 Task: Look for space in Tarija, Bolivia from 2nd August, 2023 to 12th August, 2023 for 2 adults in price range Rs.5000 to Rs.10000. Place can be private room with 1  bedroom having 1 bed and 1 bathroom. Property type can be hotel. Booking option can be shelf check-in. Required host language is English.
Action: Mouse moved to (825, 145)
Screenshot: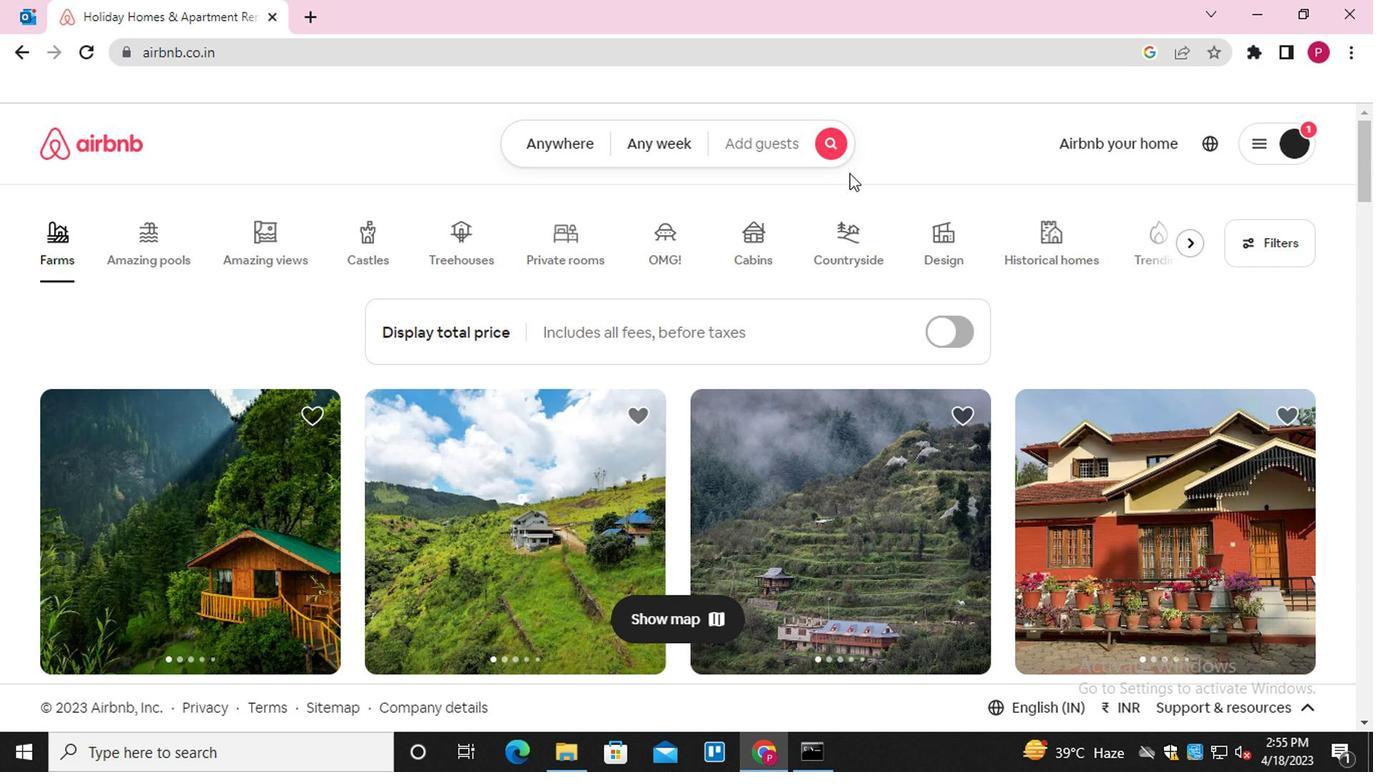 
Action: Mouse pressed left at (825, 145)
Screenshot: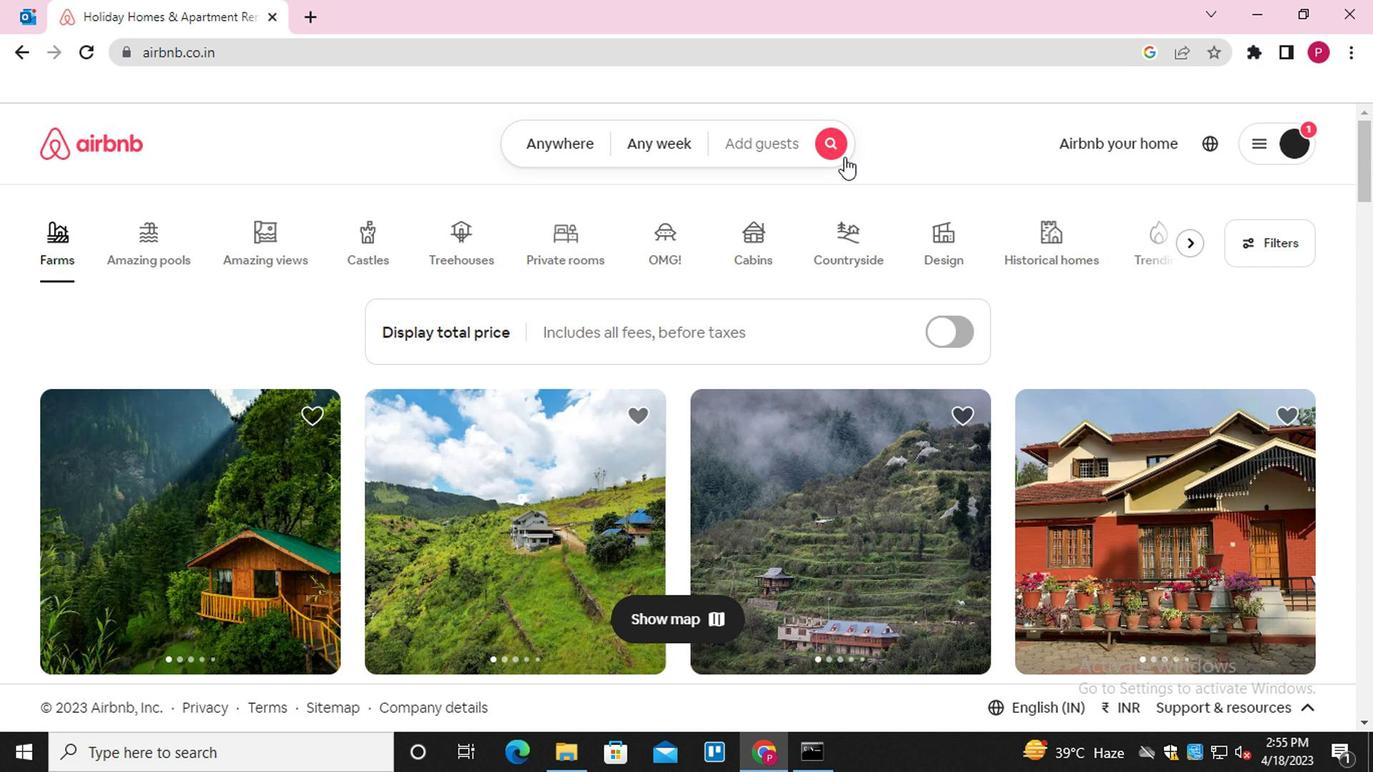 
Action: Mouse moved to (448, 231)
Screenshot: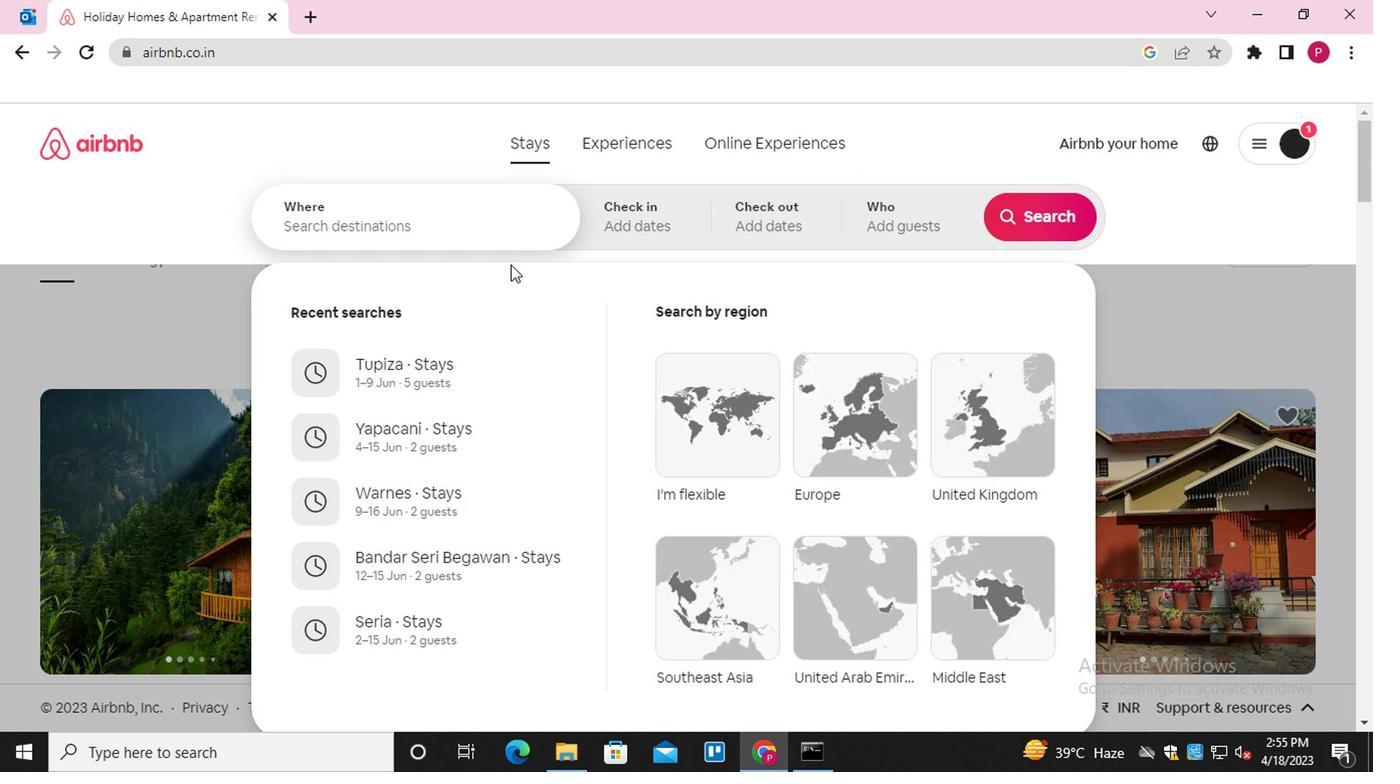 
Action: Mouse pressed left at (448, 231)
Screenshot: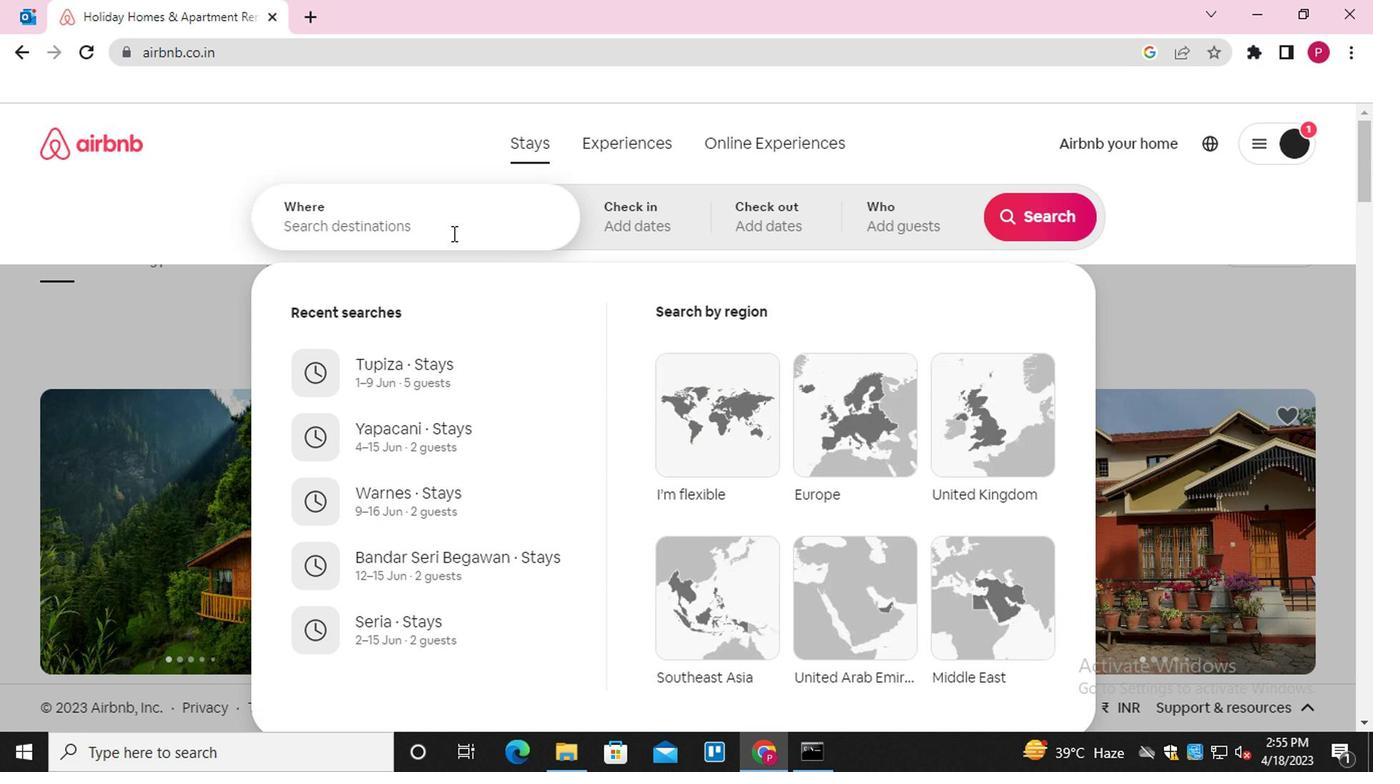 
Action: Key pressed <Key.shift>TARIJA
Screenshot: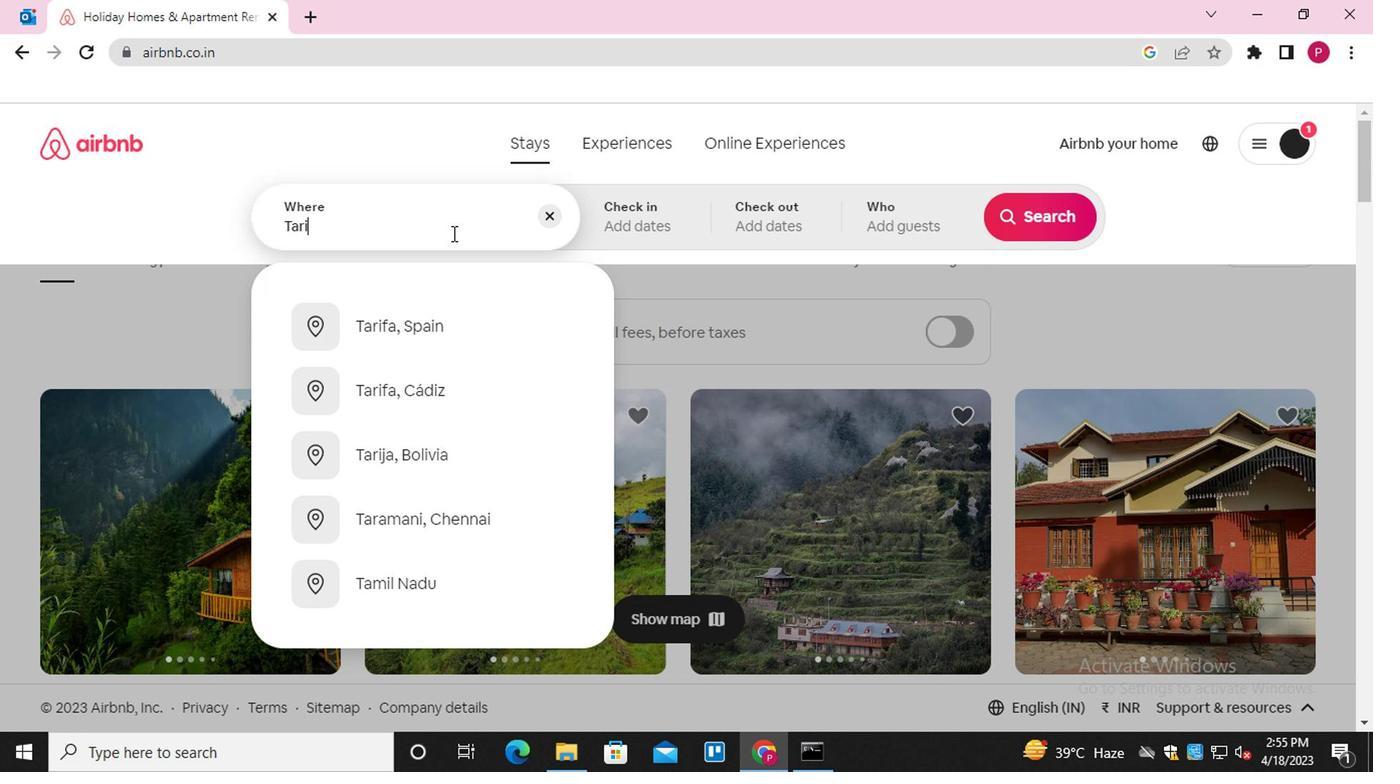 
Action: Mouse moved to (400, 328)
Screenshot: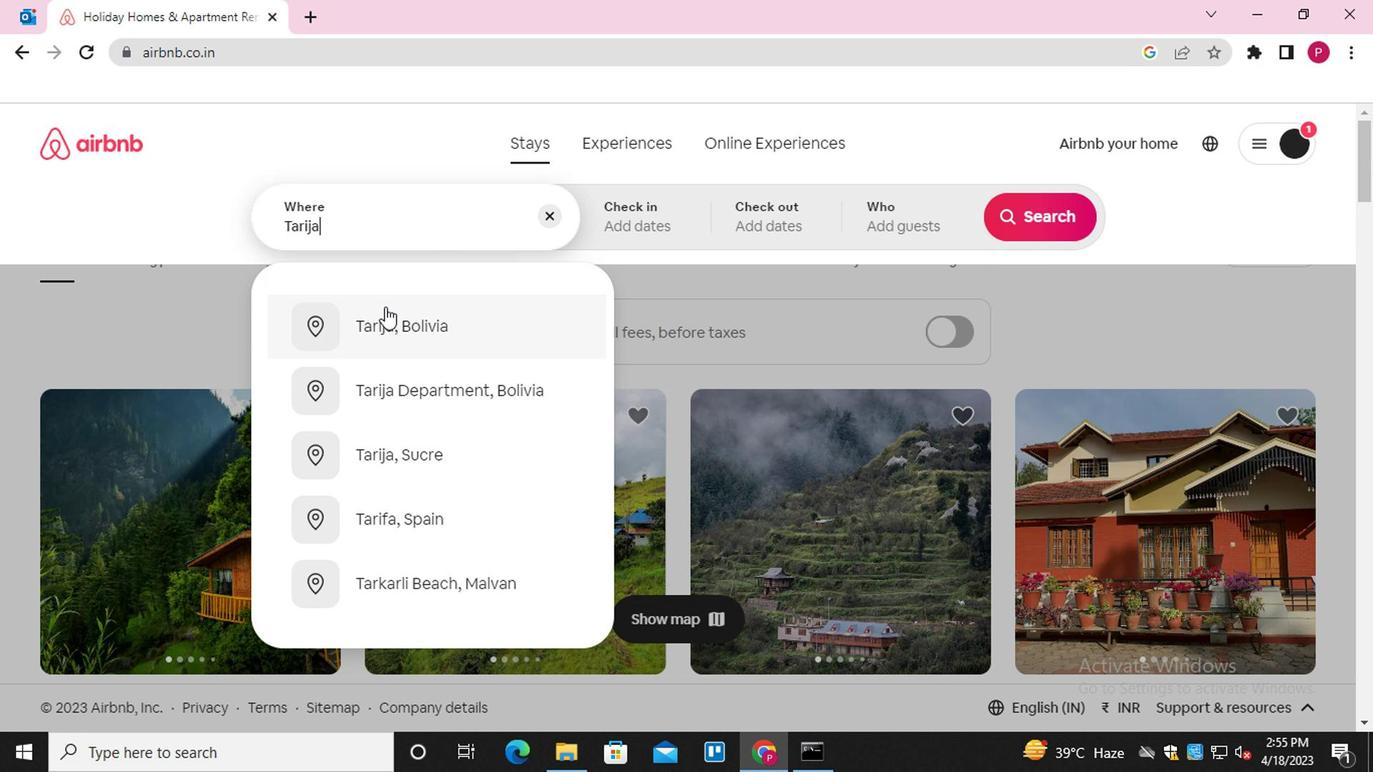 
Action: Mouse pressed left at (400, 328)
Screenshot: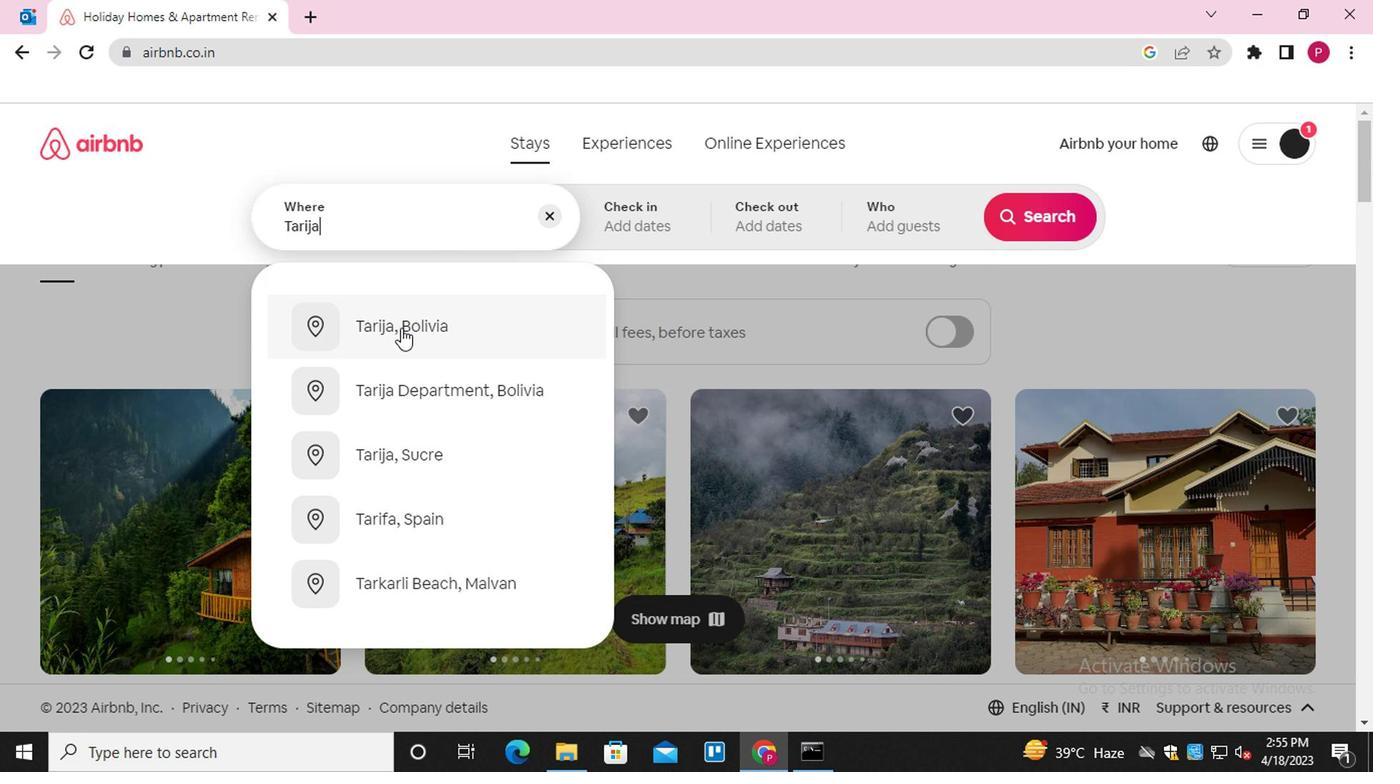 
Action: Mouse moved to (1023, 378)
Screenshot: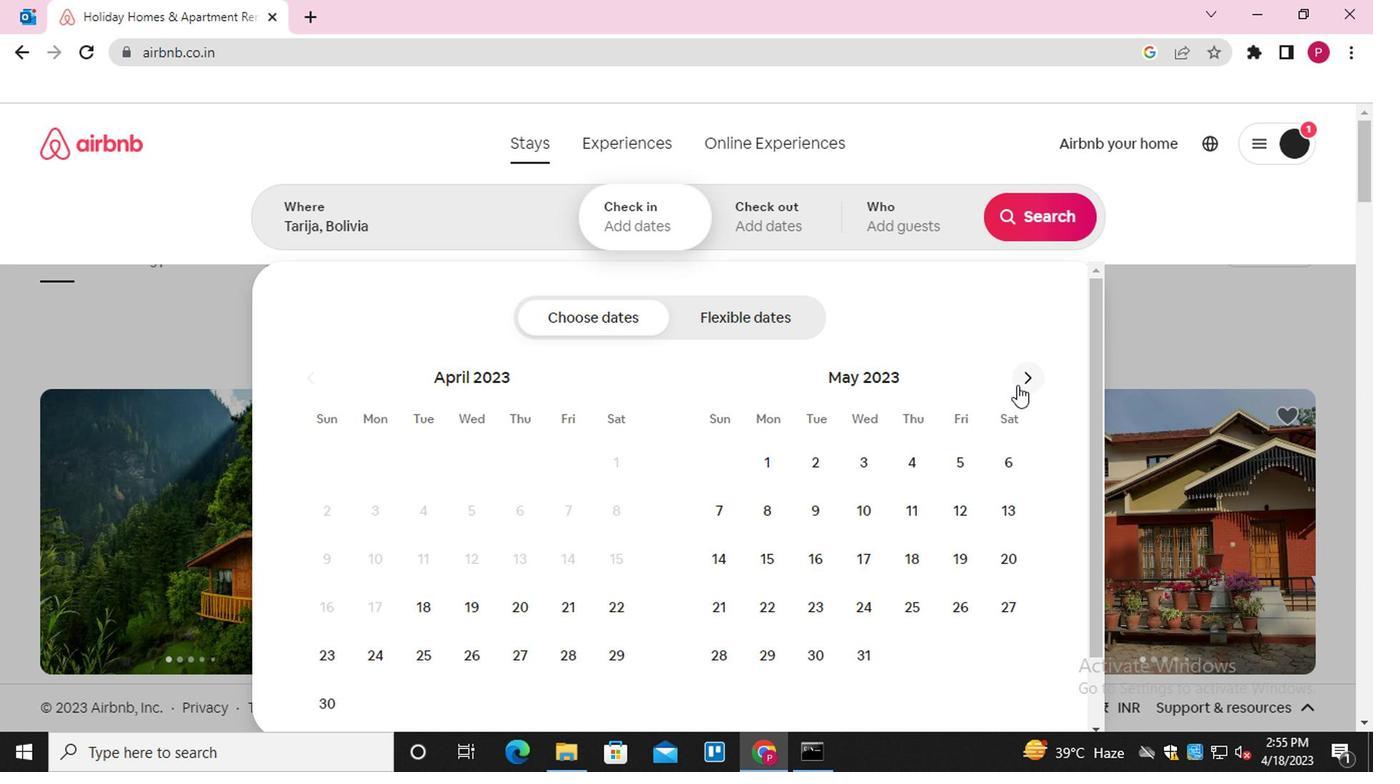 
Action: Mouse pressed left at (1023, 378)
Screenshot: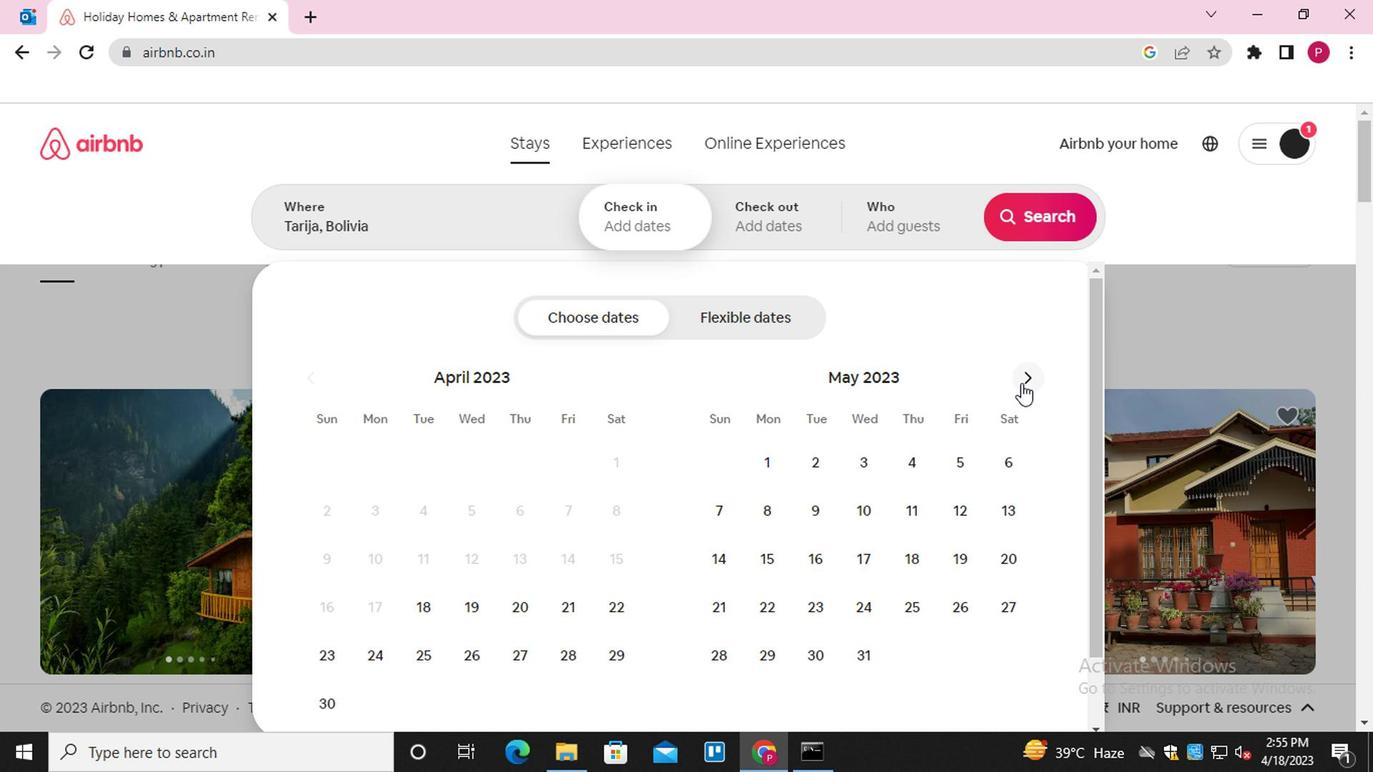 
Action: Mouse pressed left at (1023, 378)
Screenshot: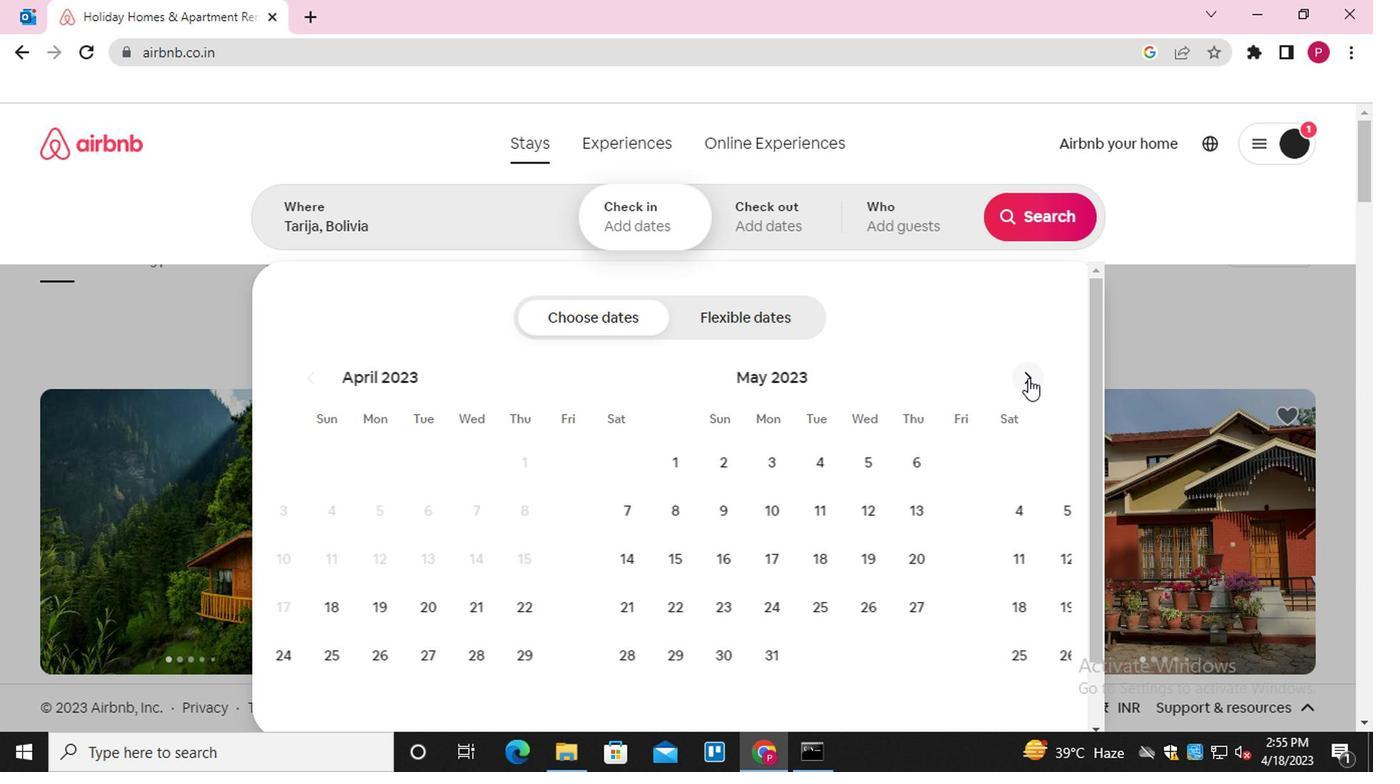 
Action: Mouse pressed left at (1023, 378)
Screenshot: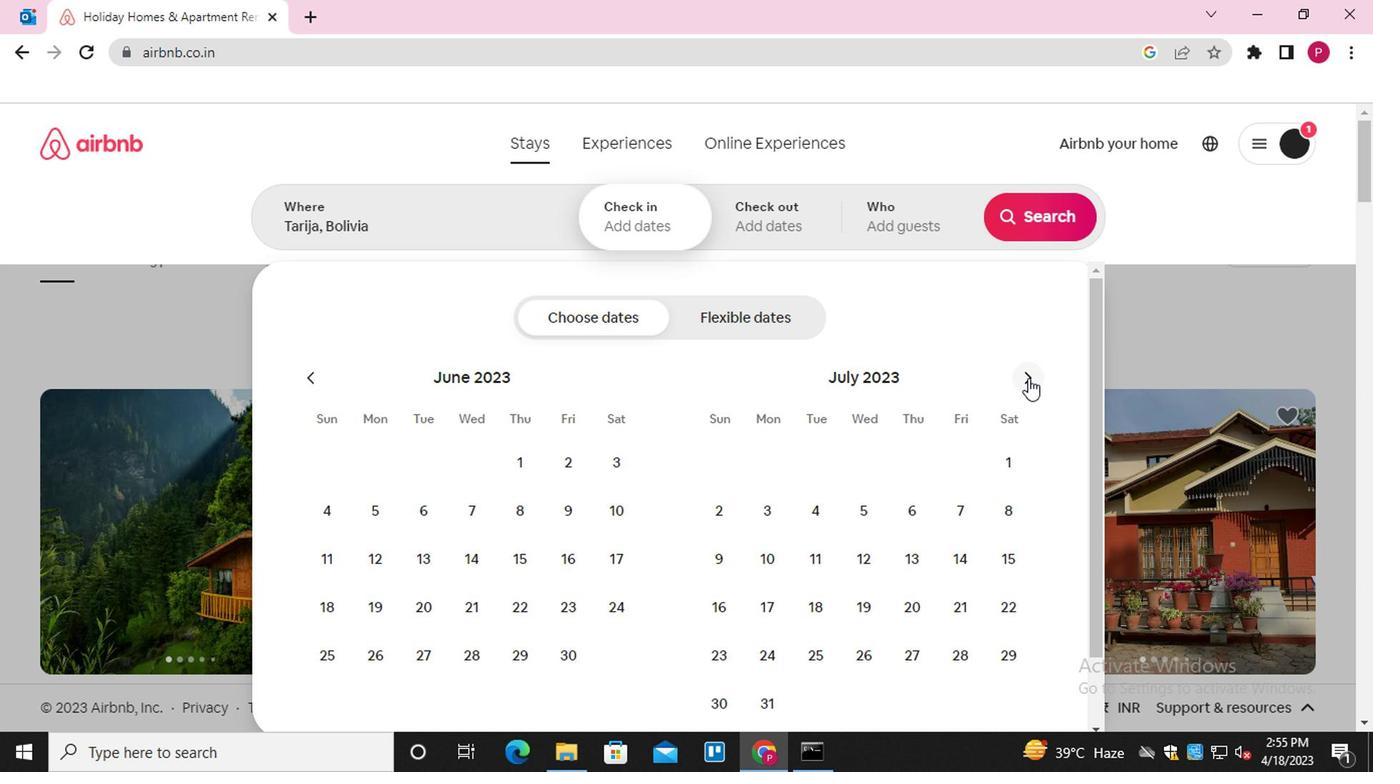 
Action: Mouse moved to (850, 471)
Screenshot: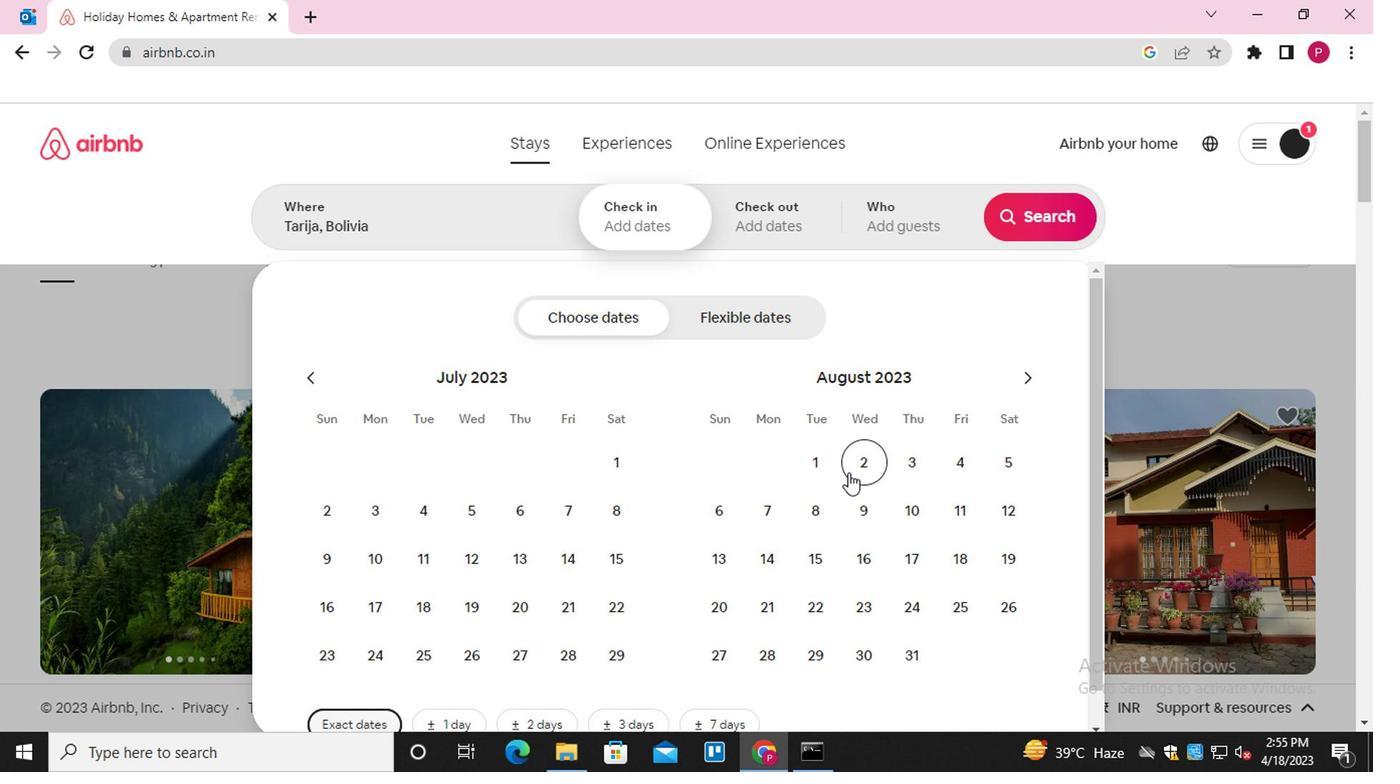 
Action: Mouse pressed left at (850, 471)
Screenshot: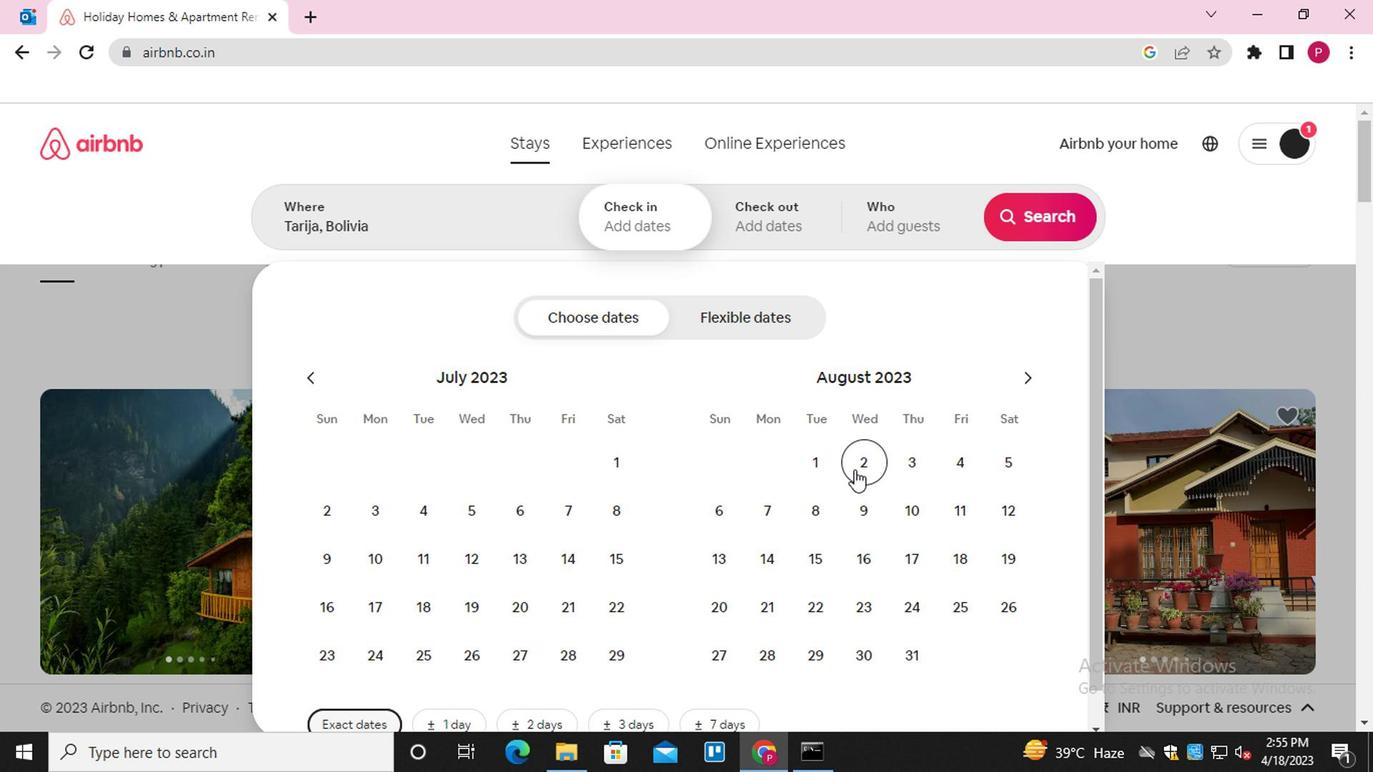 
Action: Mouse moved to (994, 513)
Screenshot: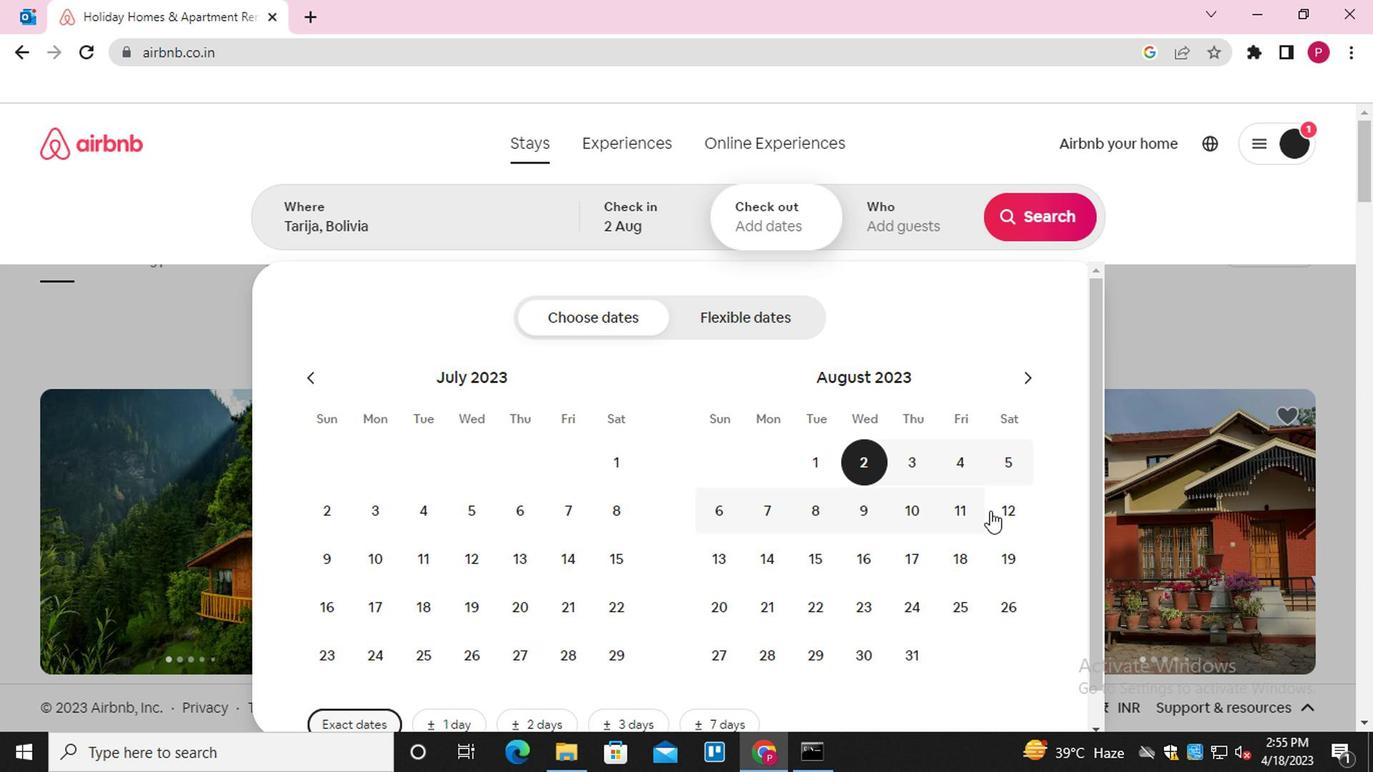 
Action: Mouse pressed left at (994, 513)
Screenshot: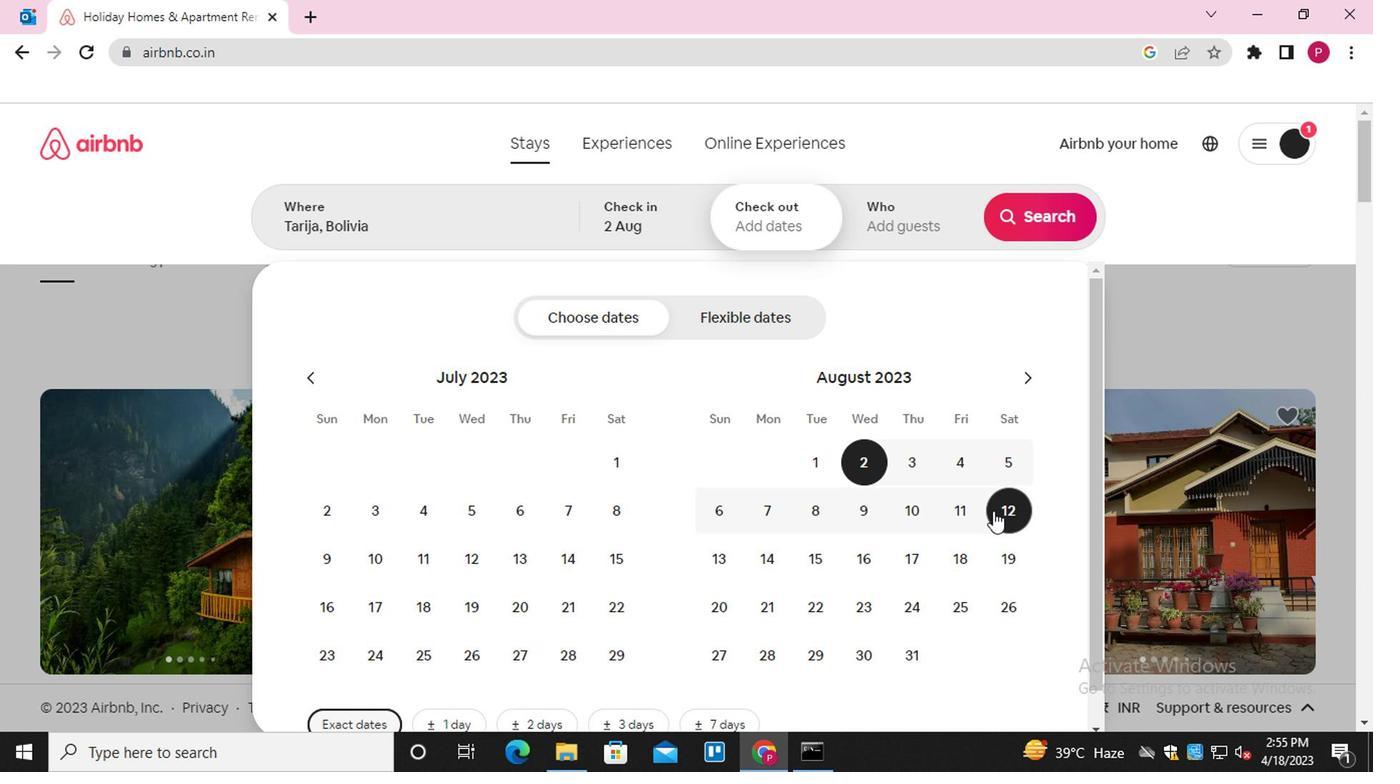 
Action: Mouse moved to (910, 206)
Screenshot: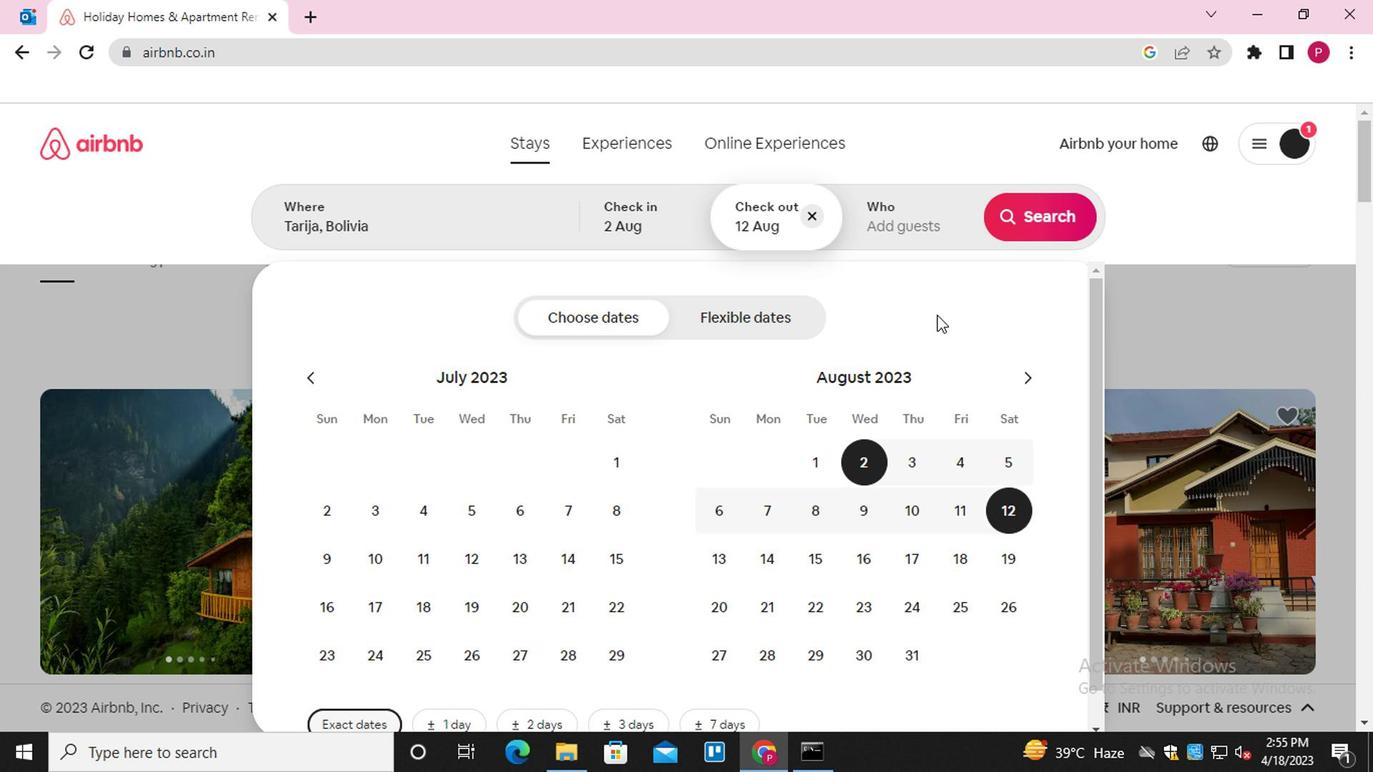 
Action: Mouse pressed left at (910, 206)
Screenshot: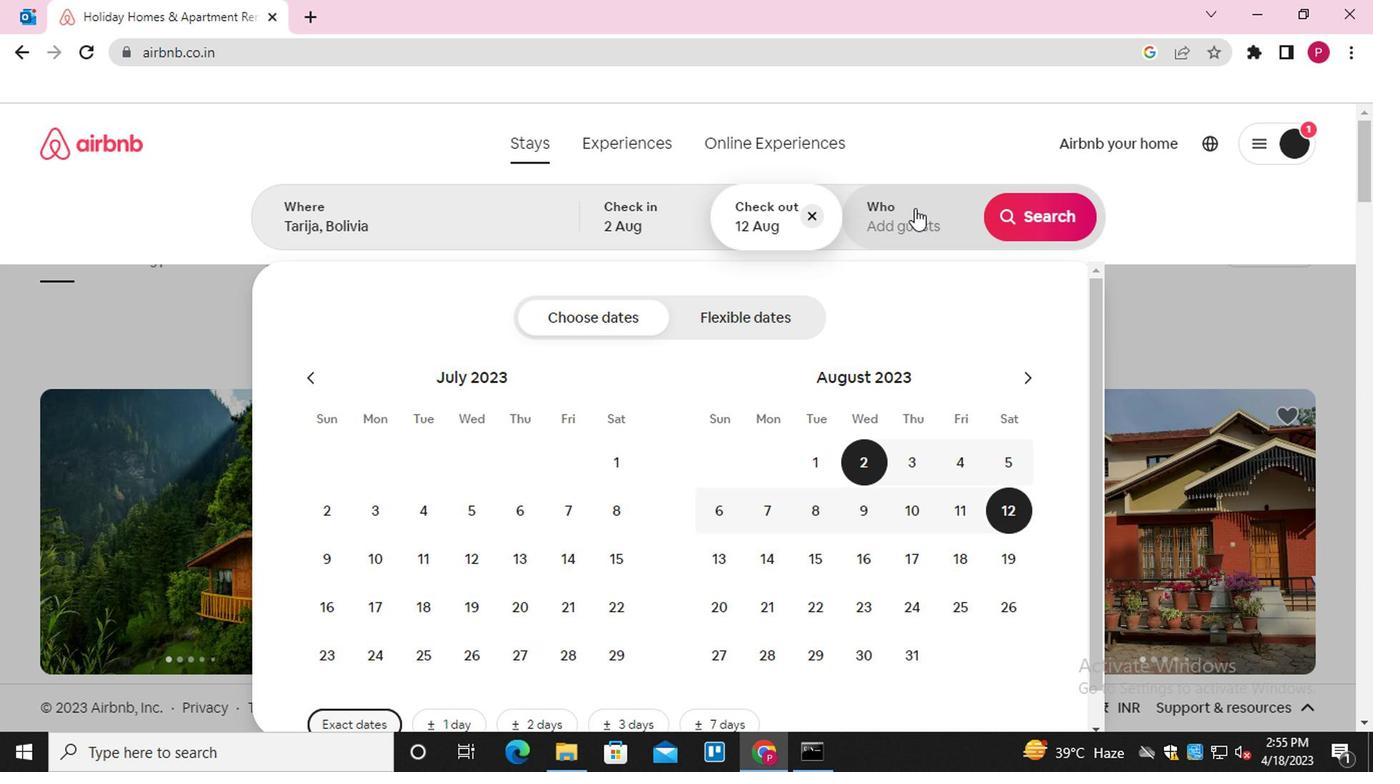 
Action: Mouse moved to (1044, 335)
Screenshot: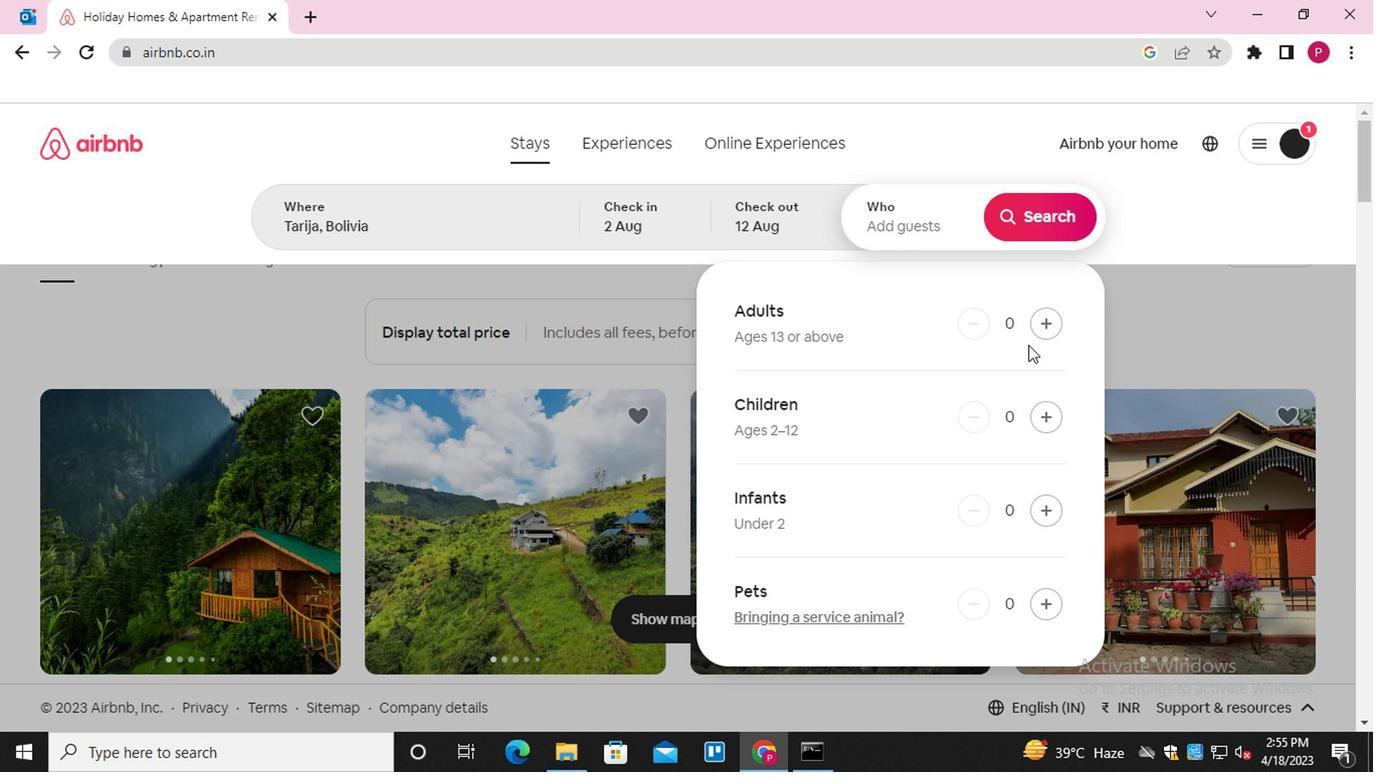 
Action: Mouse pressed left at (1044, 335)
Screenshot: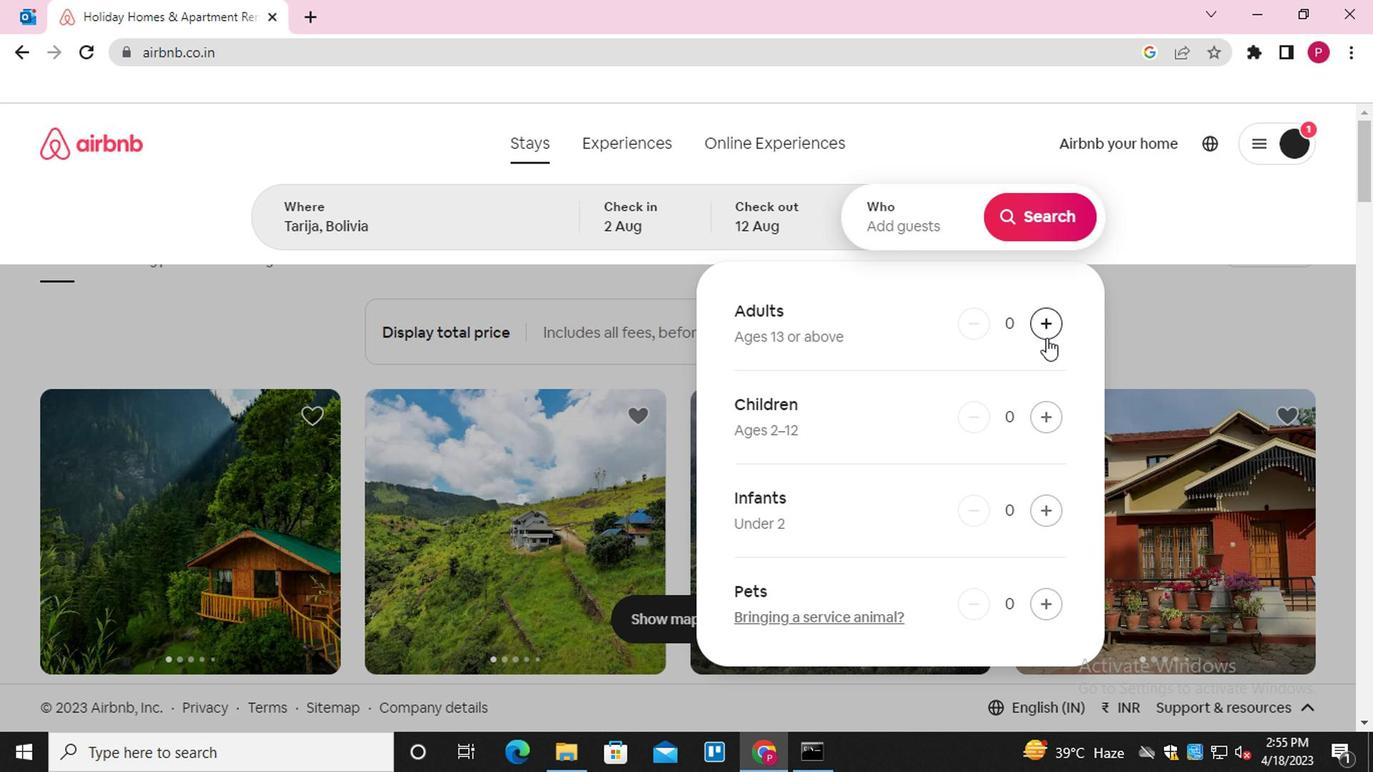 
Action: Mouse pressed left at (1044, 335)
Screenshot: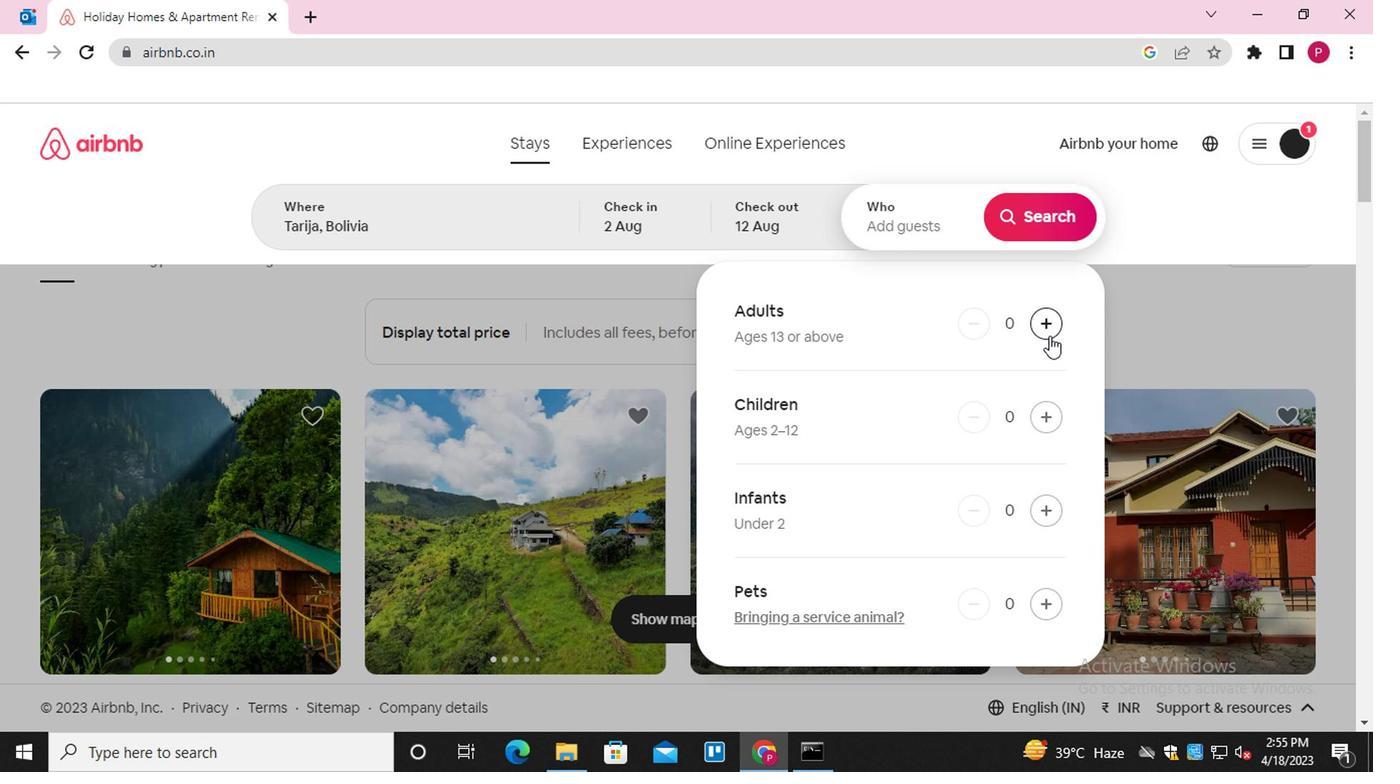 
Action: Mouse moved to (1049, 208)
Screenshot: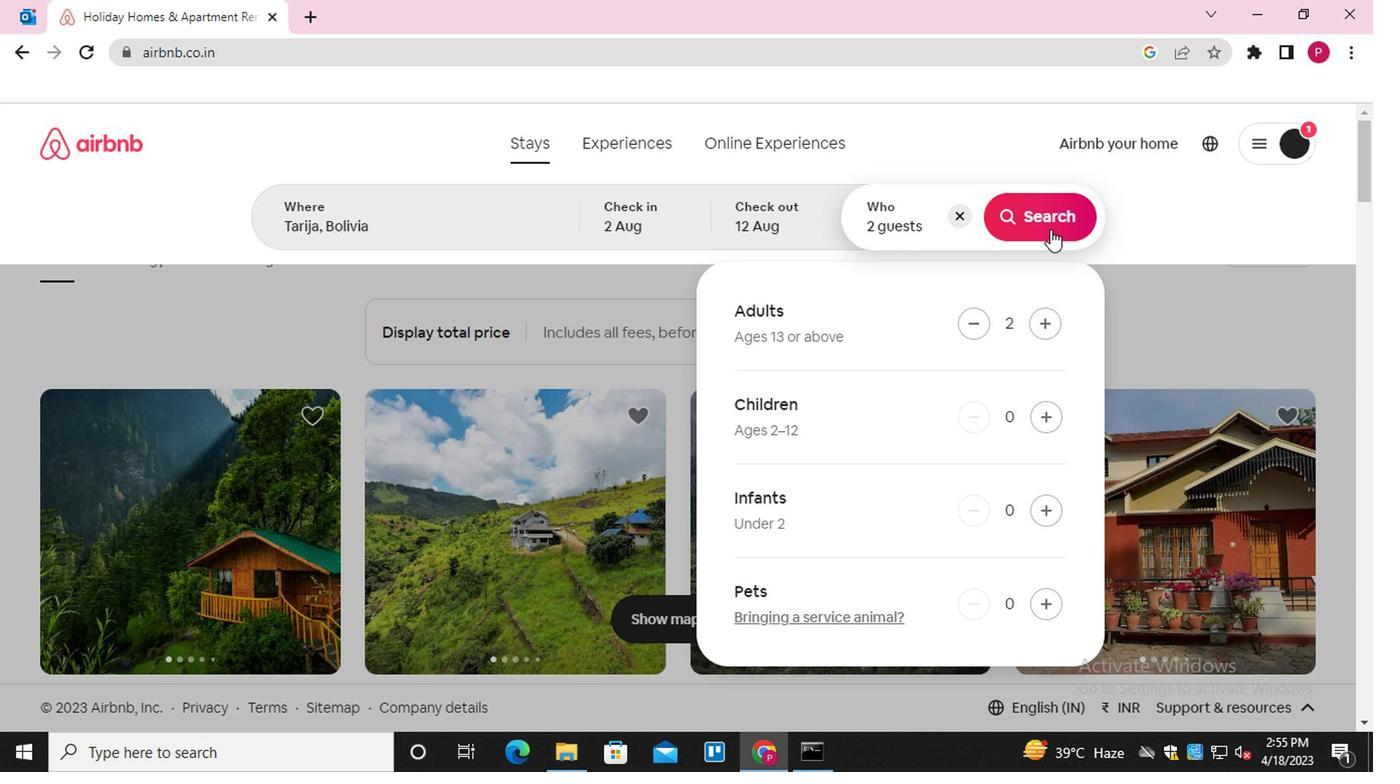 
Action: Mouse pressed left at (1049, 208)
Screenshot: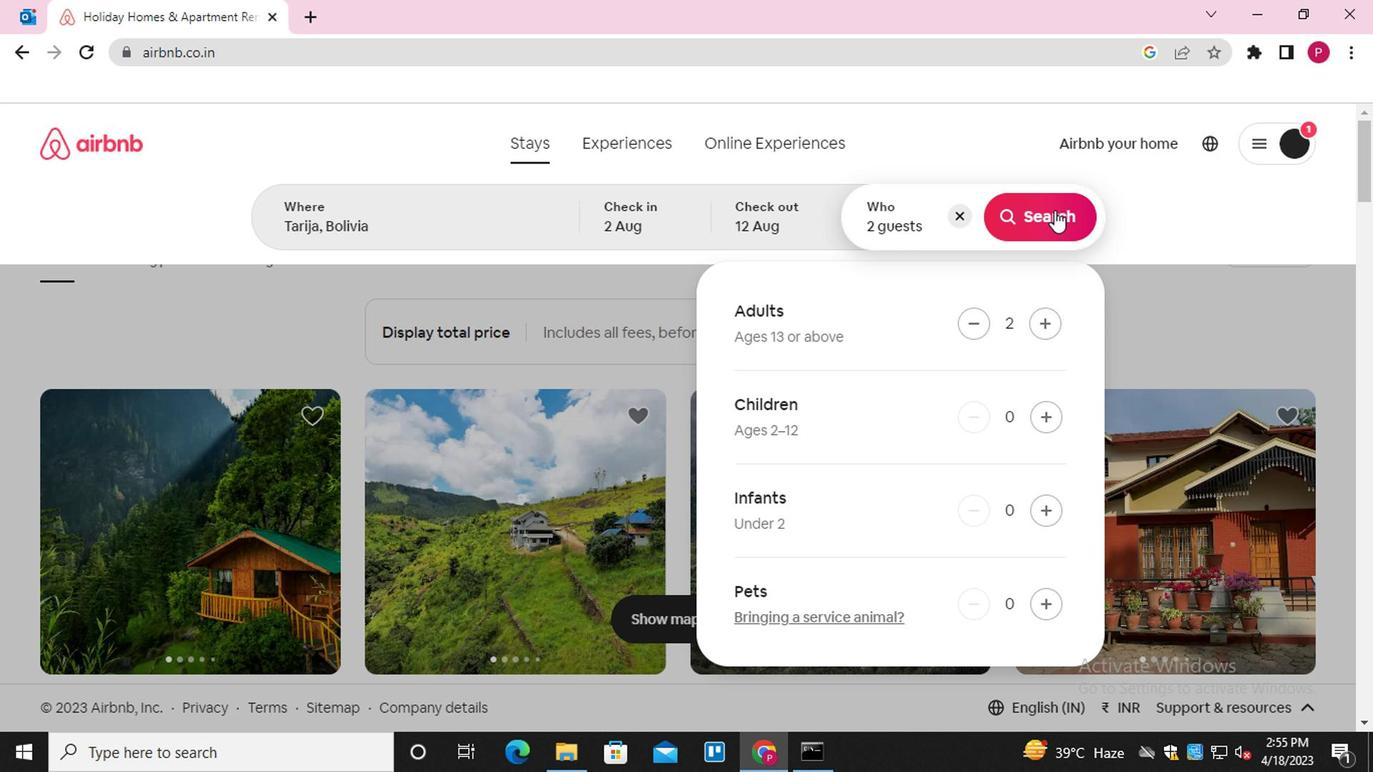 
Action: Mouse moved to (1263, 218)
Screenshot: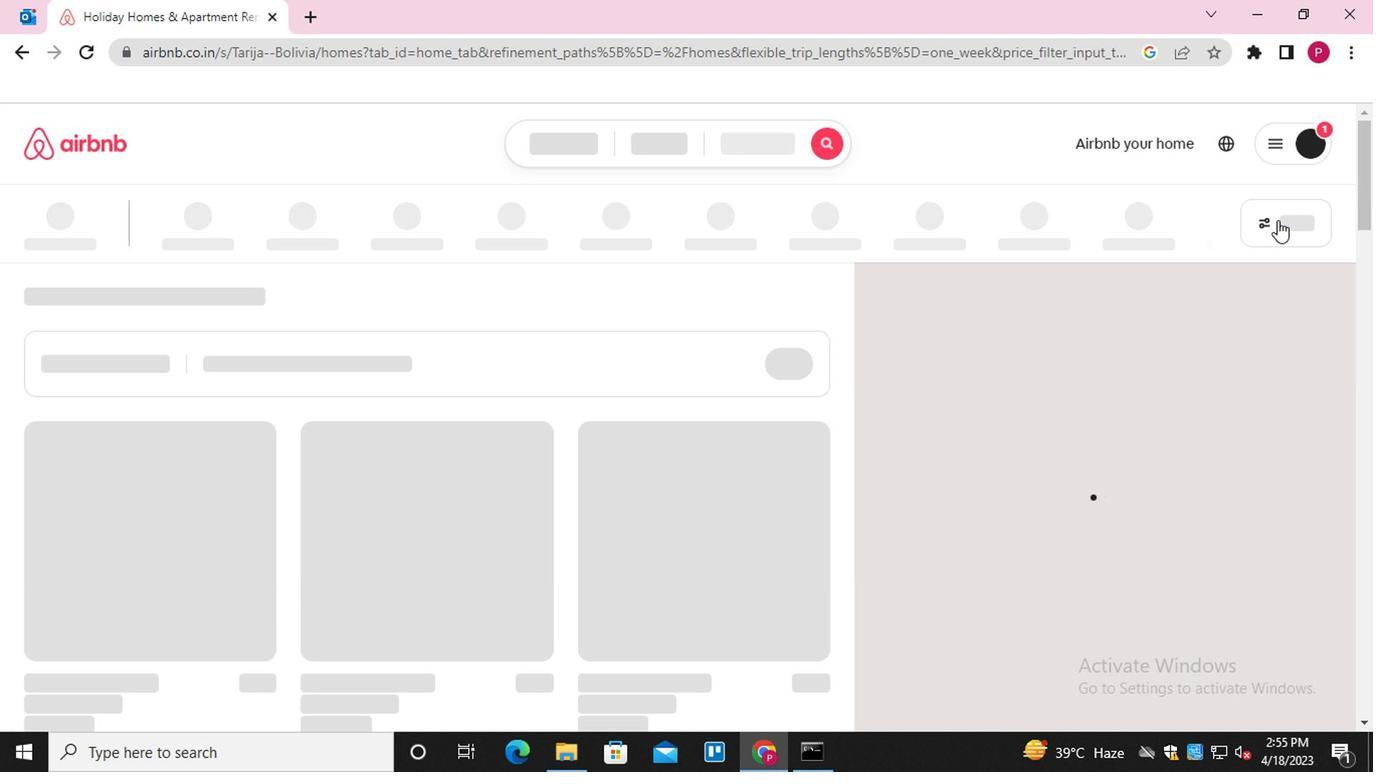 
Action: Mouse pressed left at (1263, 218)
Screenshot: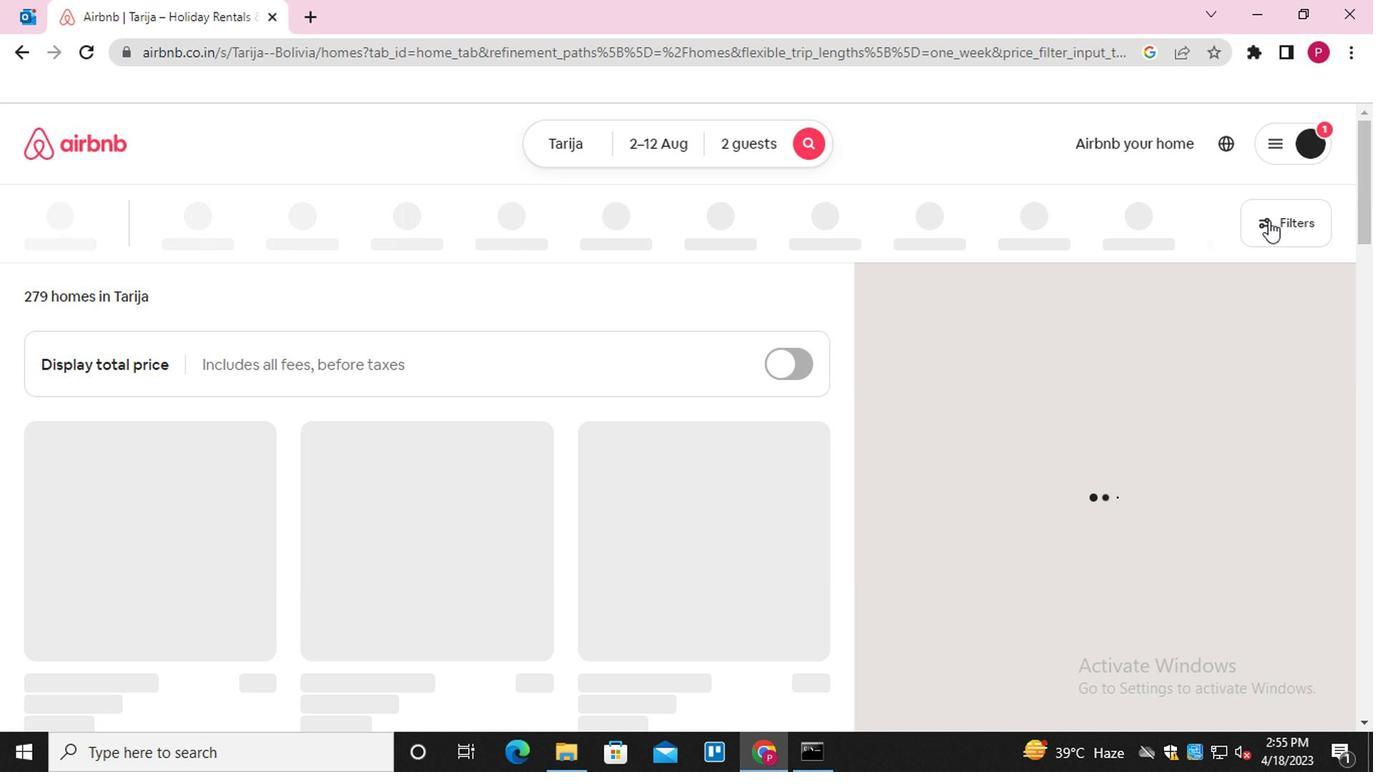 
Action: Mouse moved to (424, 478)
Screenshot: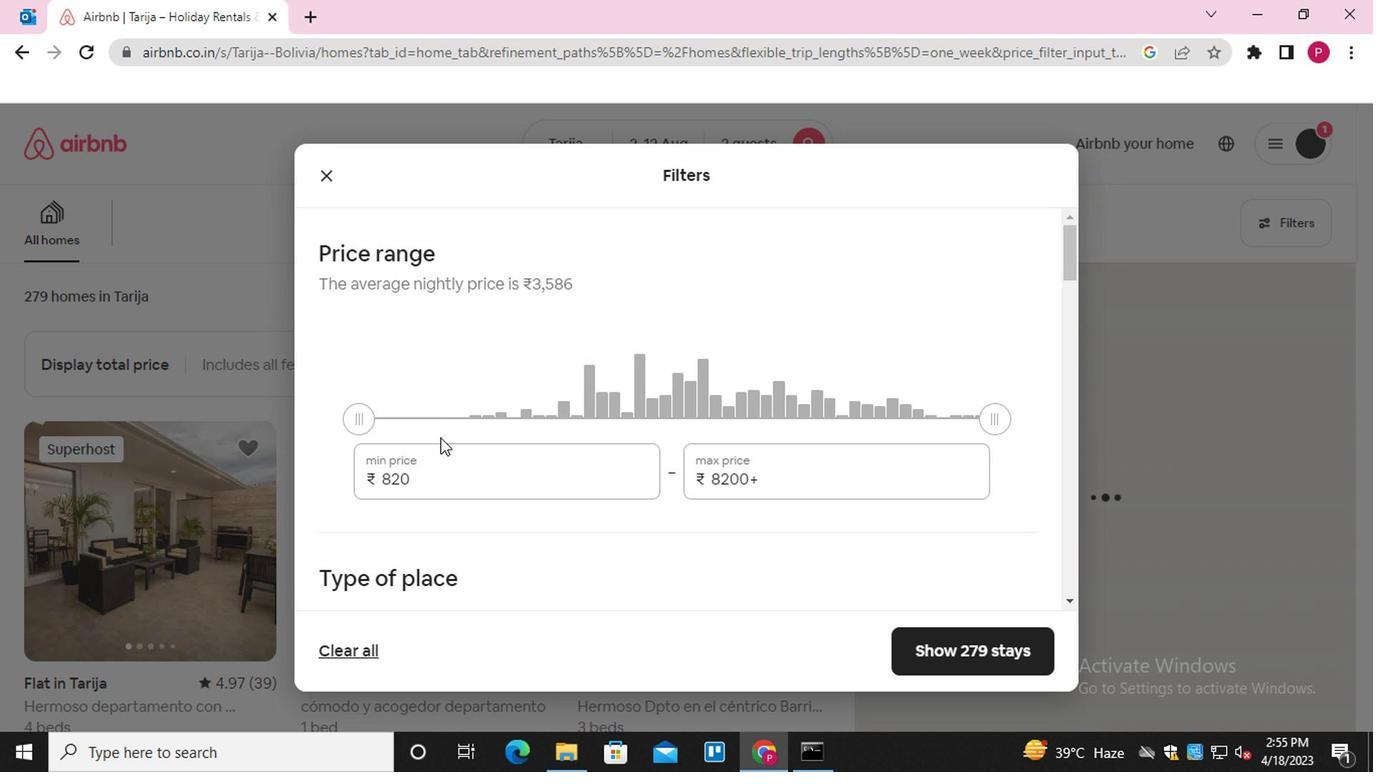 
Action: Mouse pressed left at (424, 478)
Screenshot: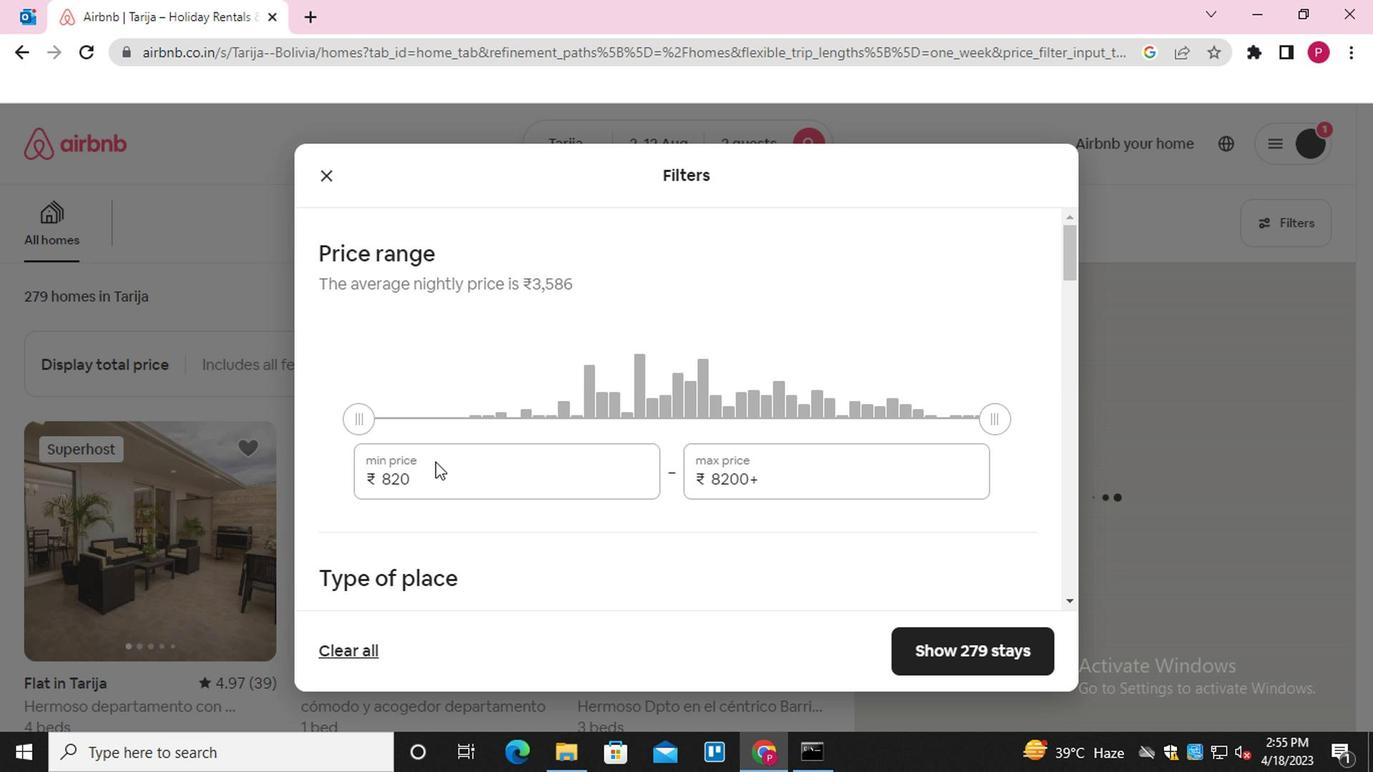 
Action: Mouse pressed left at (424, 478)
Screenshot: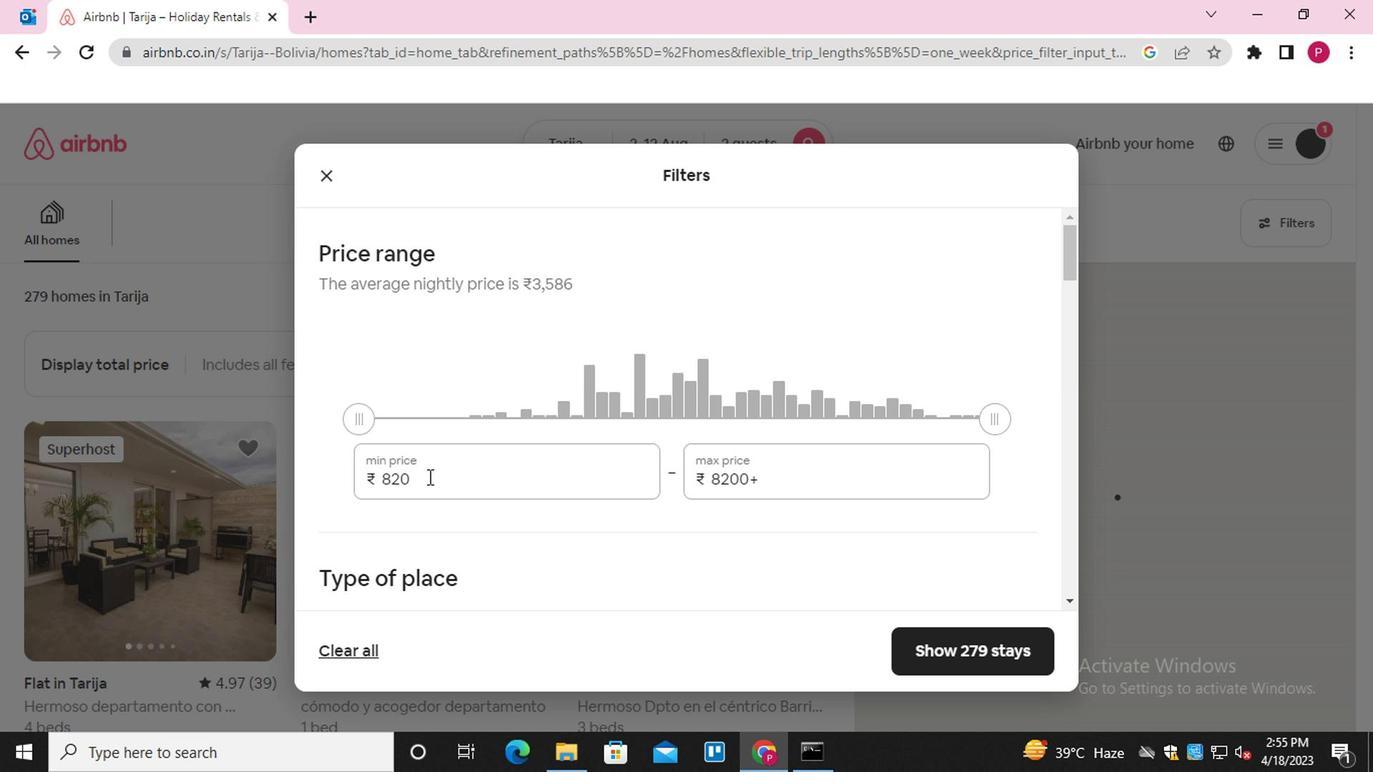 
Action: Mouse moved to (424, 479)
Screenshot: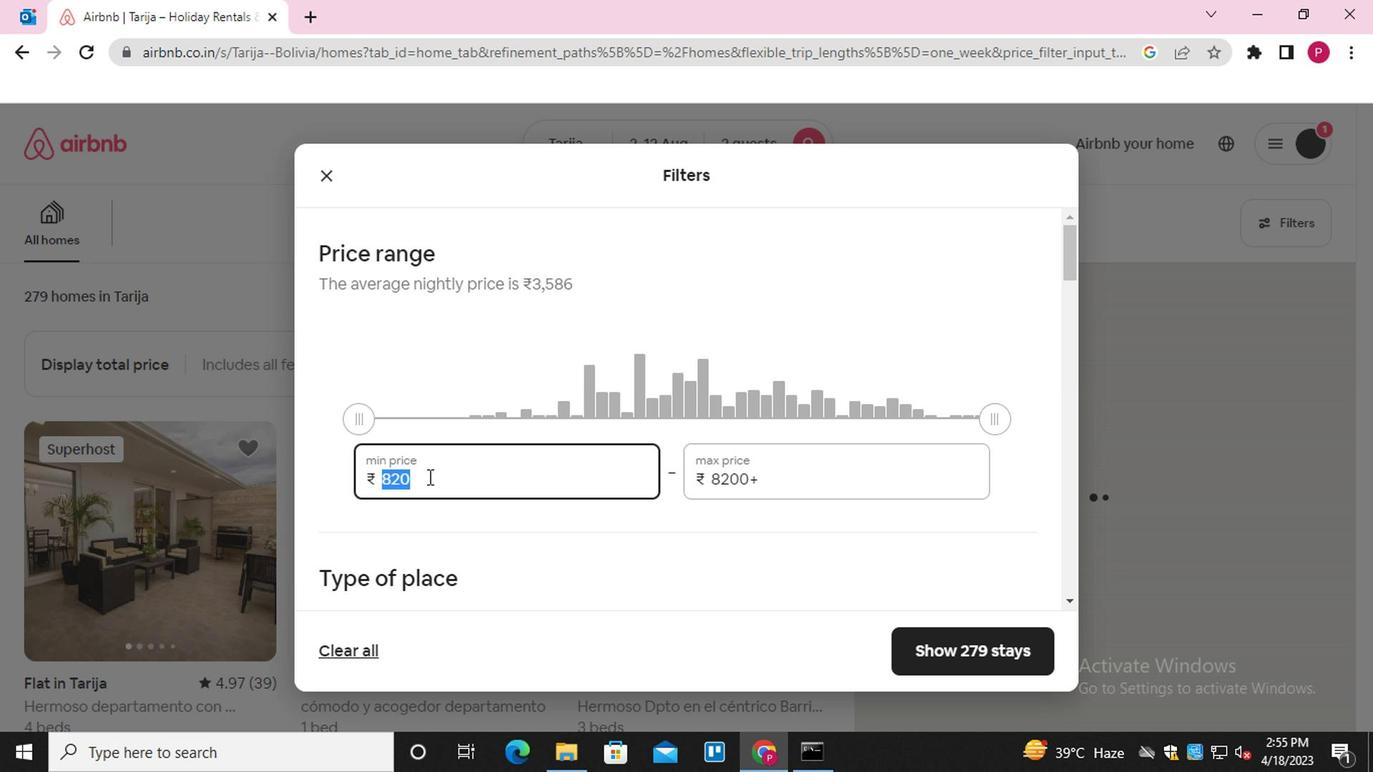 
Action: Key pressed 5000<Key.tab>10000
Screenshot: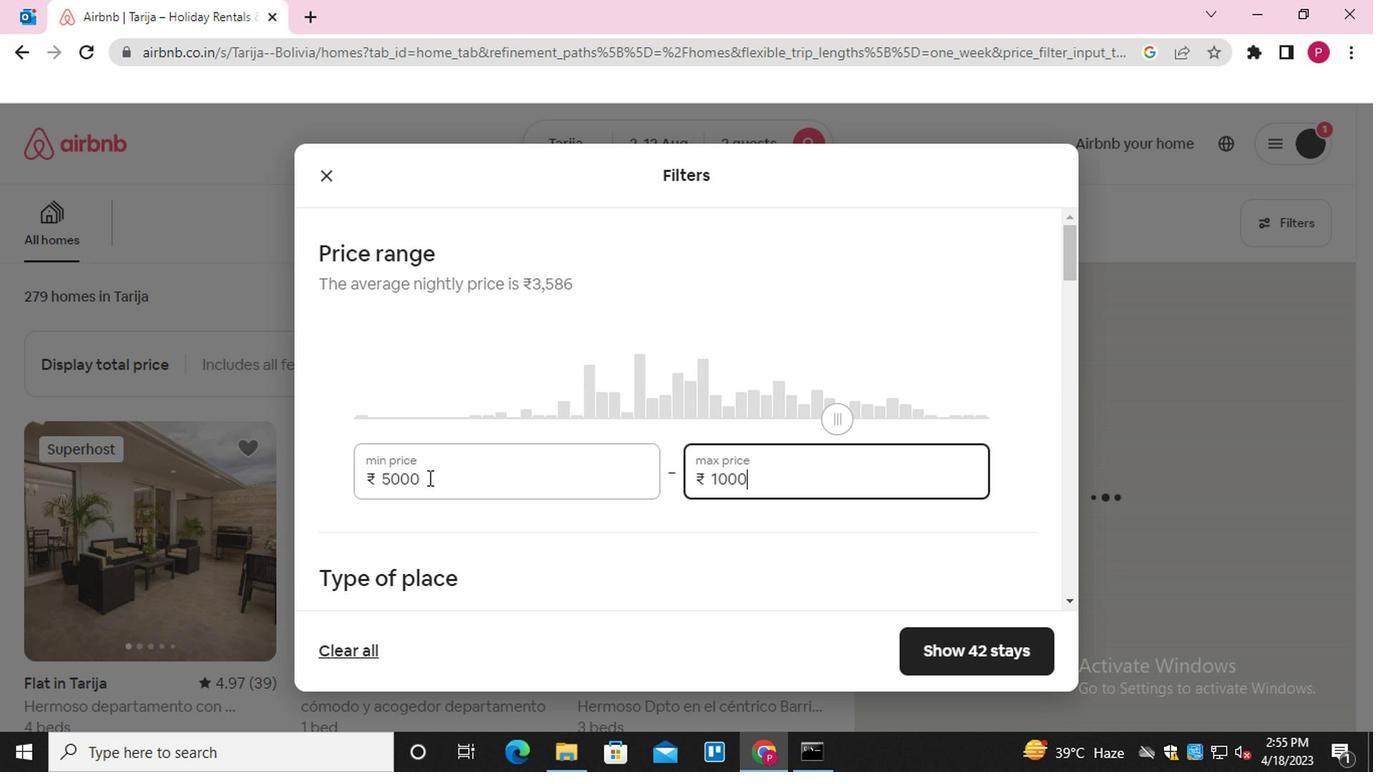 
Action: Mouse moved to (407, 489)
Screenshot: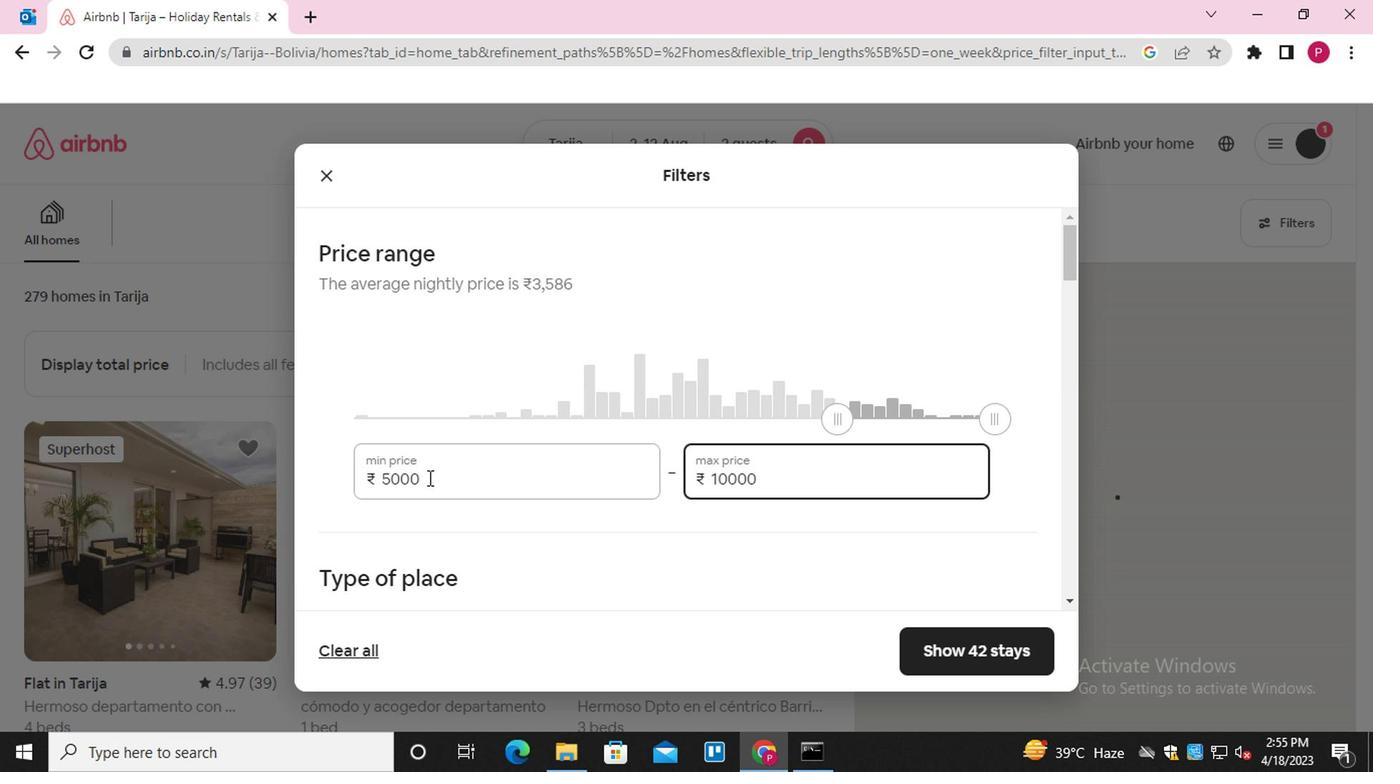 
Action: Mouse scrolled (407, 488) with delta (0, 0)
Screenshot: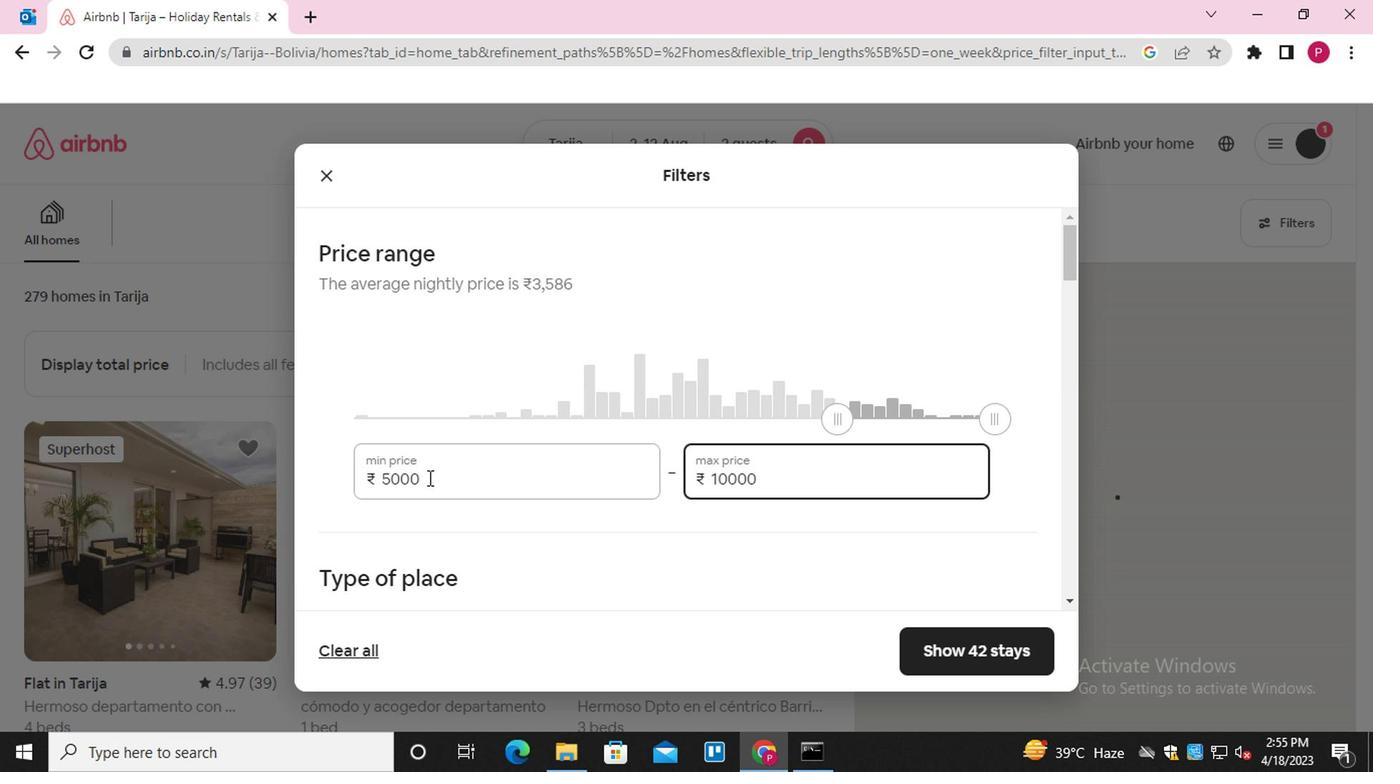
Action: Mouse moved to (406, 490)
Screenshot: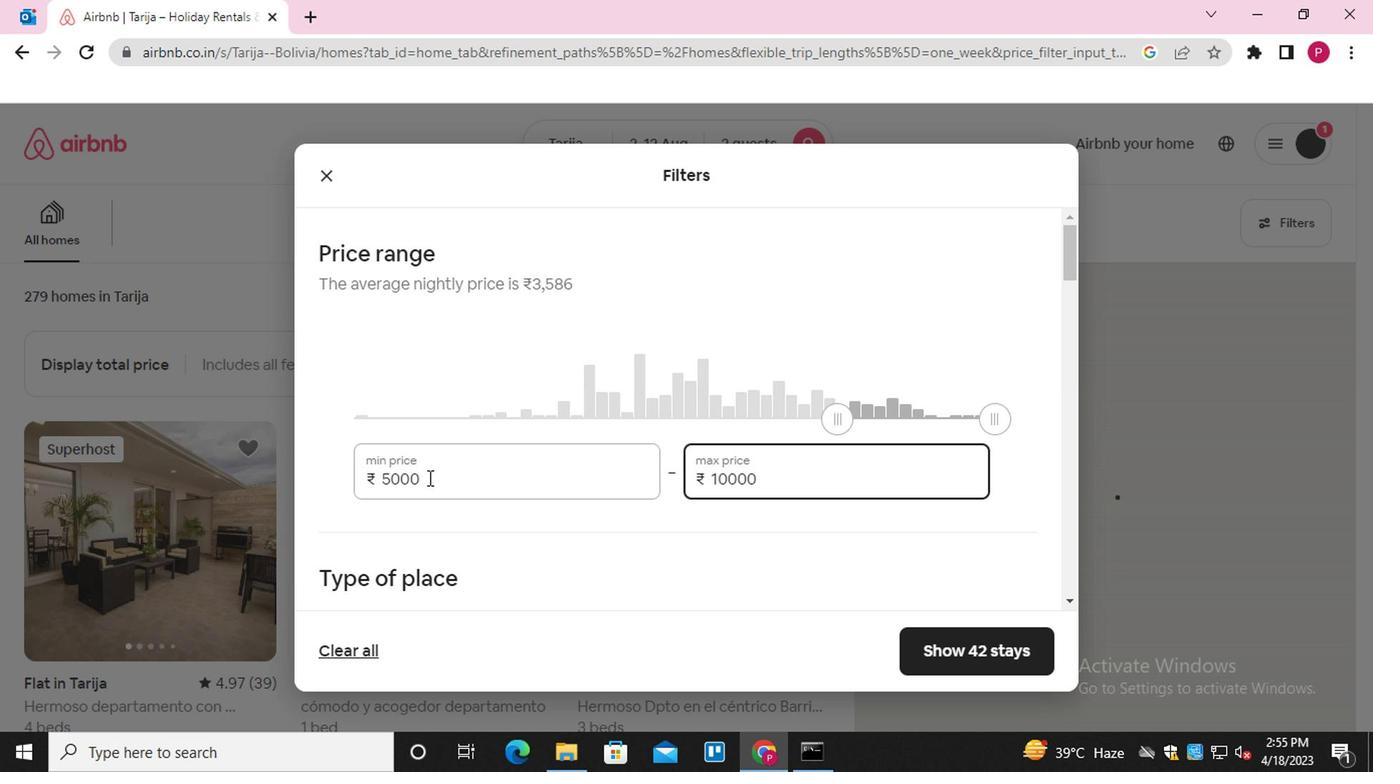 
Action: Mouse scrolled (406, 489) with delta (0, -1)
Screenshot: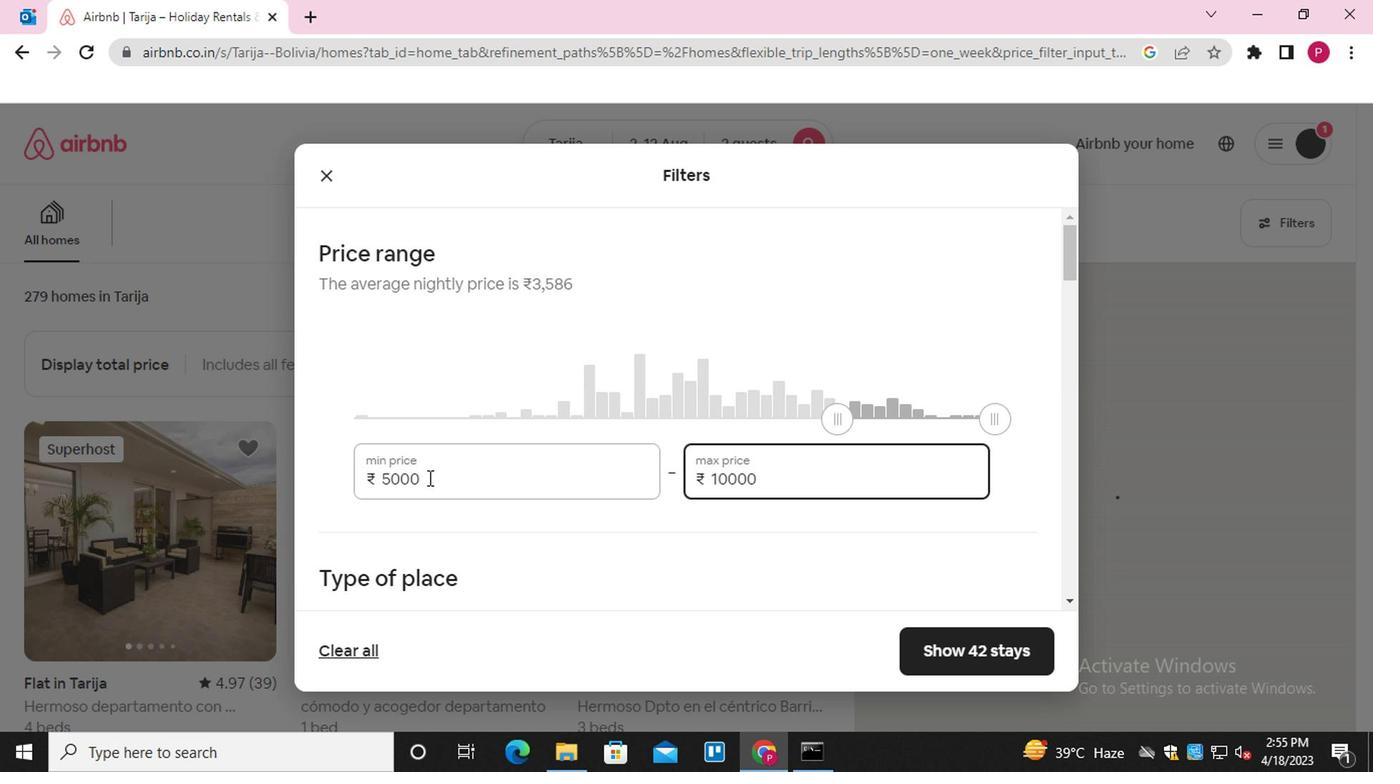 
Action: Mouse scrolled (406, 489) with delta (0, -1)
Screenshot: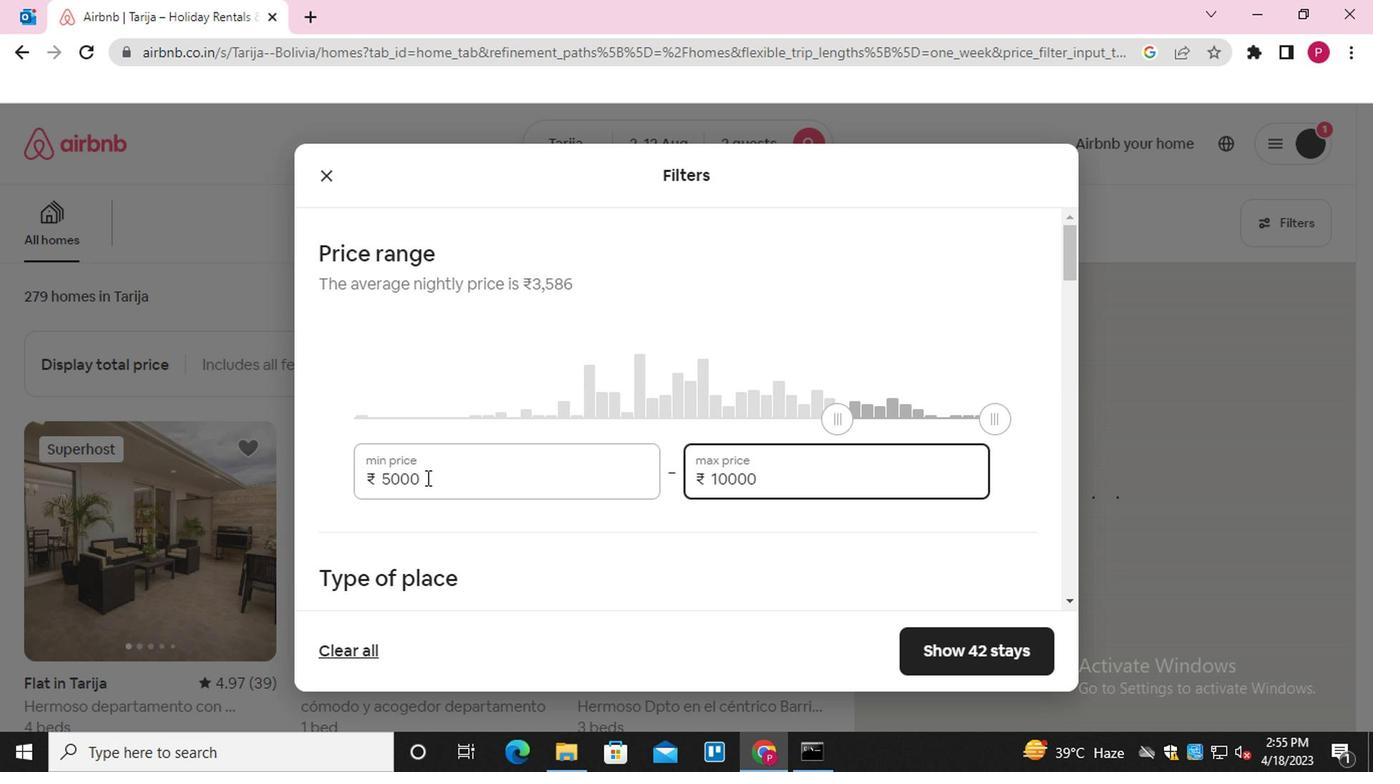 
Action: Mouse moved to (679, 334)
Screenshot: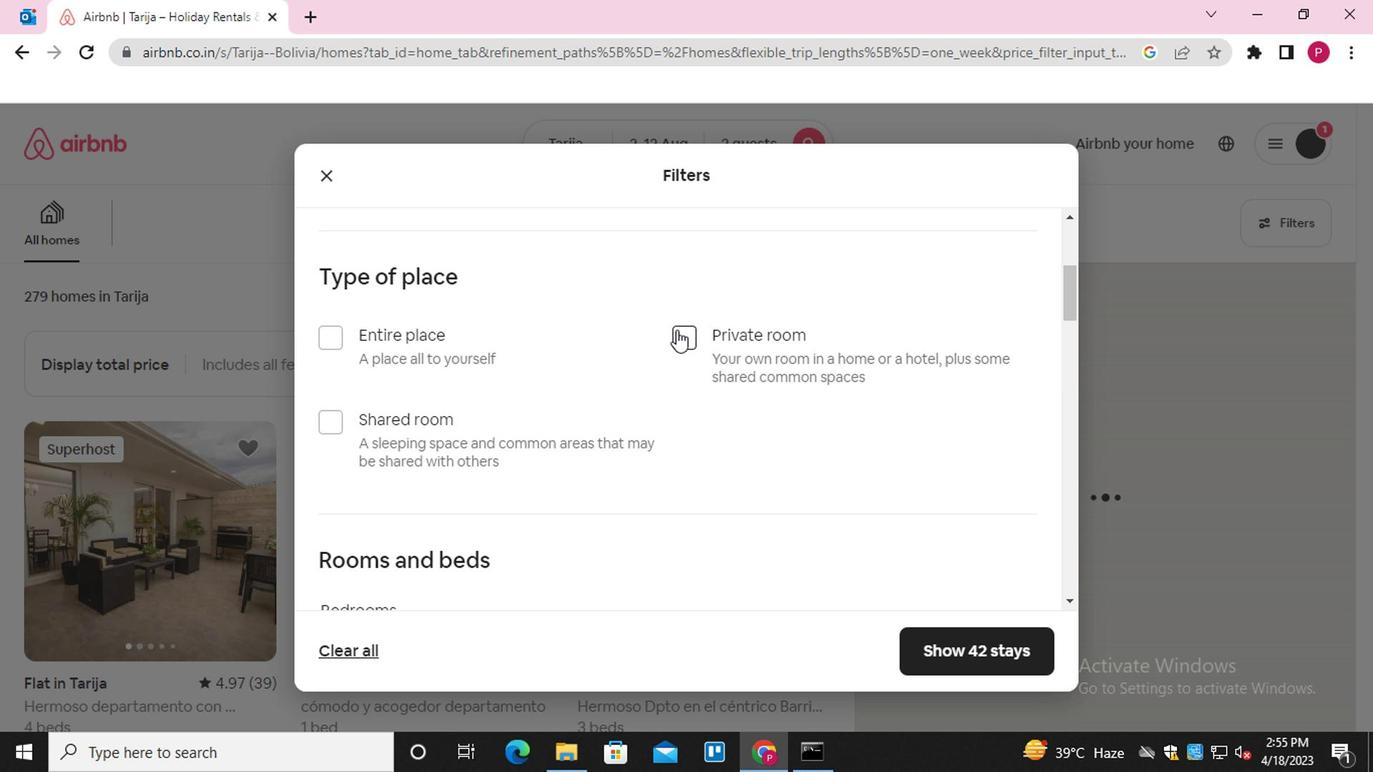 
Action: Mouse pressed left at (679, 334)
Screenshot: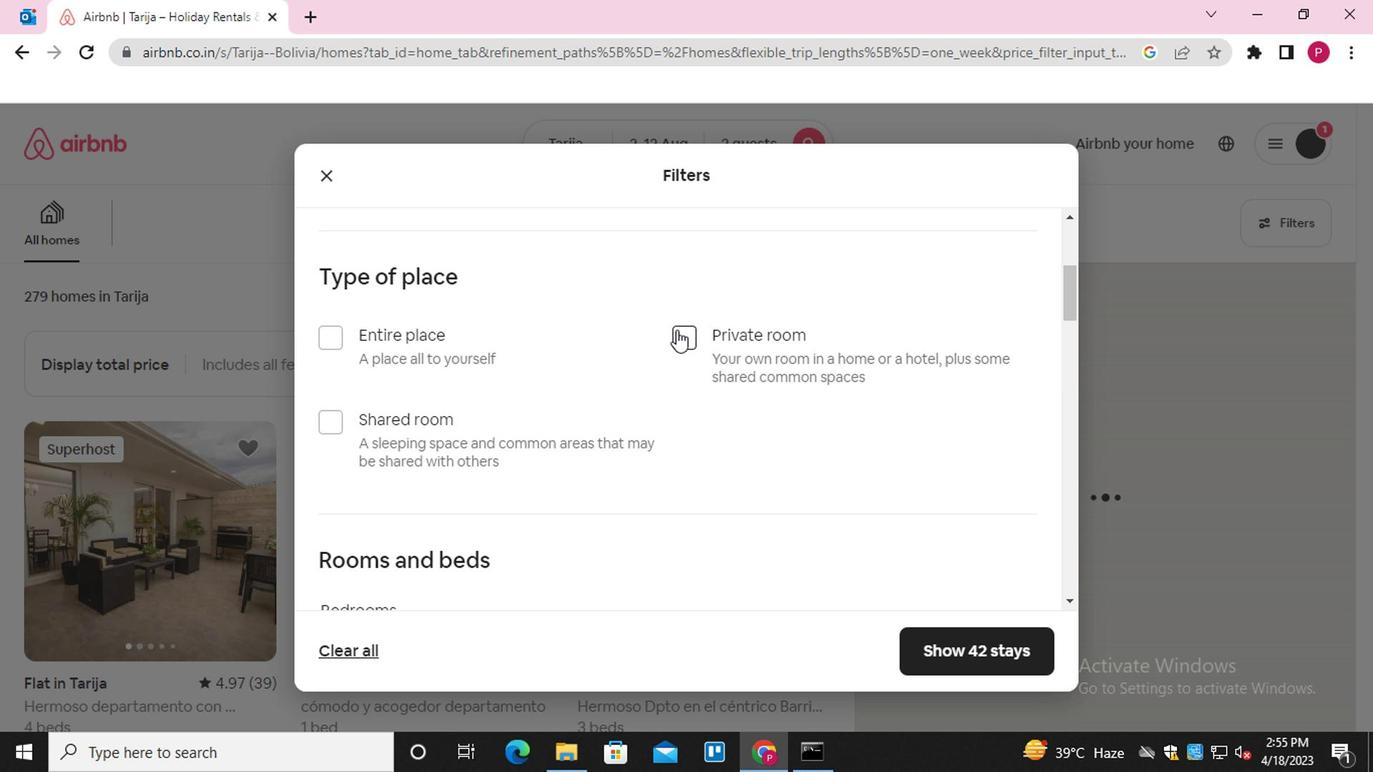 
Action: Mouse moved to (608, 490)
Screenshot: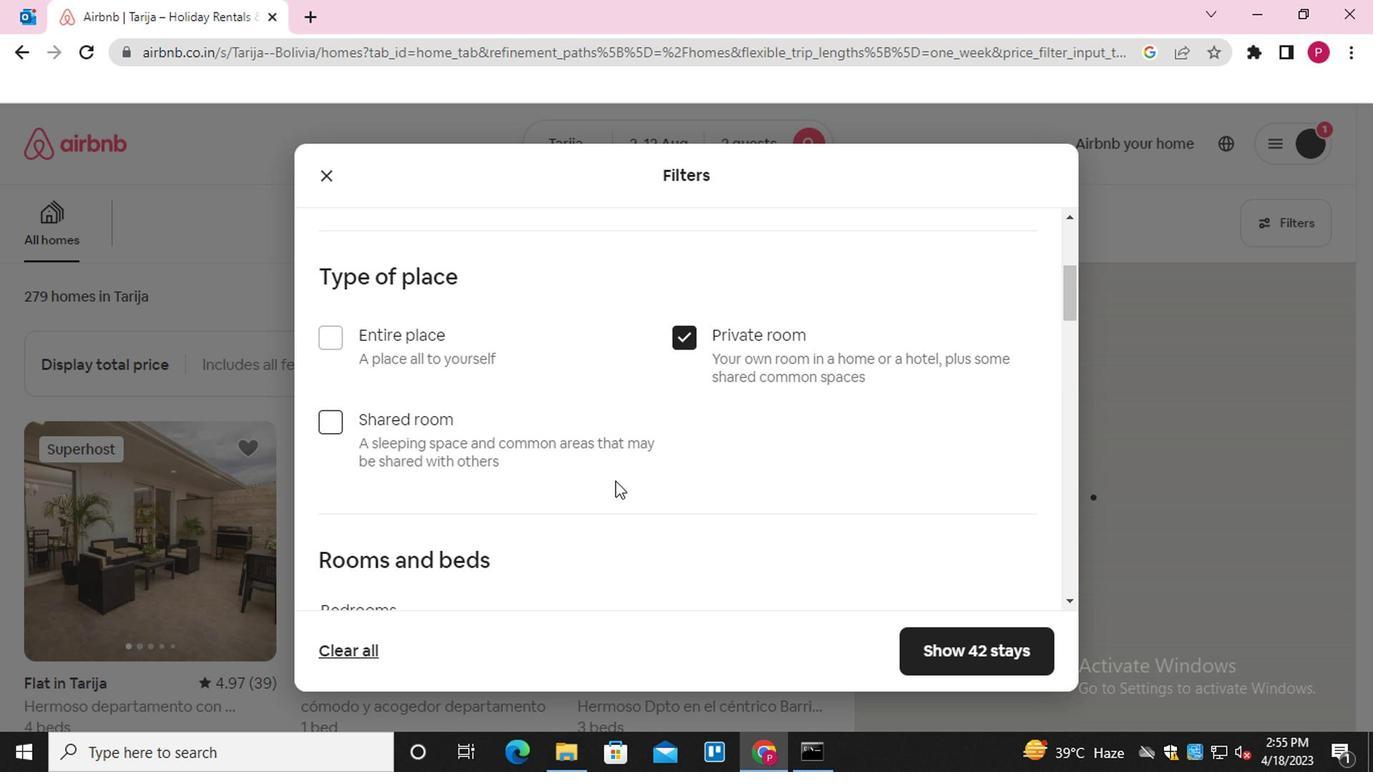 
Action: Mouse scrolled (608, 489) with delta (0, -1)
Screenshot: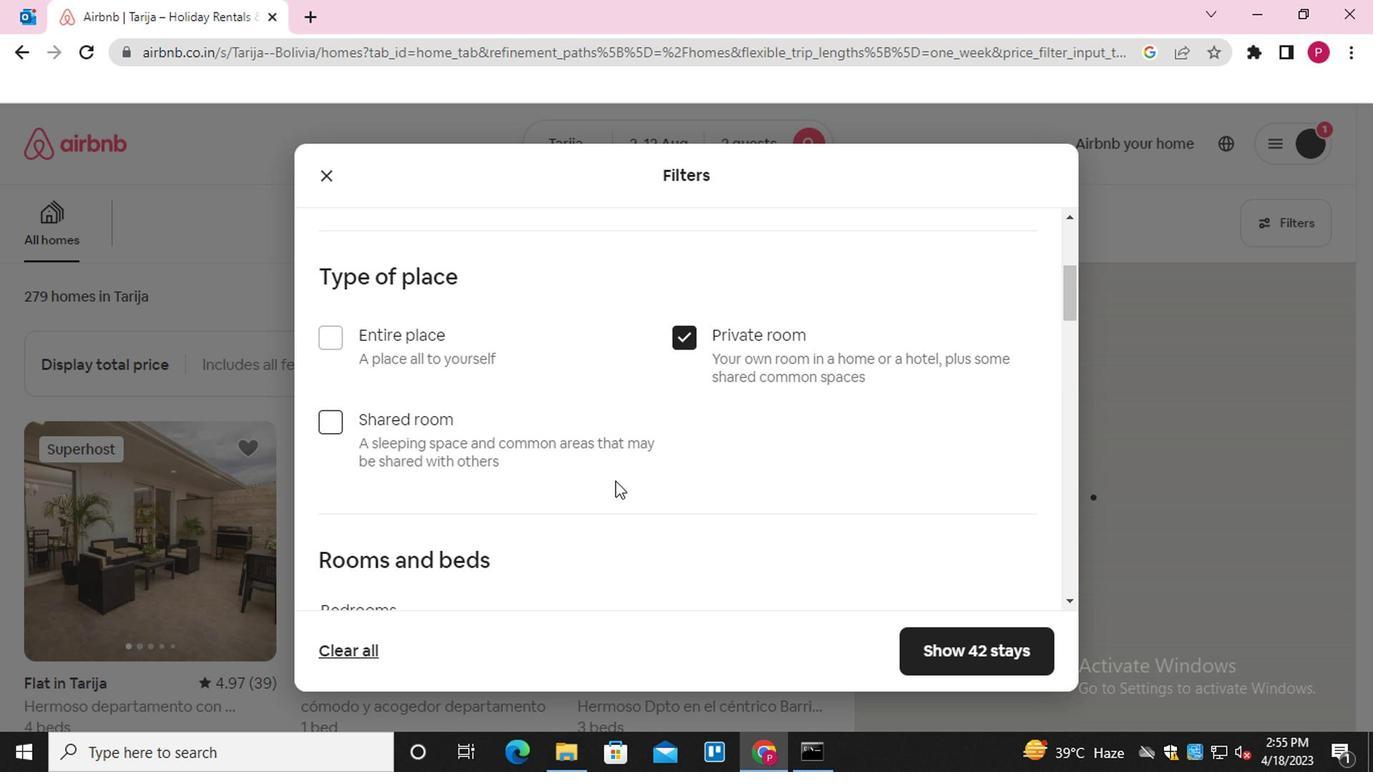
Action: Mouse moved to (607, 491)
Screenshot: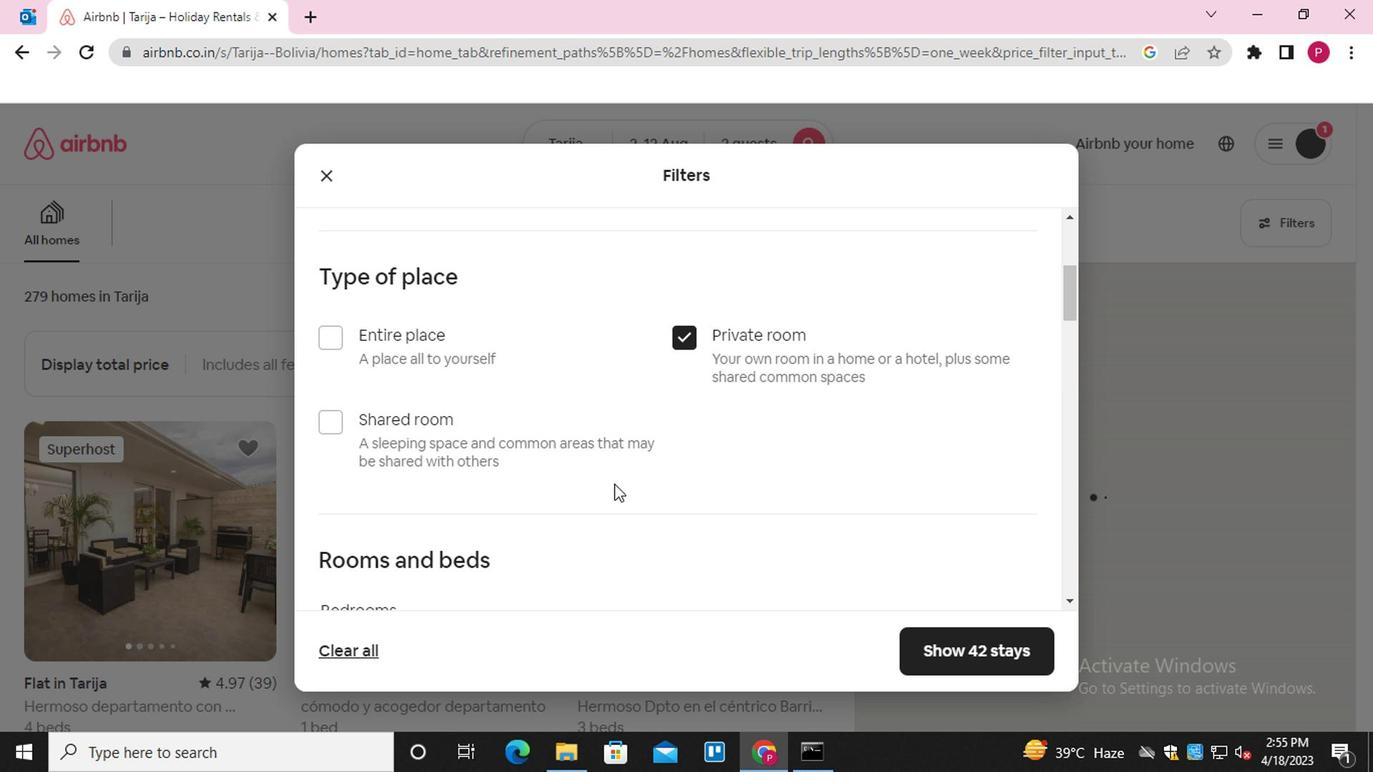 
Action: Mouse scrolled (607, 490) with delta (0, 0)
Screenshot: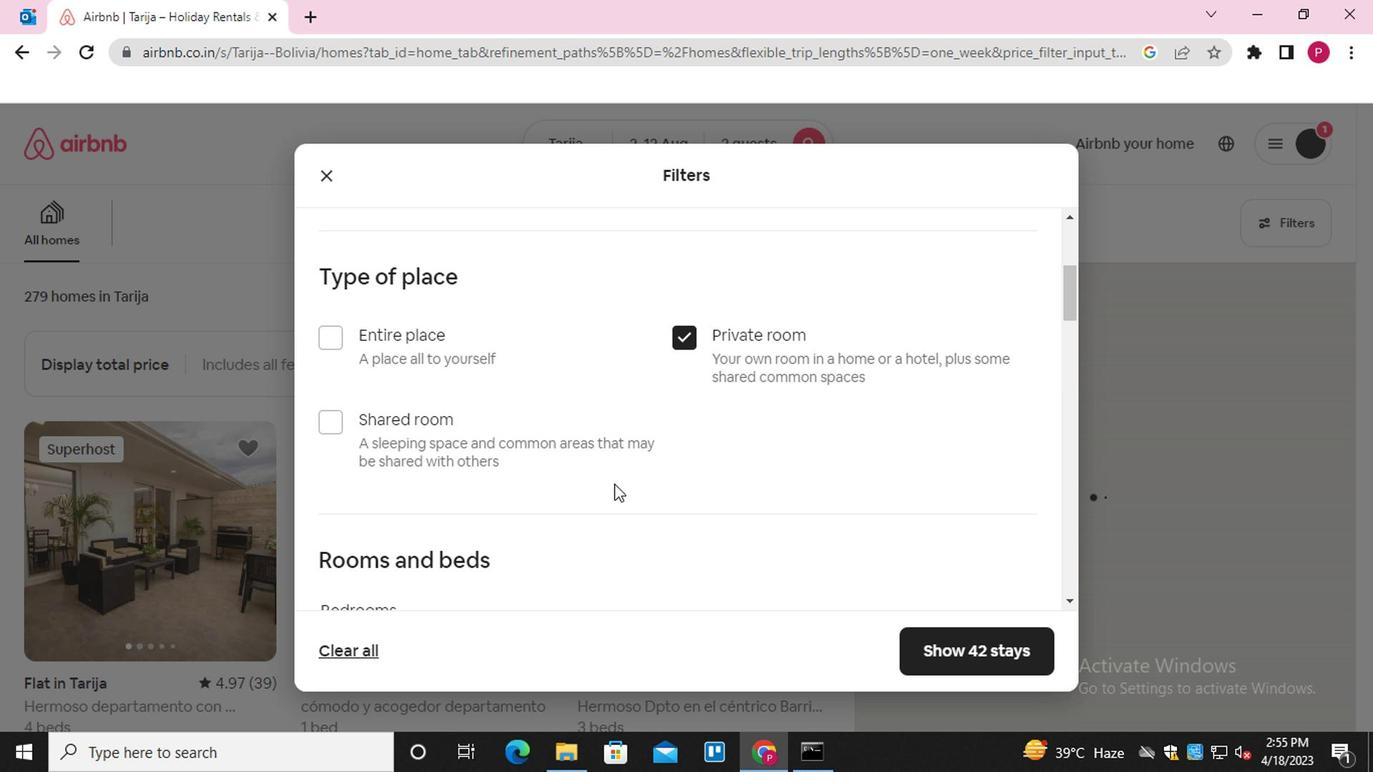 
Action: Mouse scrolled (607, 490) with delta (0, 0)
Screenshot: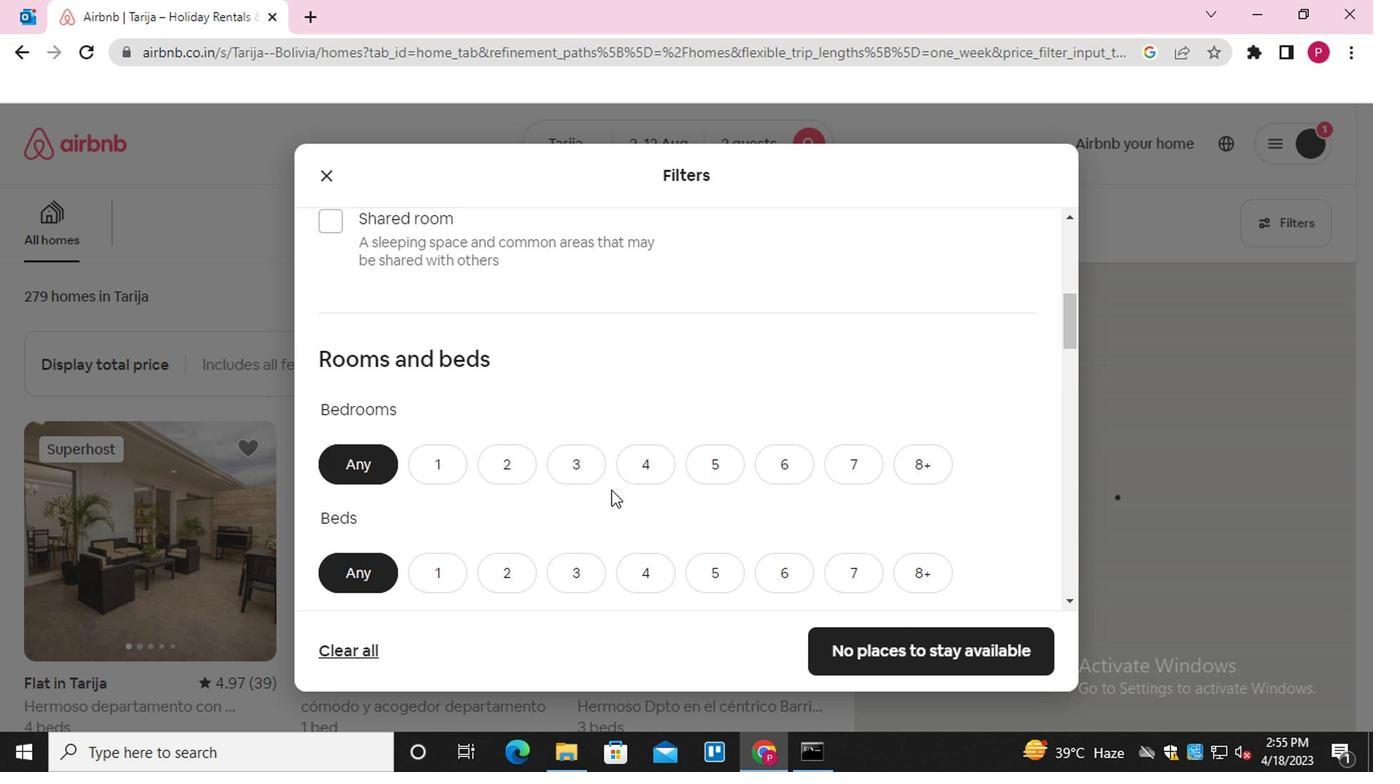 
Action: Mouse scrolled (607, 490) with delta (0, 0)
Screenshot: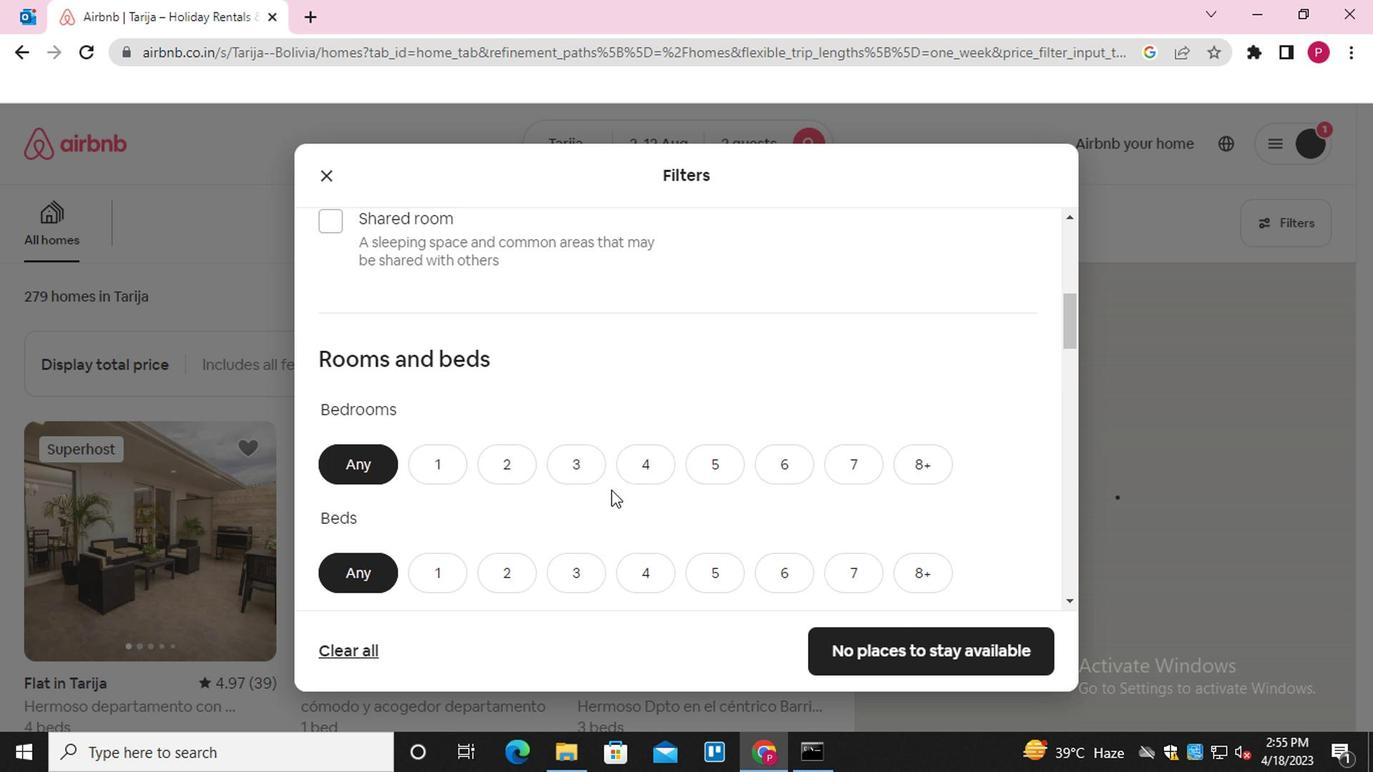 
Action: Mouse moved to (458, 268)
Screenshot: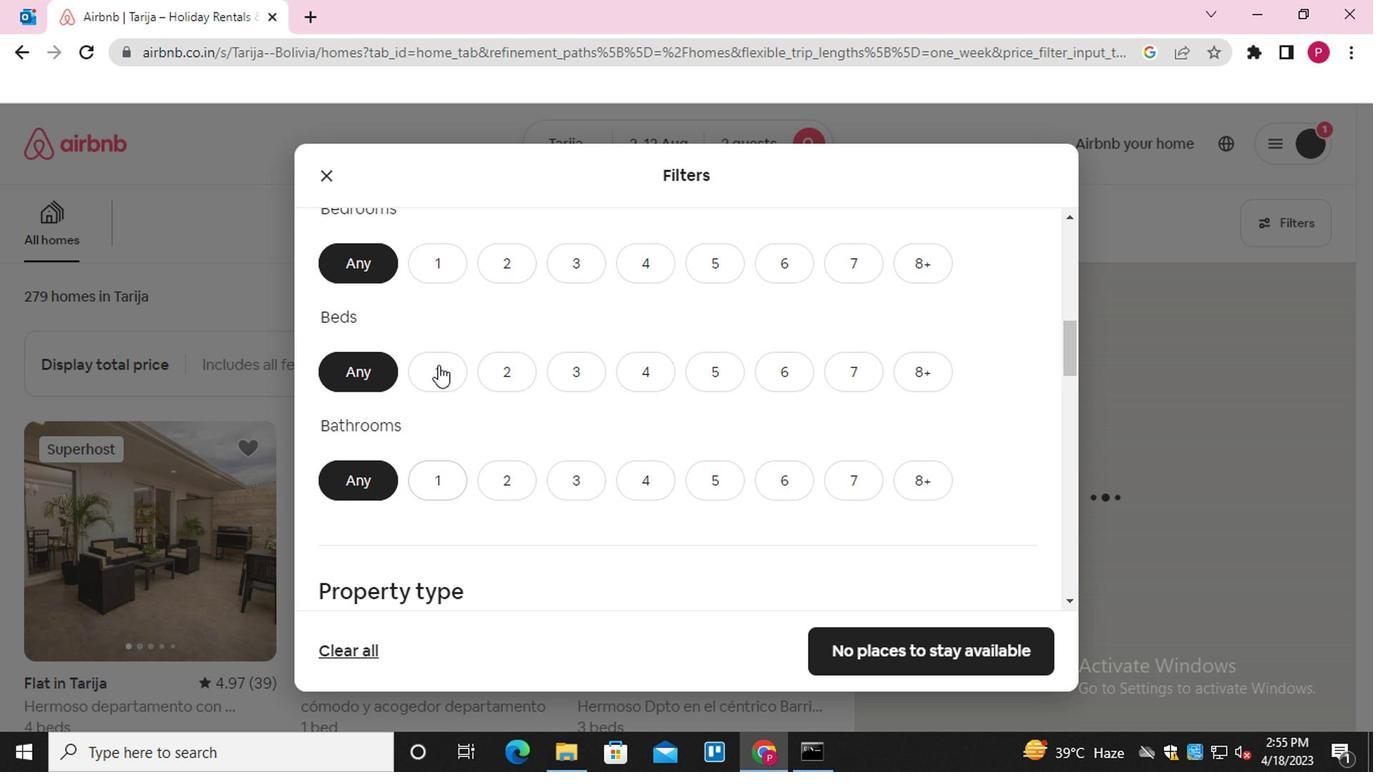 
Action: Mouse pressed left at (458, 268)
Screenshot: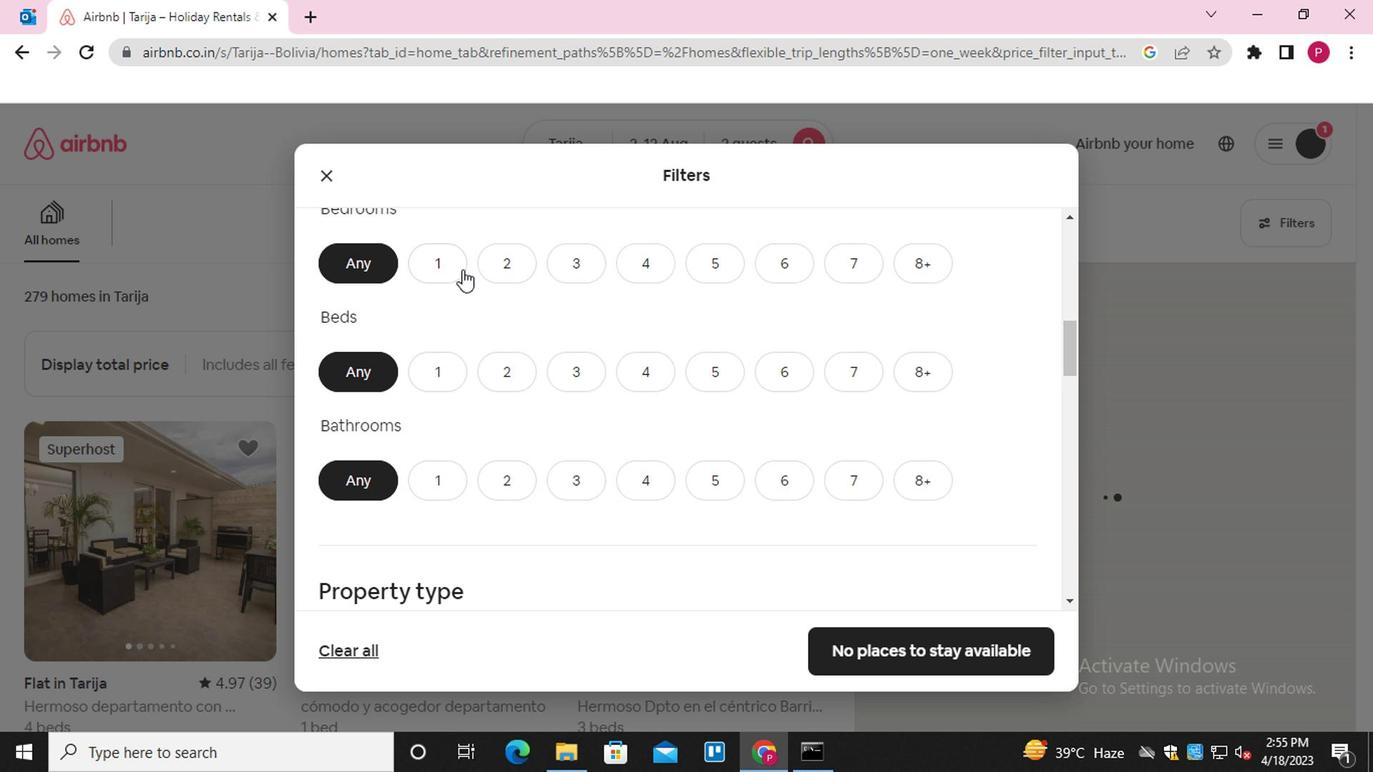 
Action: Mouse moved to (445, 366)
Screenshot: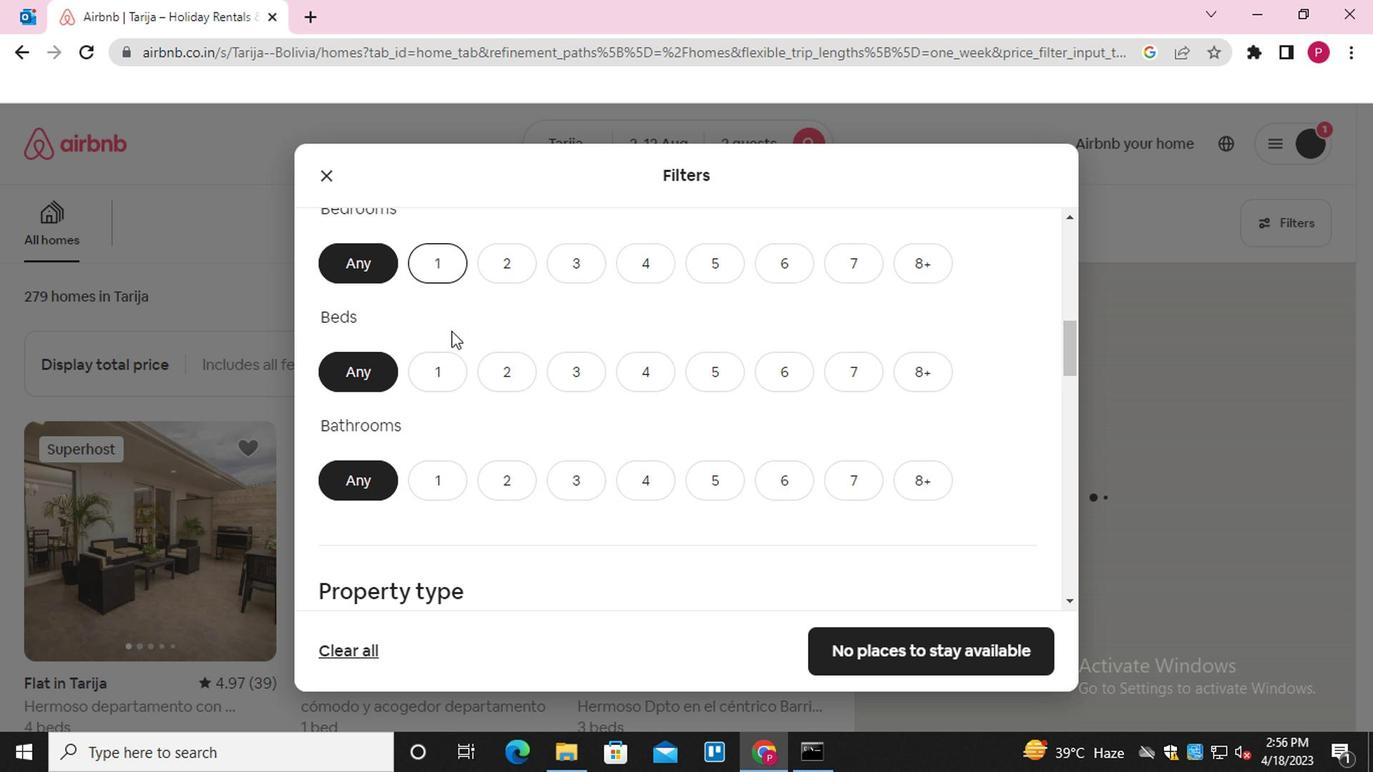 
Action: Mouse pressed left at (445, 366)
Screenshot: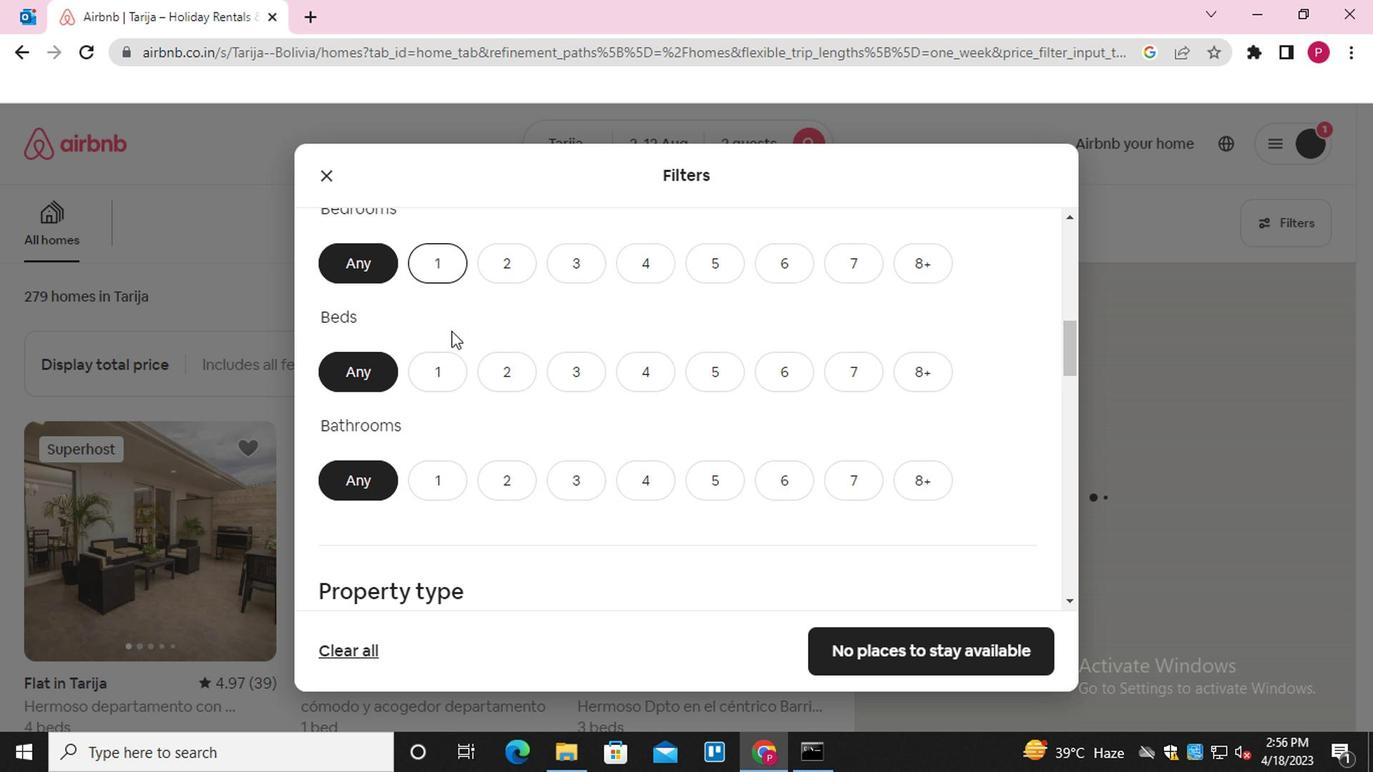 
Action: Mouse moved to (435, 488)
Screenshot: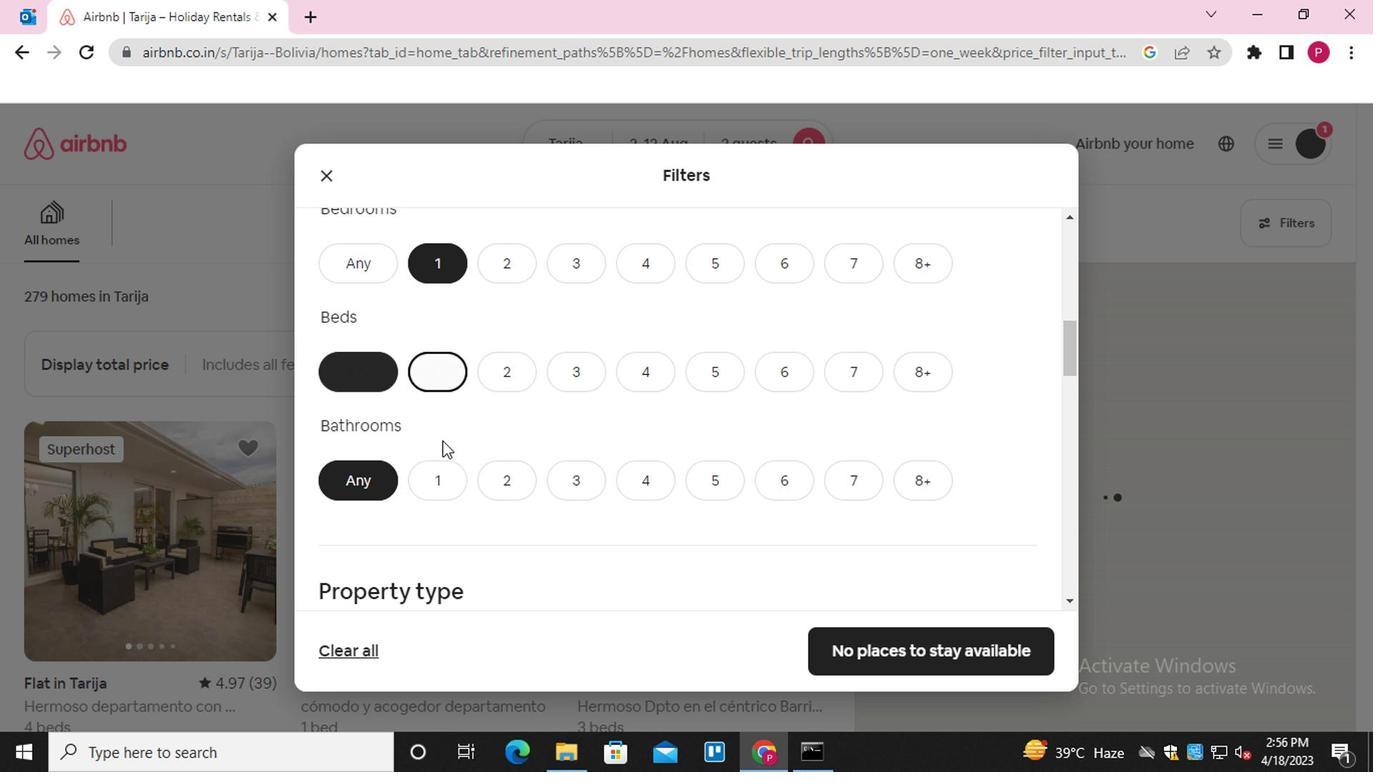 
Action: Mouse pressed left at (435, 488)
Screenshot: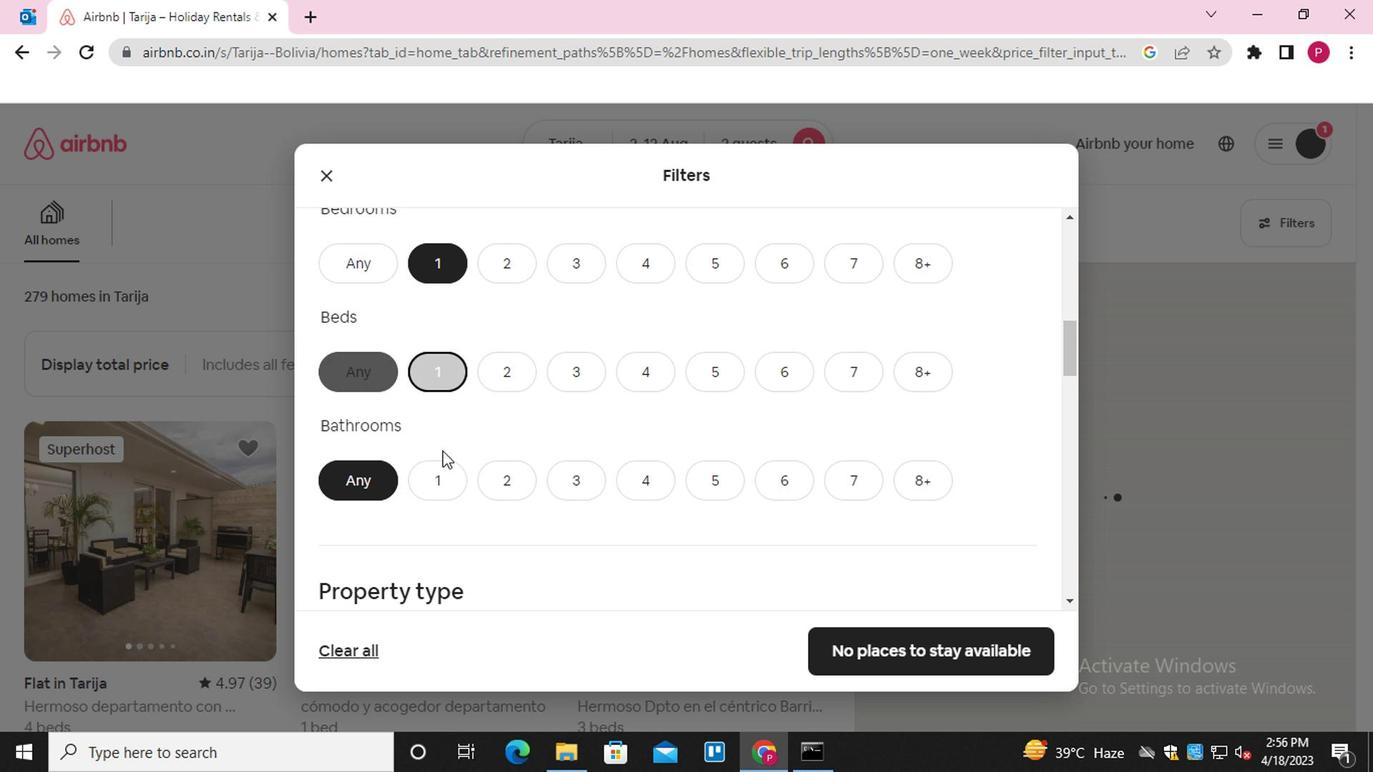 
Action: Mouse moved to (628, 546)
Screenshot: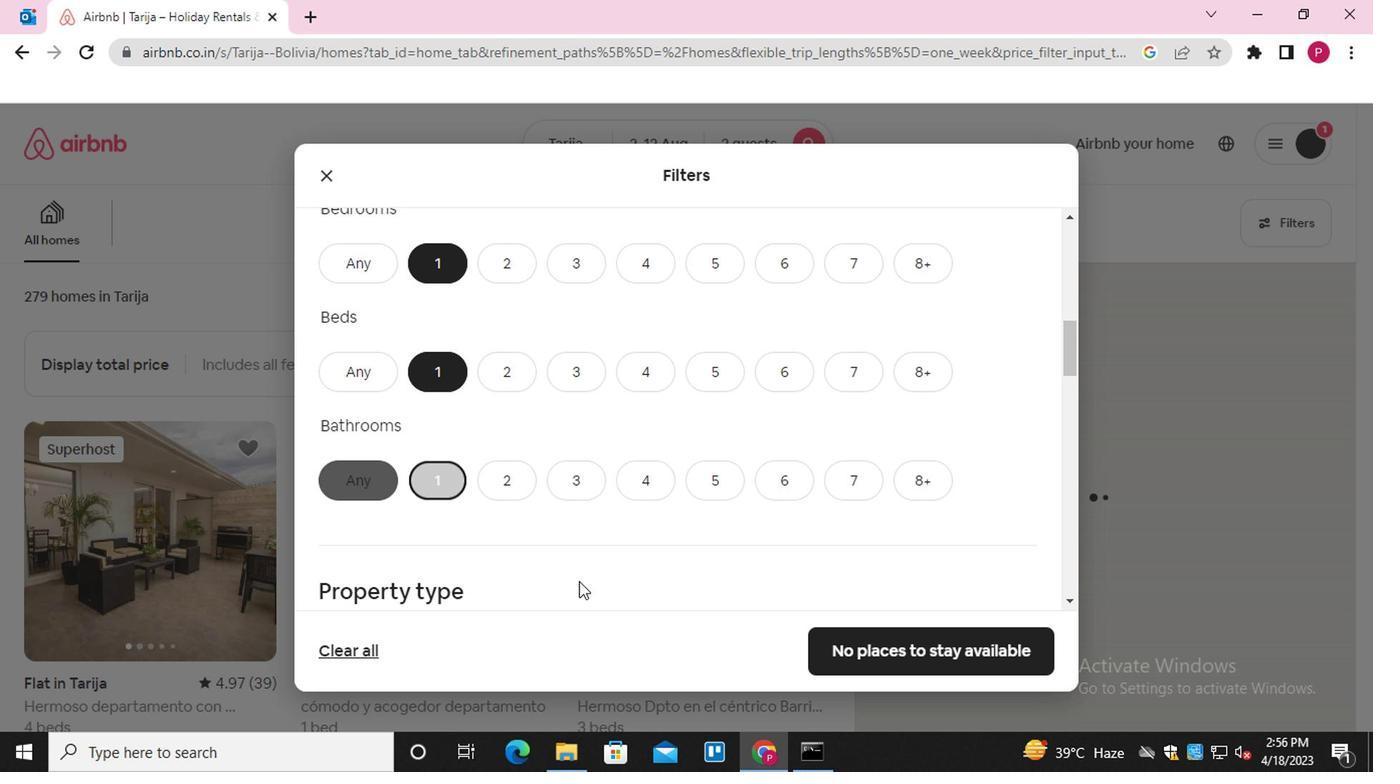 
Action: Mouse scrolled (628, 545) with delta (0, 0)
Screenshot: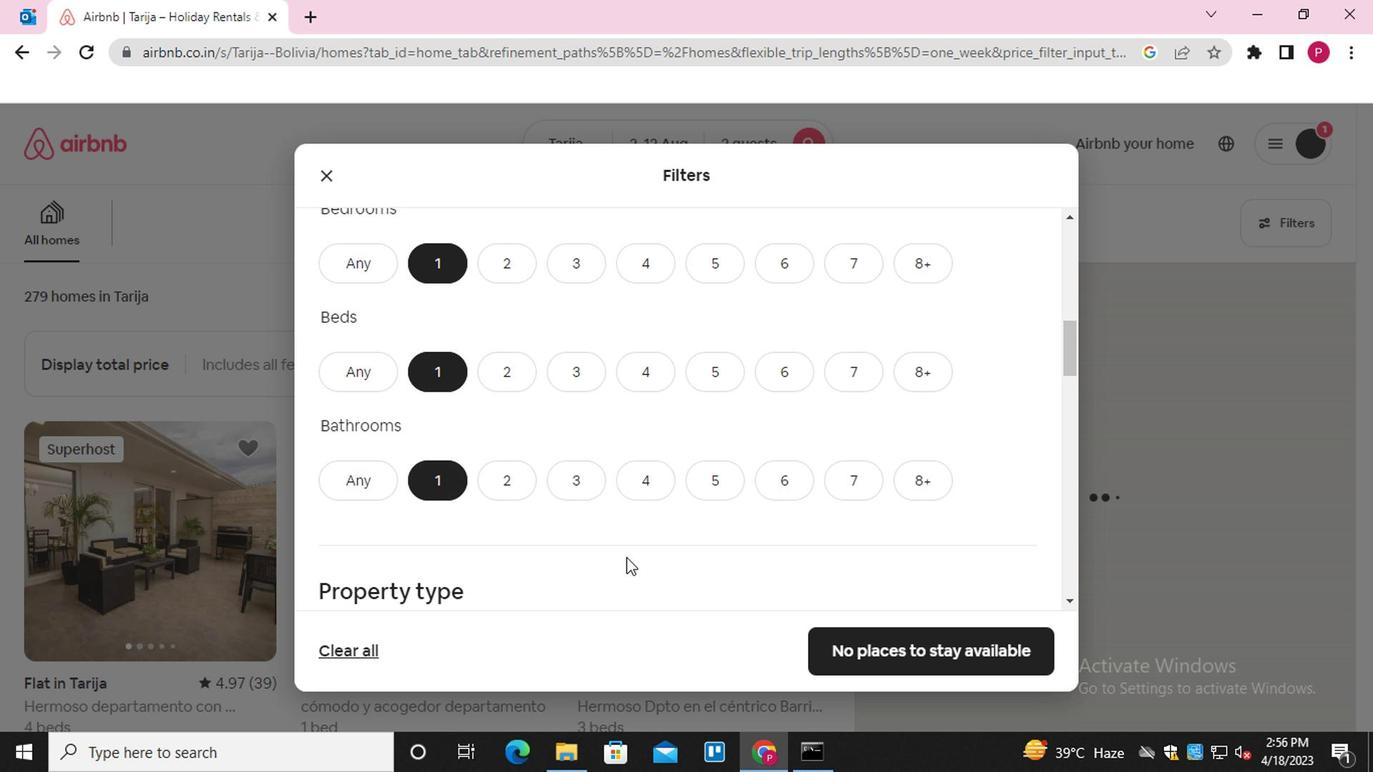 
Action: Mouse scrolled (628, 545) with delta (0, 0)
Screenshot: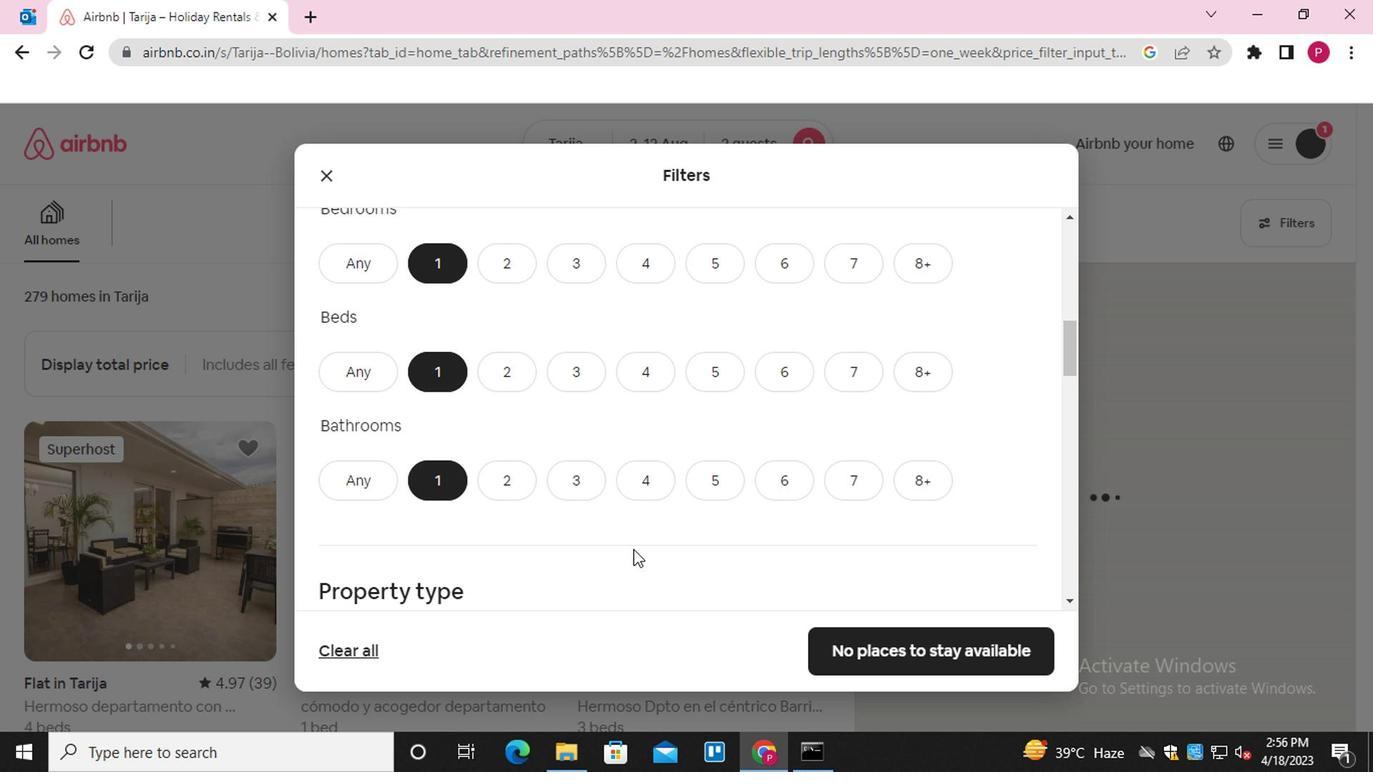 
Action: Mouse scrolled (628, 545) with delta (0, 0)
Screenshot: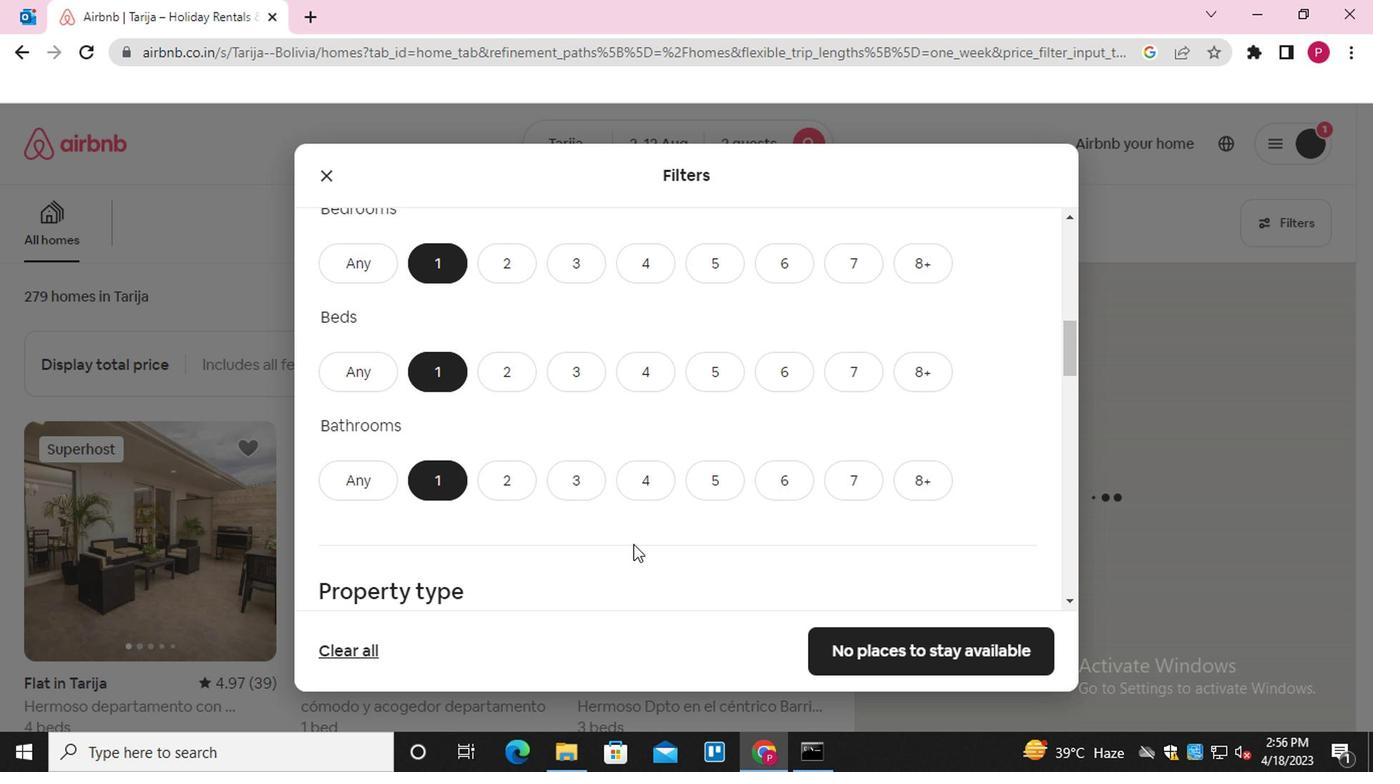 
Action: Mouse scrolled (628, 545) with delta (0, 0)
Screenshot: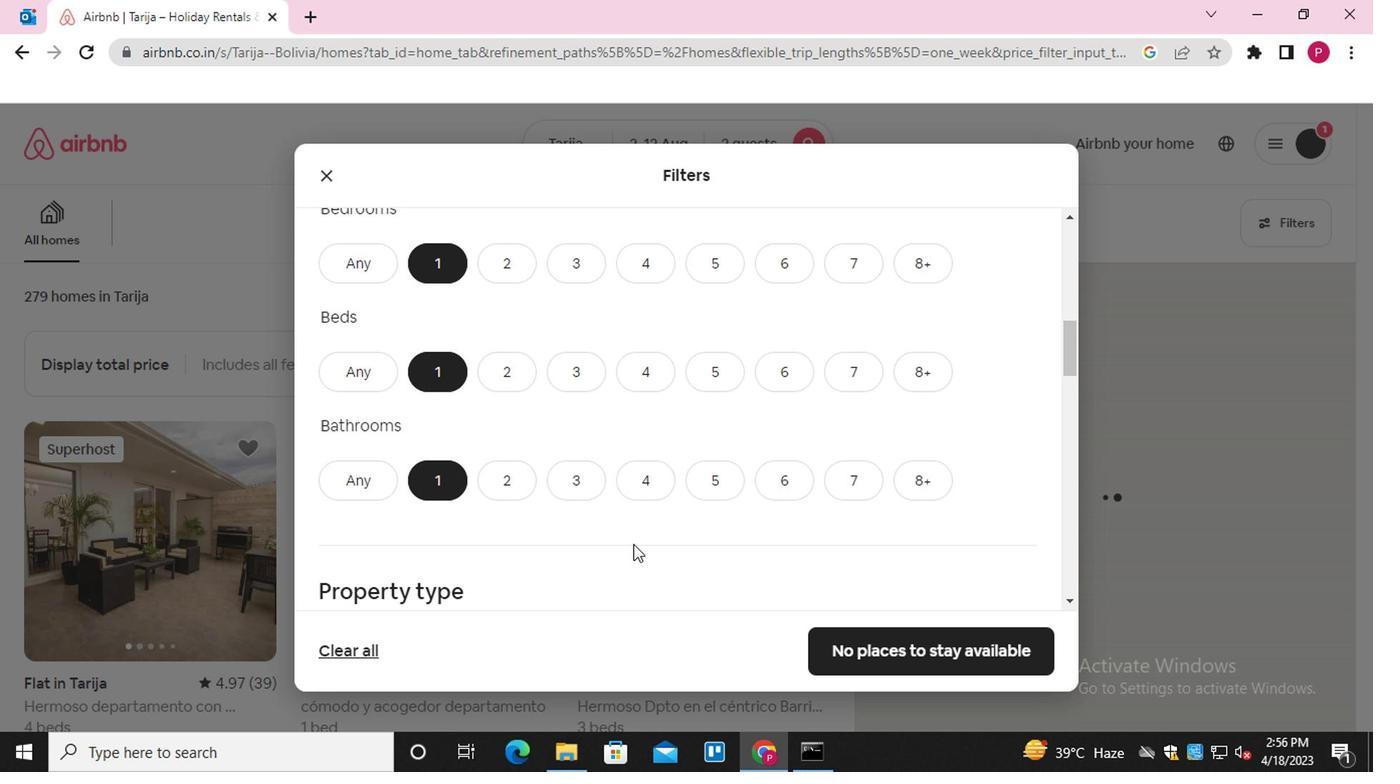 
Action: Mouse moved to (915, 296)
Screenshot: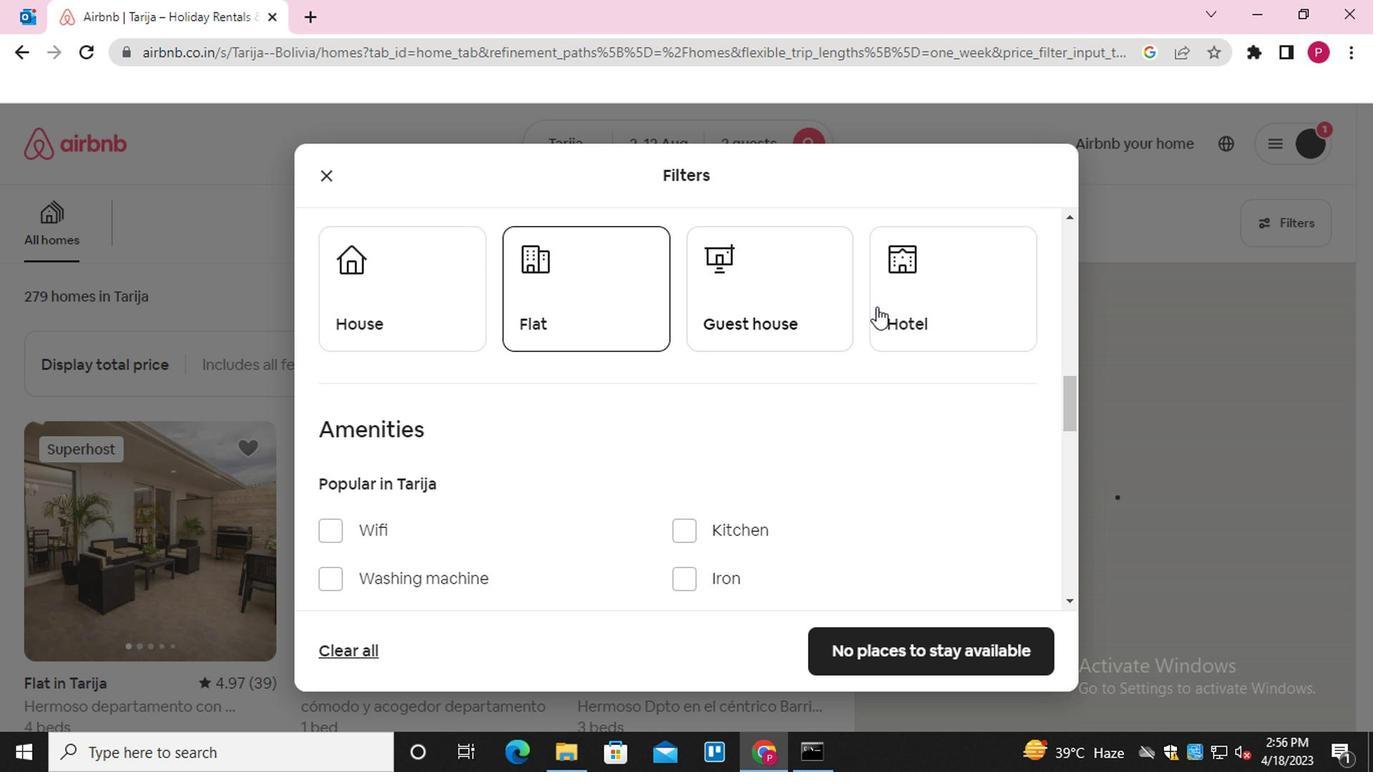 
Action: Mouse pressed left at (915, 296)
Screenshot: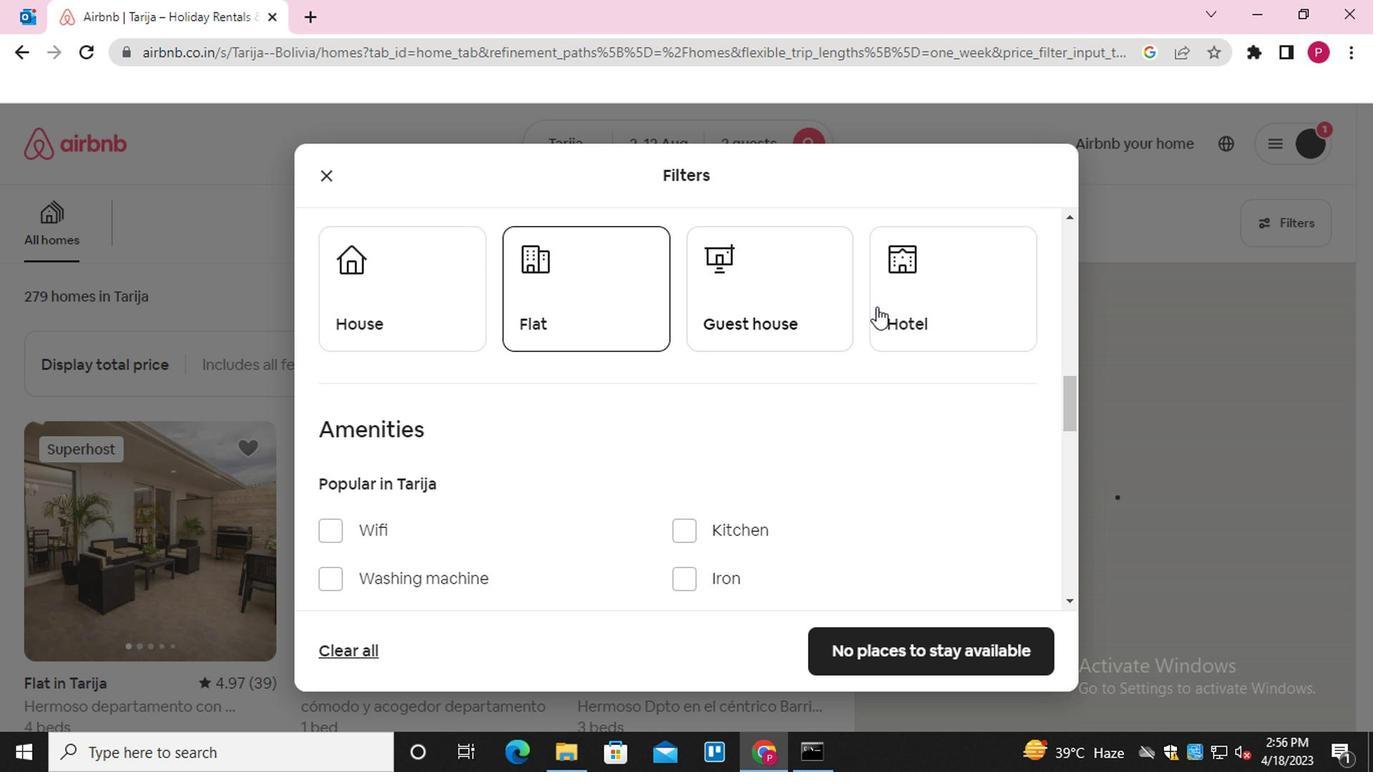 
Action: Mouse moved to (571, 515)
Screenshot: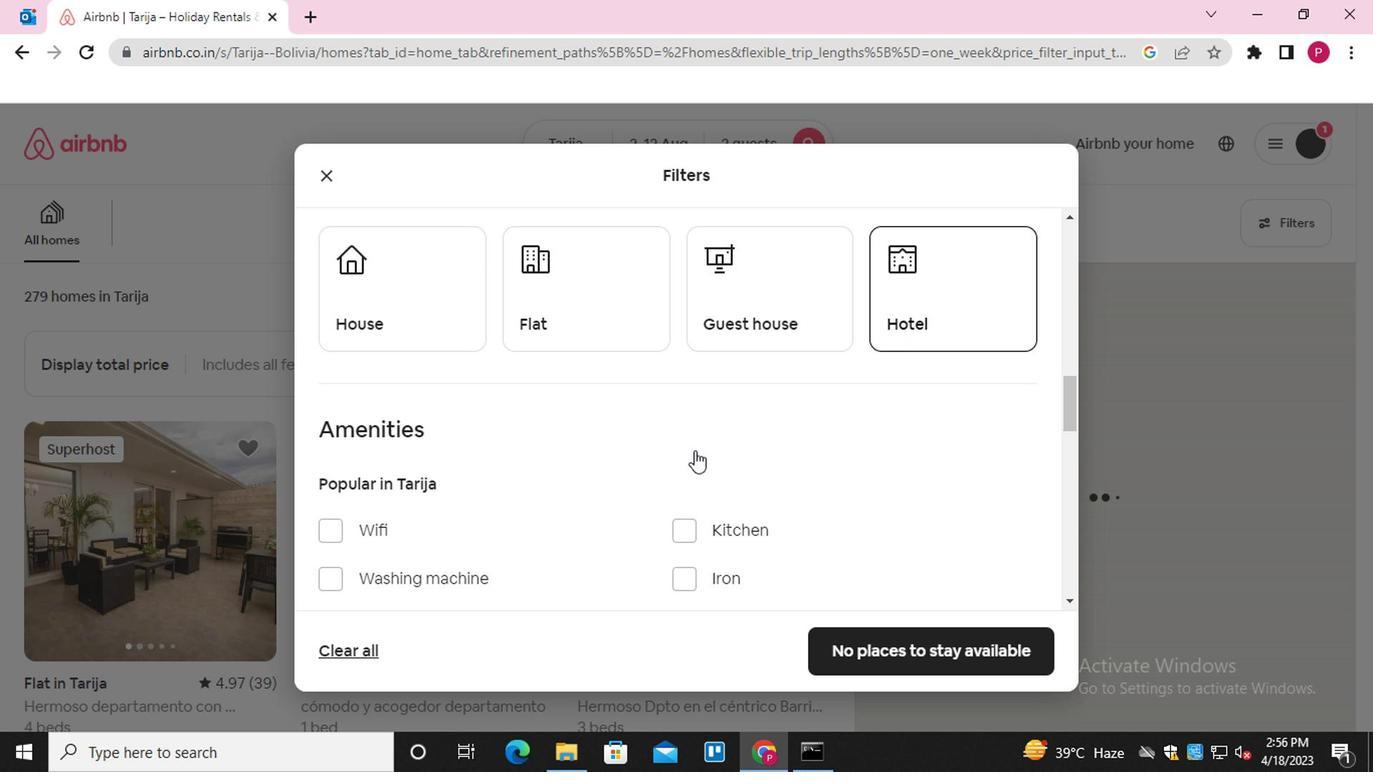 
Action: Mouse scrolled (571, 515) with delta (0, 0)
Screenshot: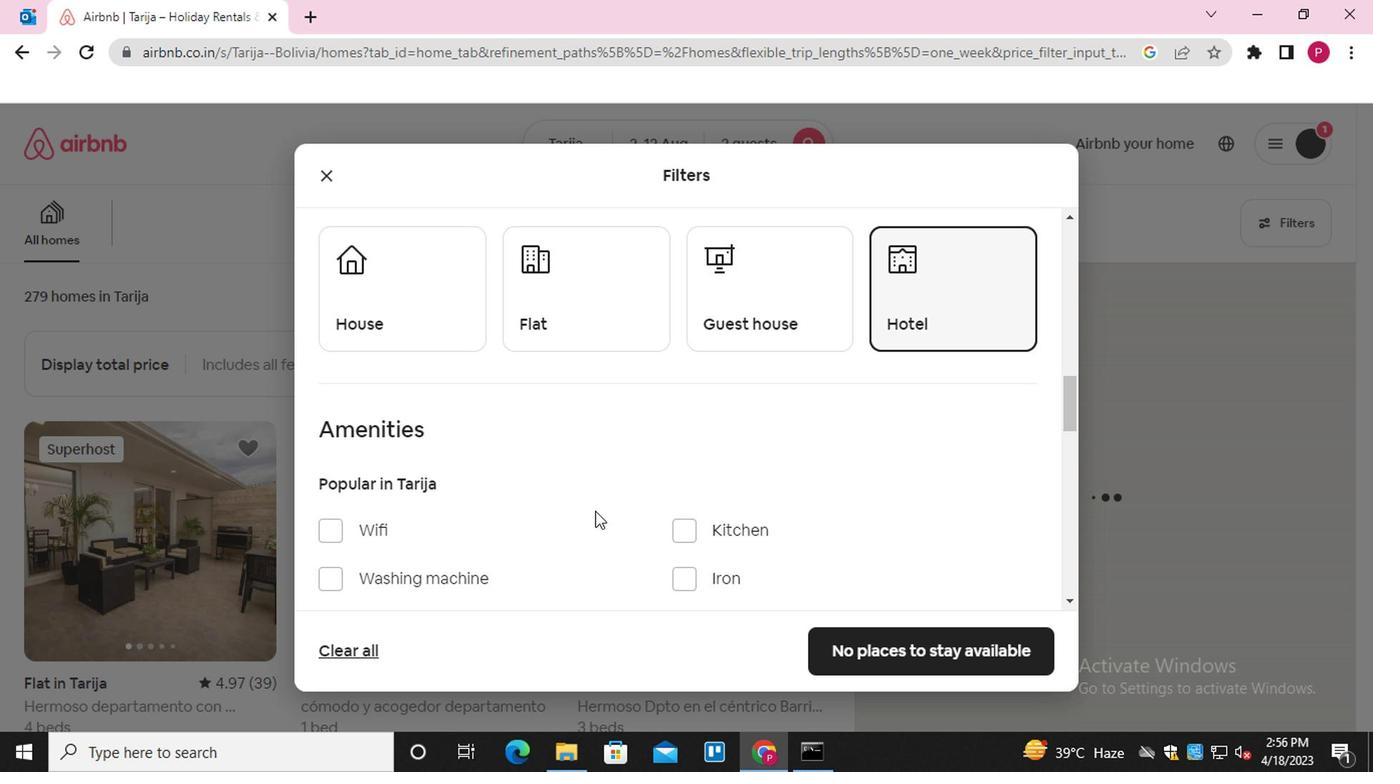 
Action: Mouse scrolled (571, 515) with delta (0, 0)
Screenshot: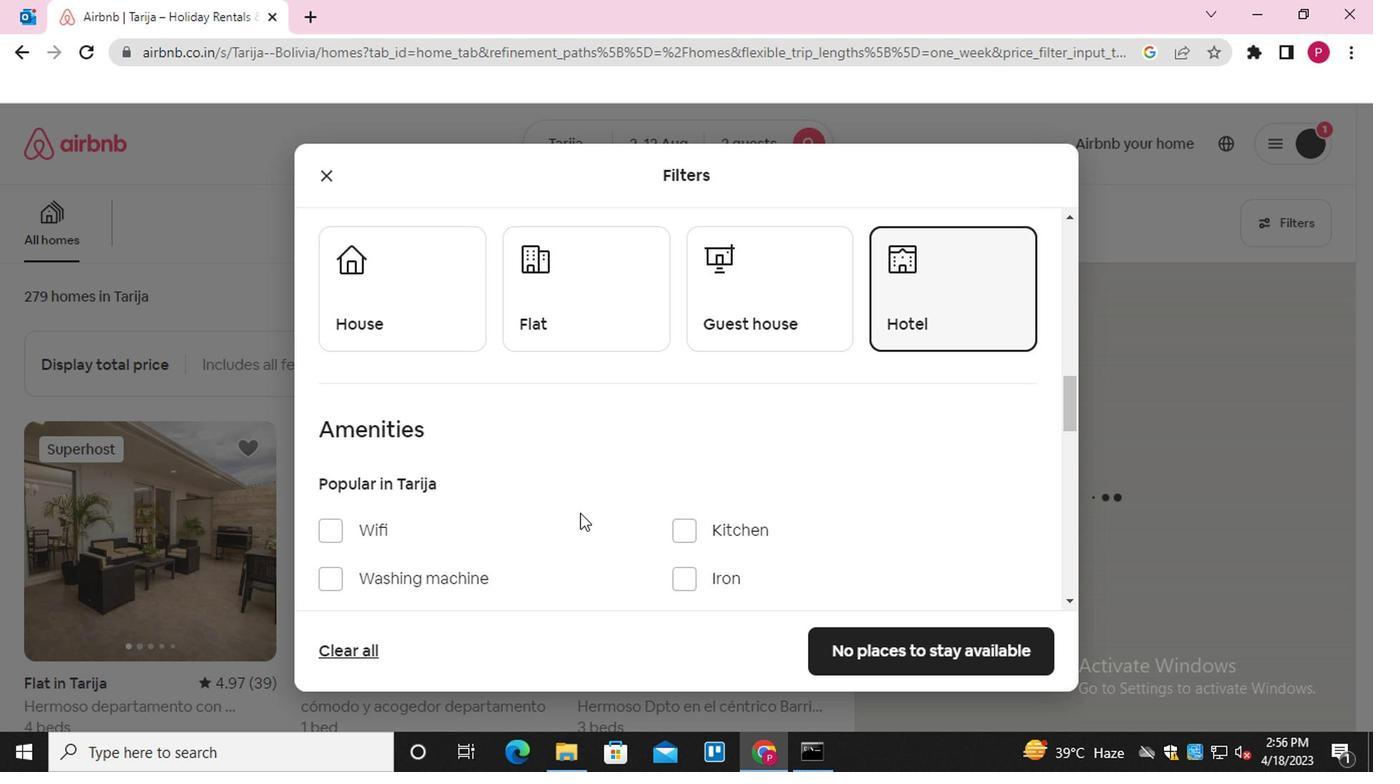 
Action: Mouse scrolled (571, 515) with delta (0, 0)
Screenshot: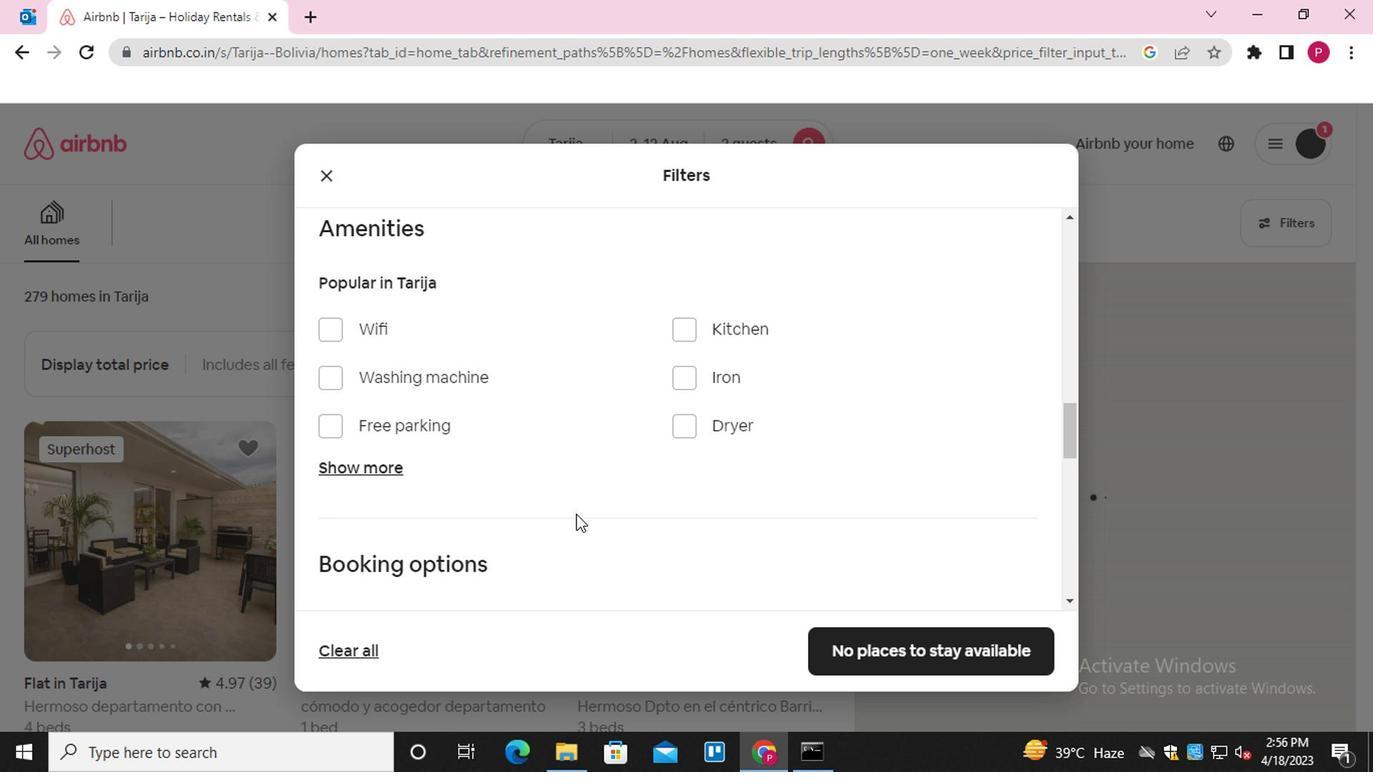 
Action: Mouse scrolled (571, 515) with delta (0, 0)
Screenshot: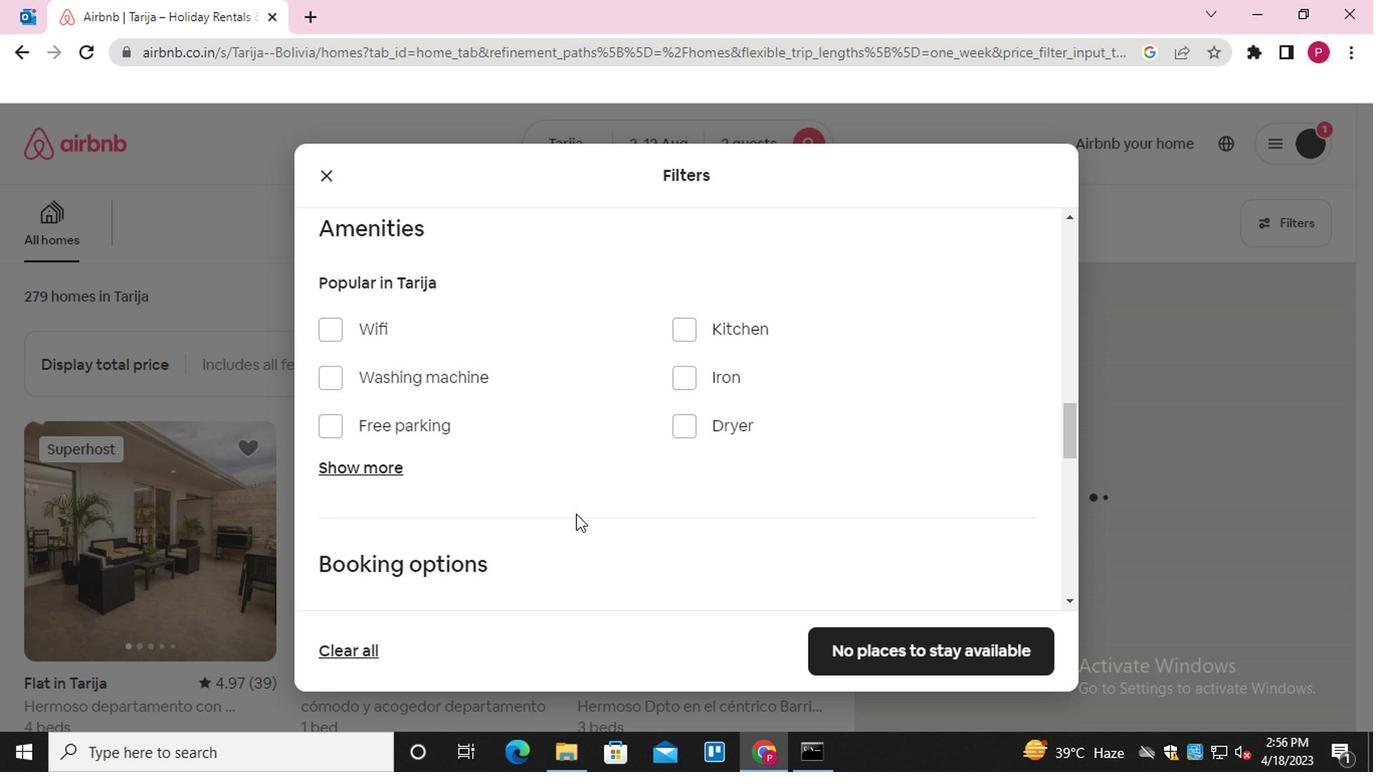 
Action: Mouse scrolled (571, 515) with delta (0, 0)
Screenshot: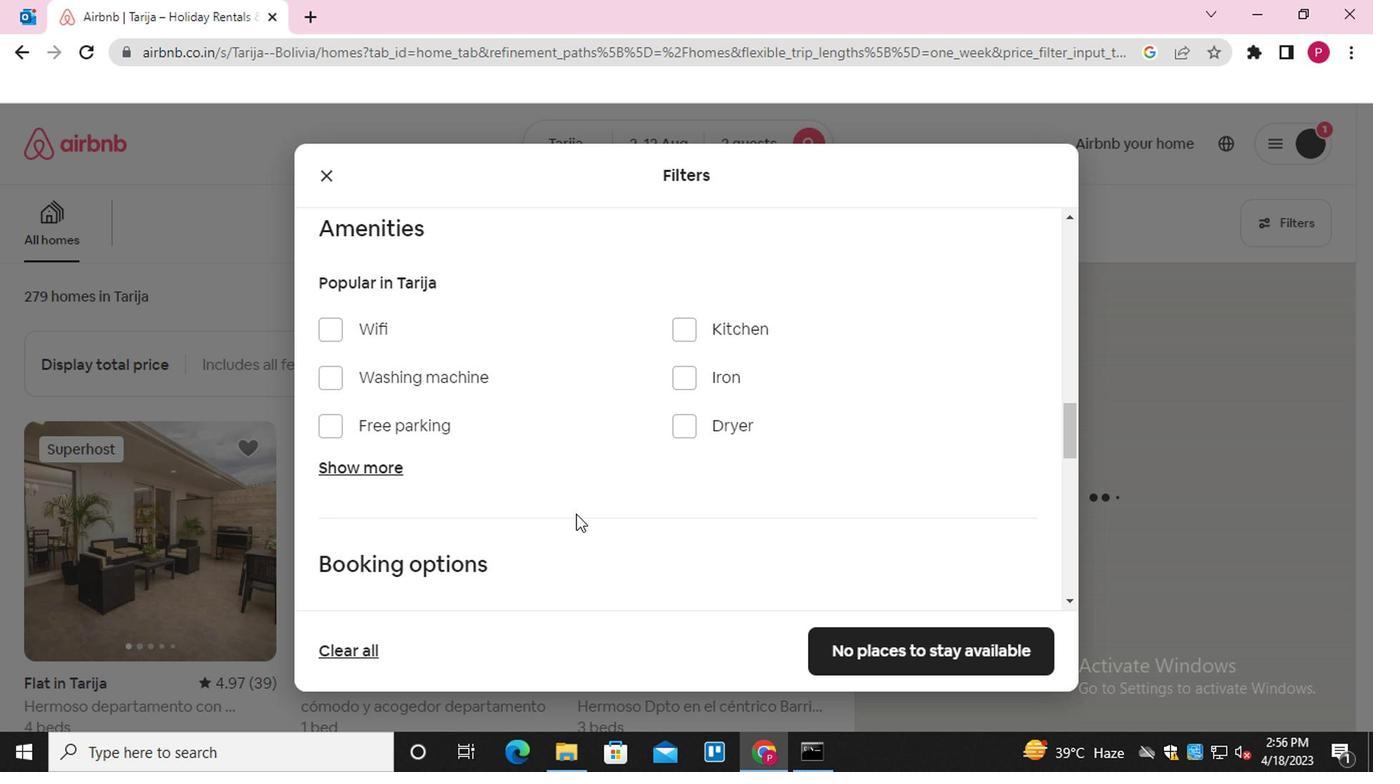 
Action: Mouse moved to (603, 512)
Screenshot: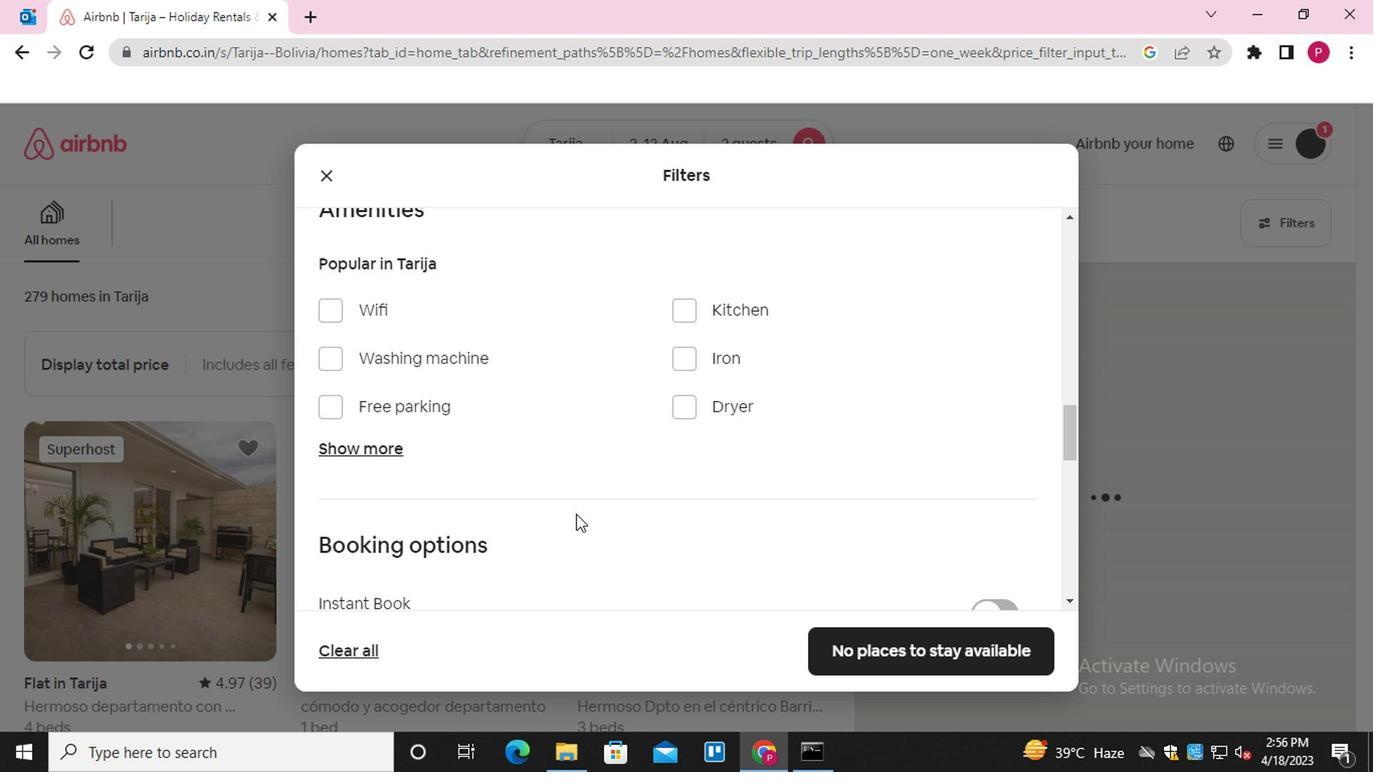 
Action: Mouse scrolled (603, 510) with delta (0, -1)
Screenshot: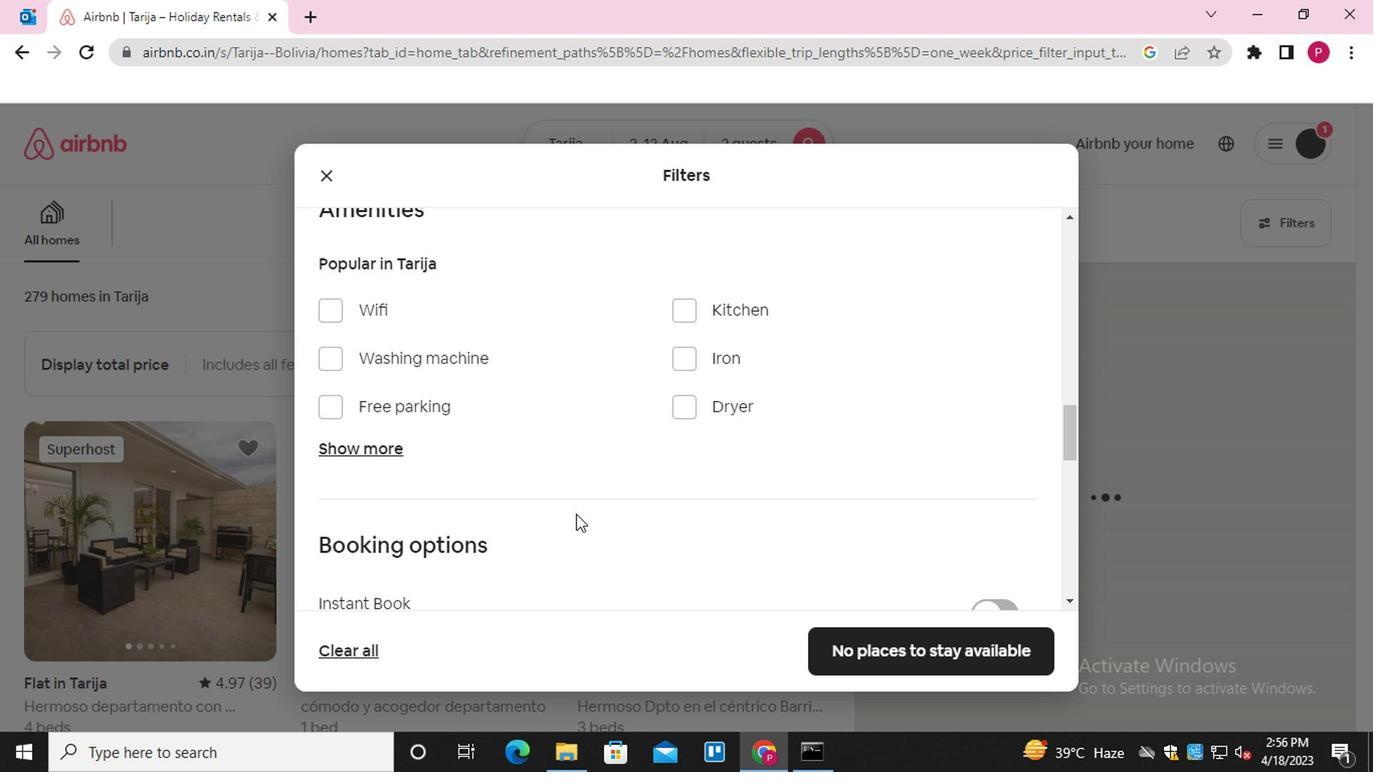 
Action: Mouse moved to (979, 305)
Screenshot: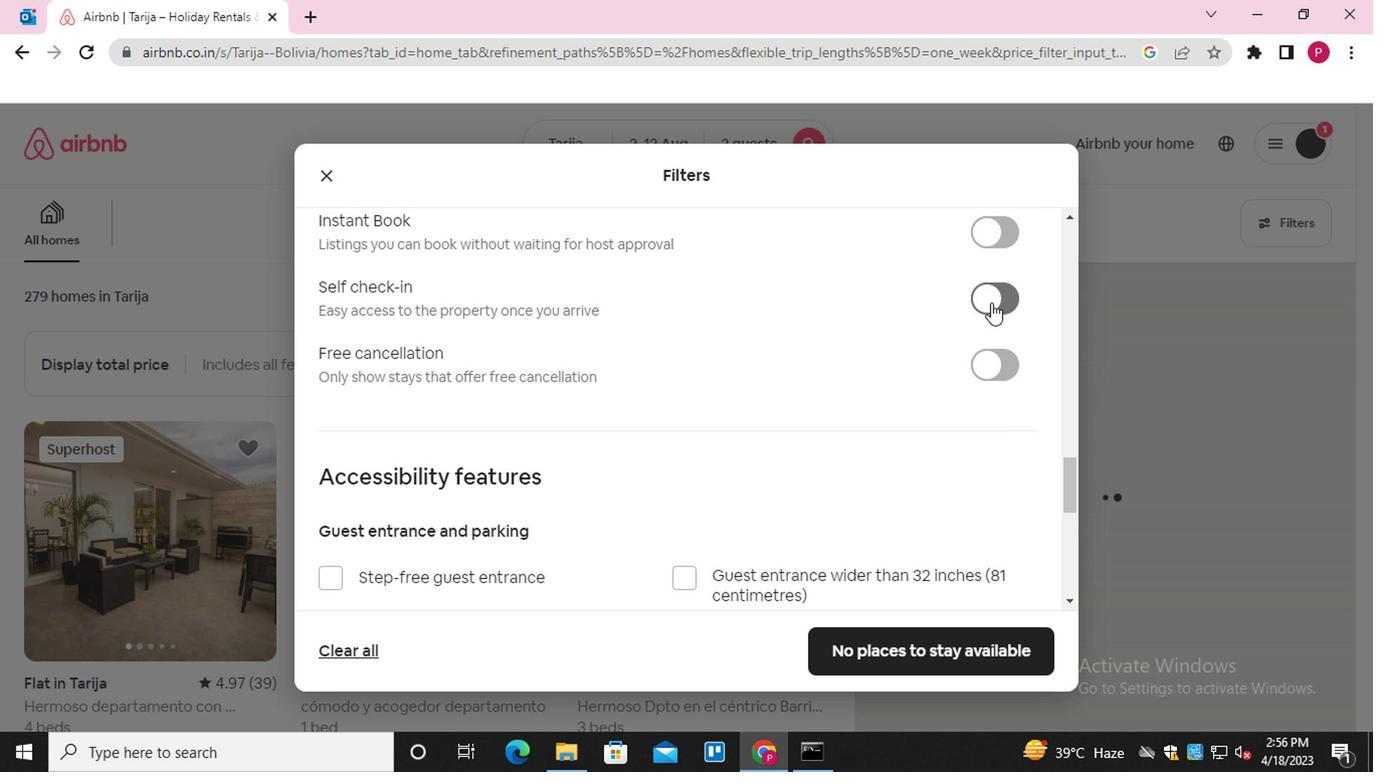 
Action: Mouse pressed left at (979, 305)
Screenshot: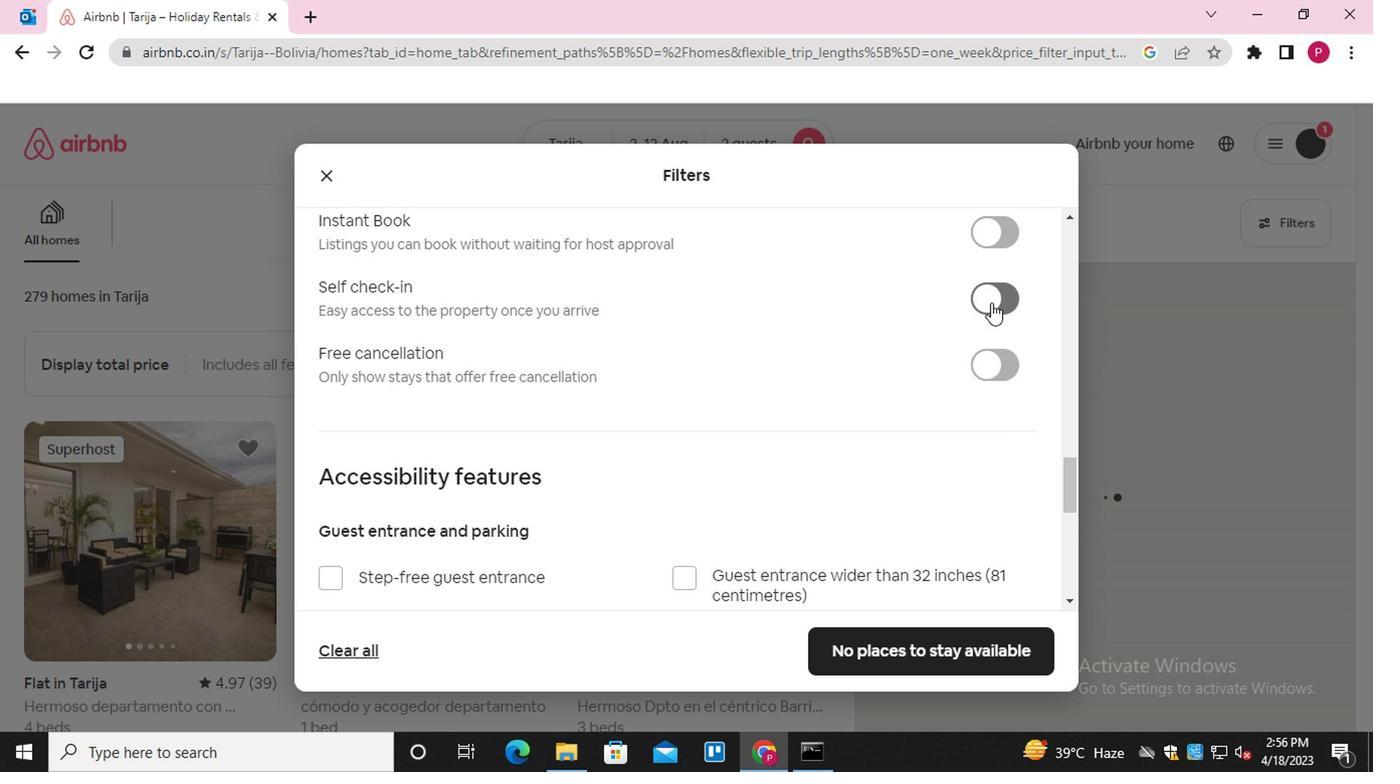 
Action: Mouse moved to (434, 531)
Screenshot: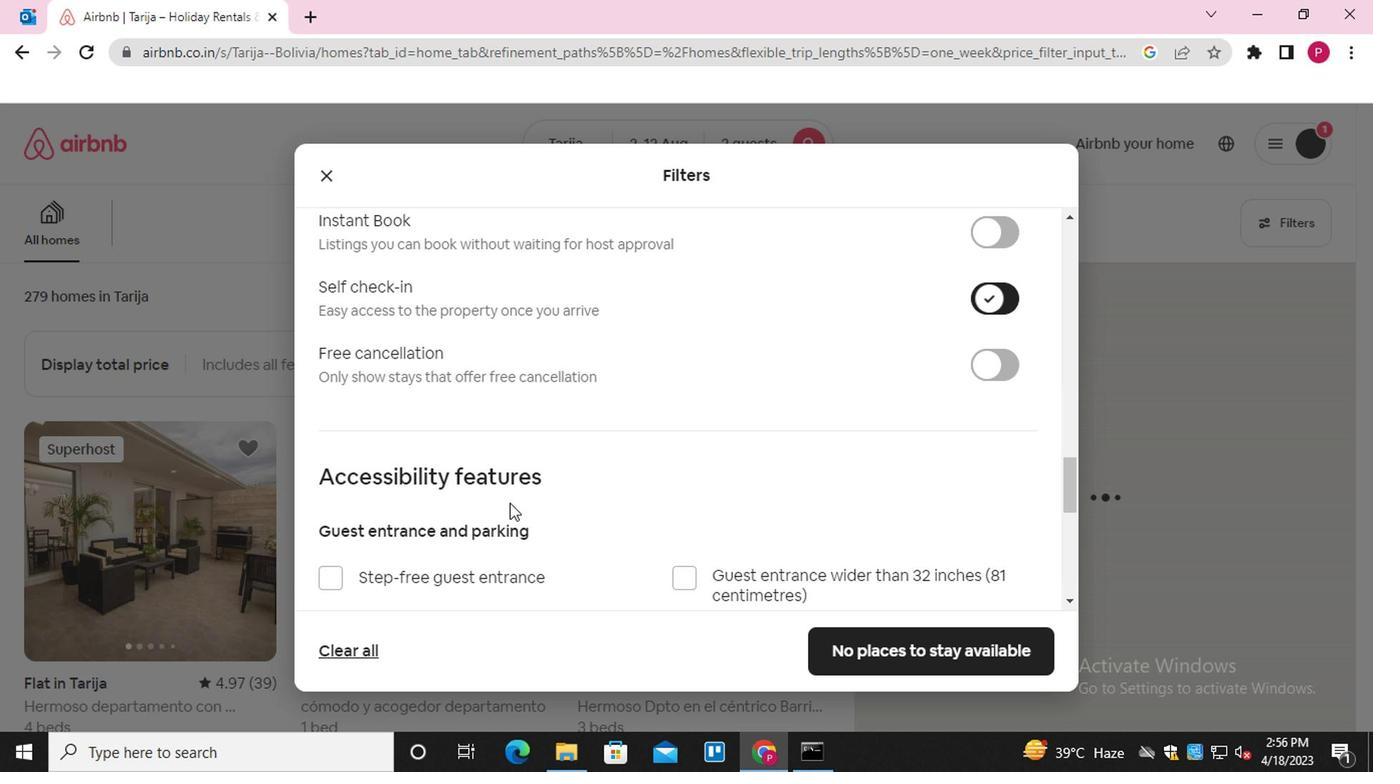 
Action: Mouse scrolled (434, 530) with delta (0, -1)
Screenshot: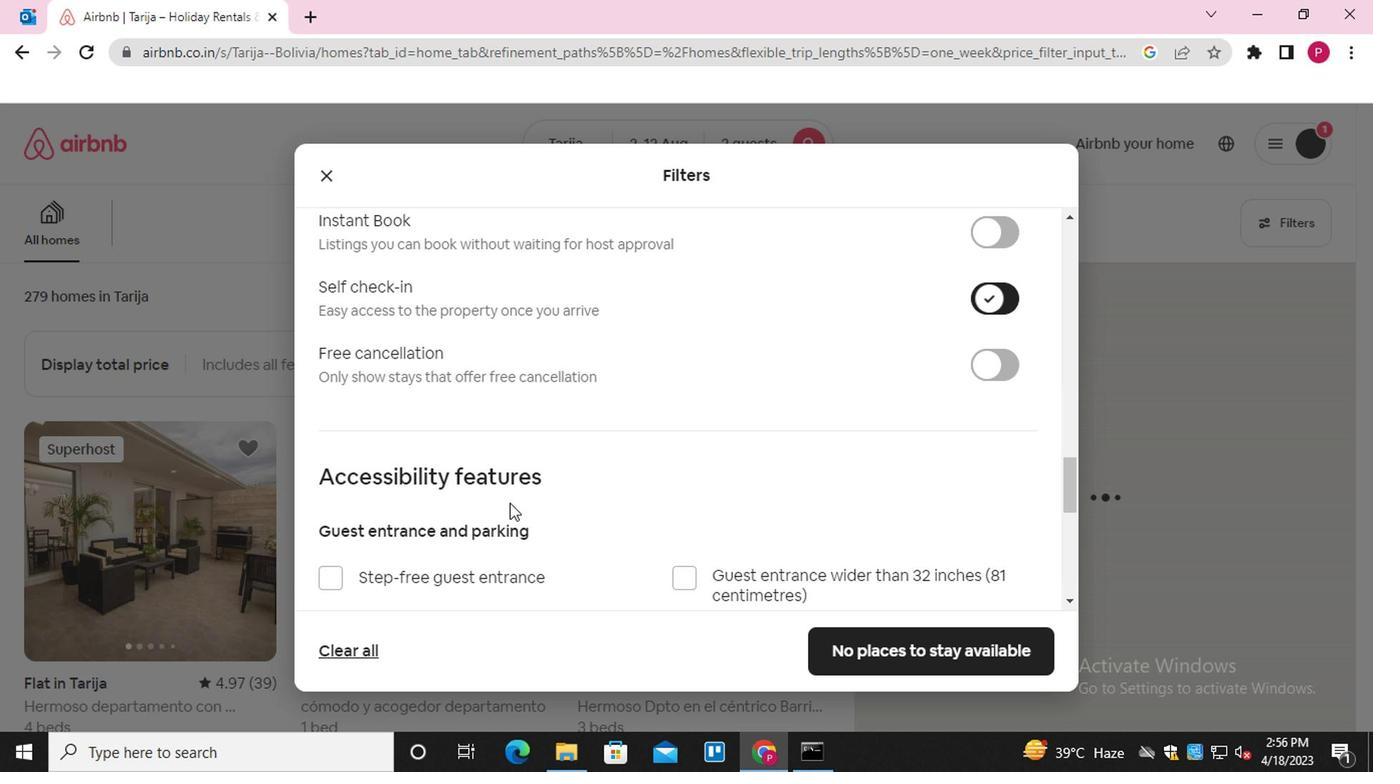 
Action: Mouse moved to (434, 543)
Screenshot: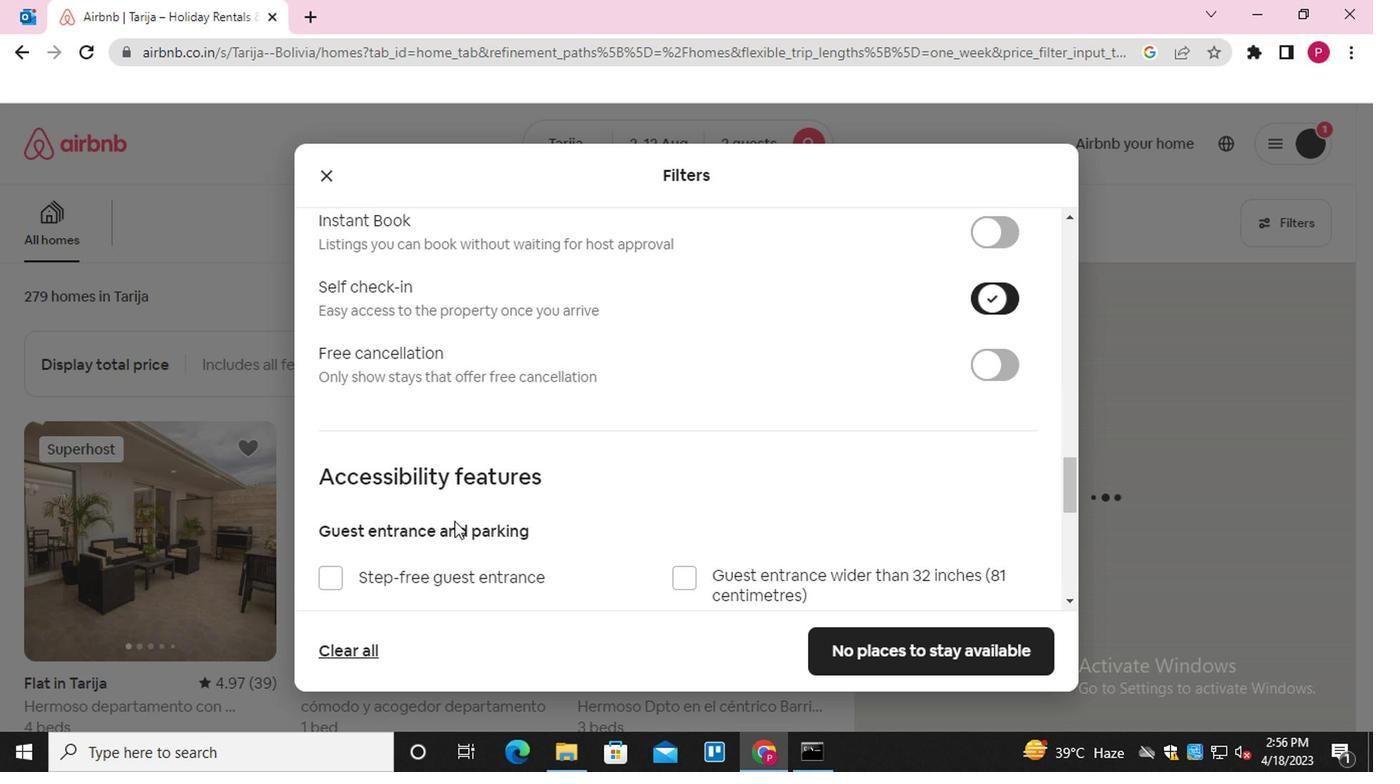 
Action: Mouse scrolled (434, 541) with delta (0, -1)
Screenshot: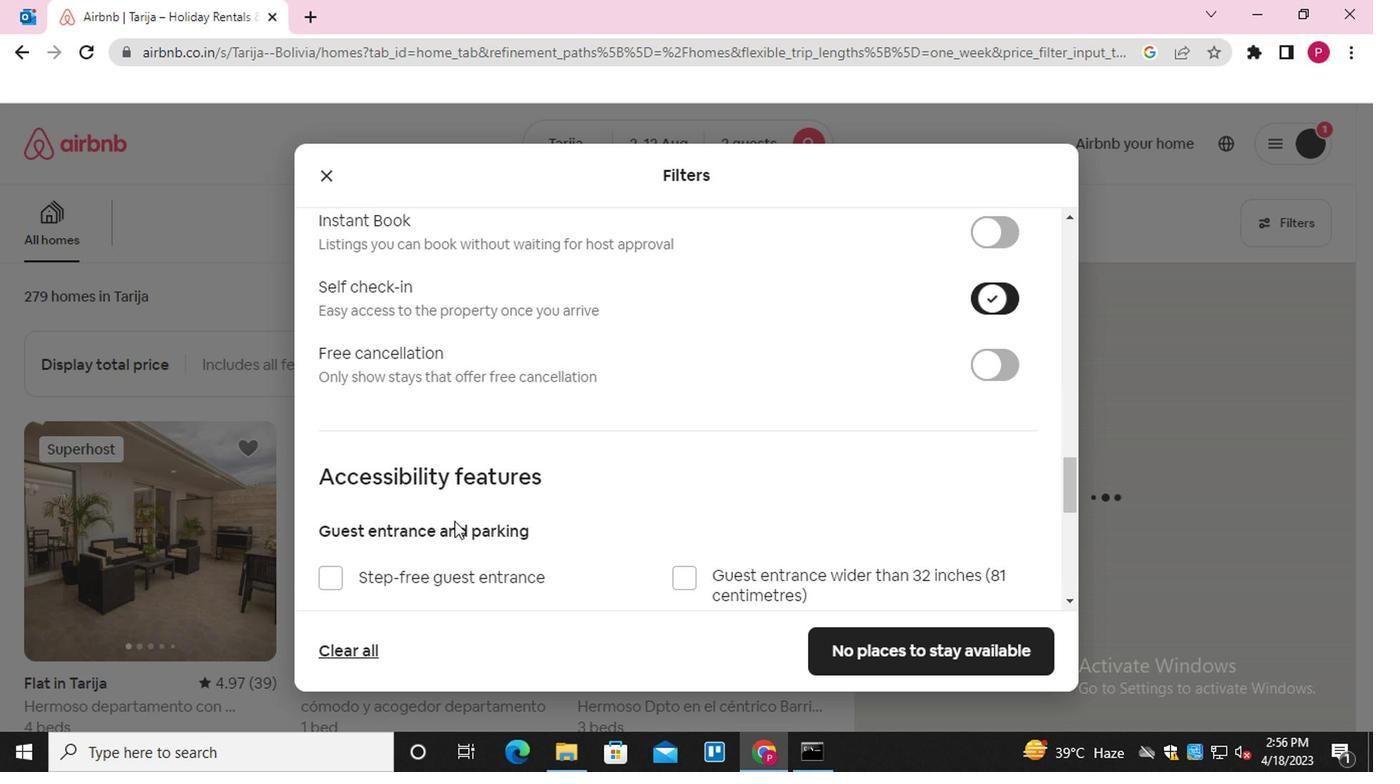 
Action: Mouse moved to (436, 548)
Screenshot: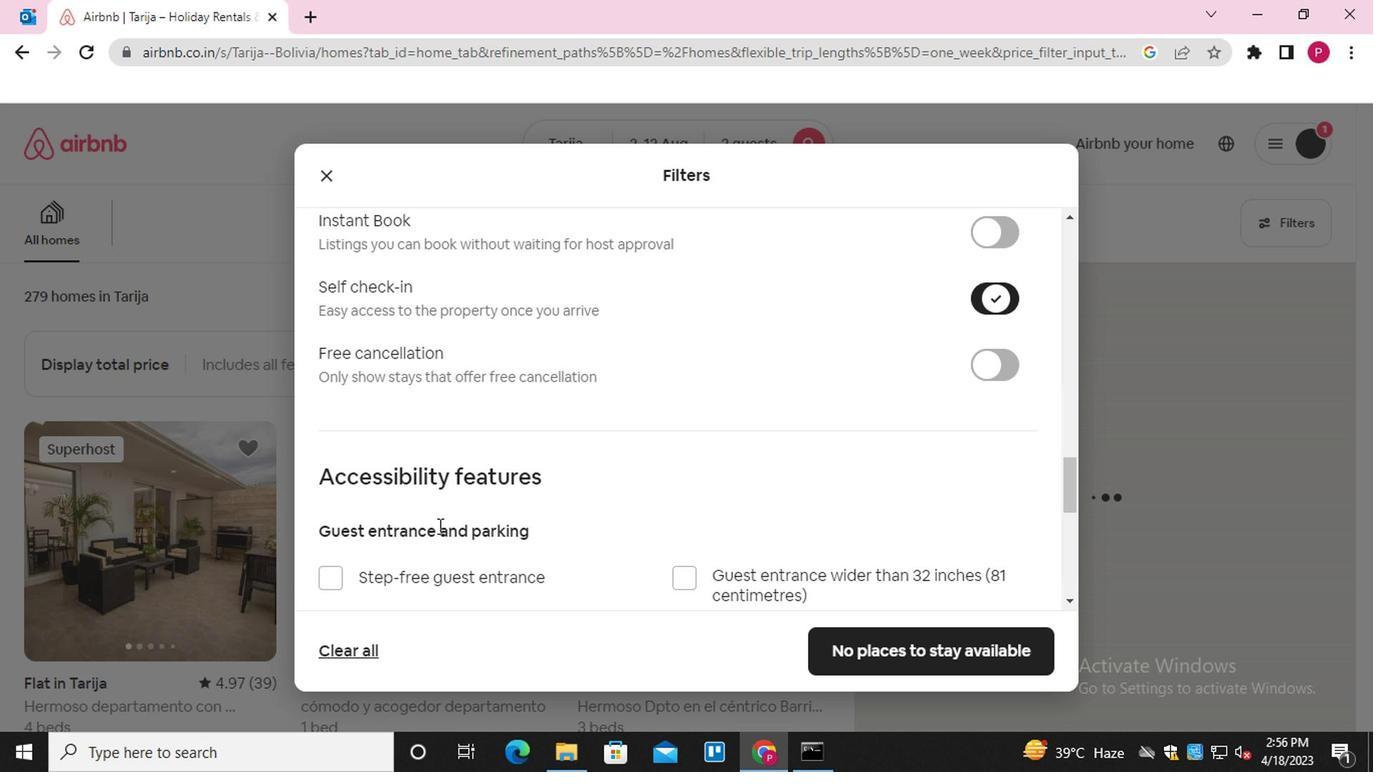
Action: Mouse scrolled (436, 546) with delta (0, -1)
Screenshot: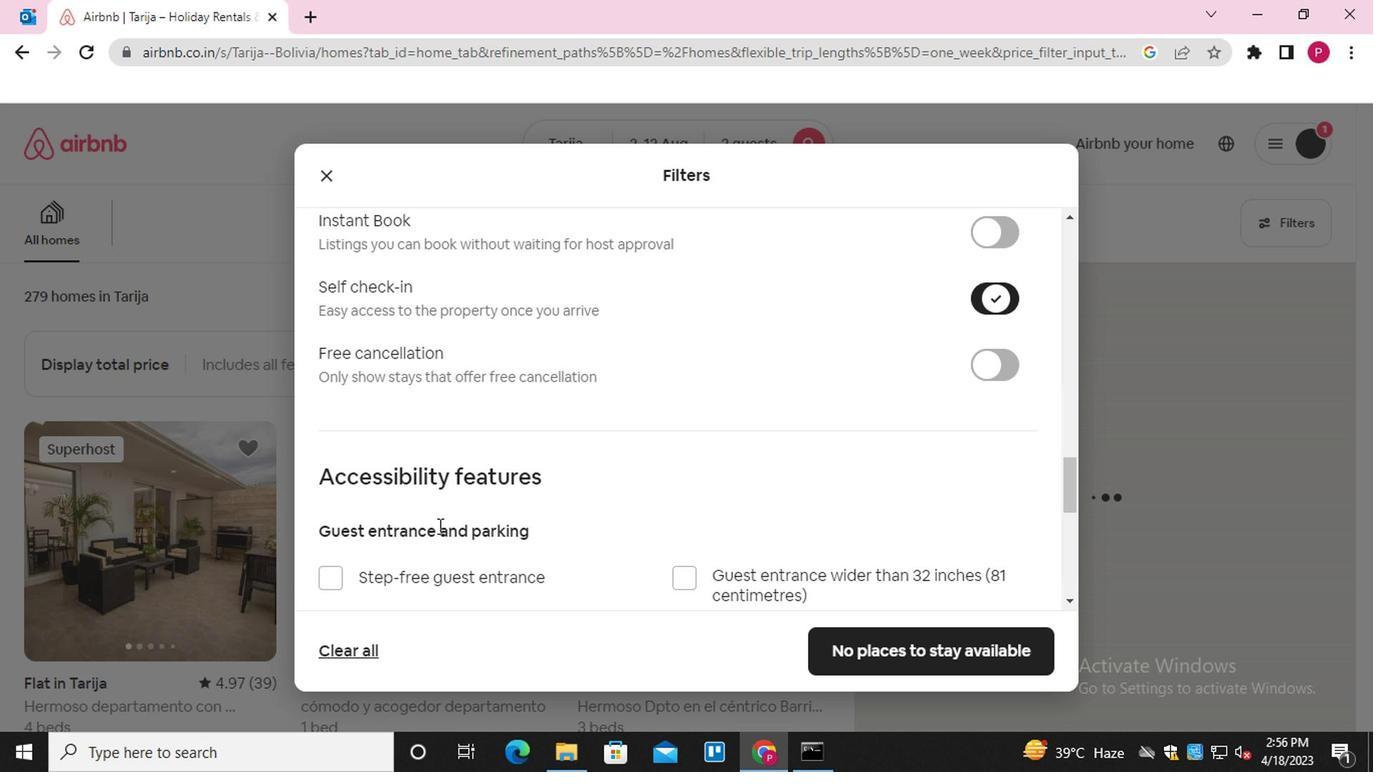 
Action: Mouse moved to (437, 551)
Screenshot: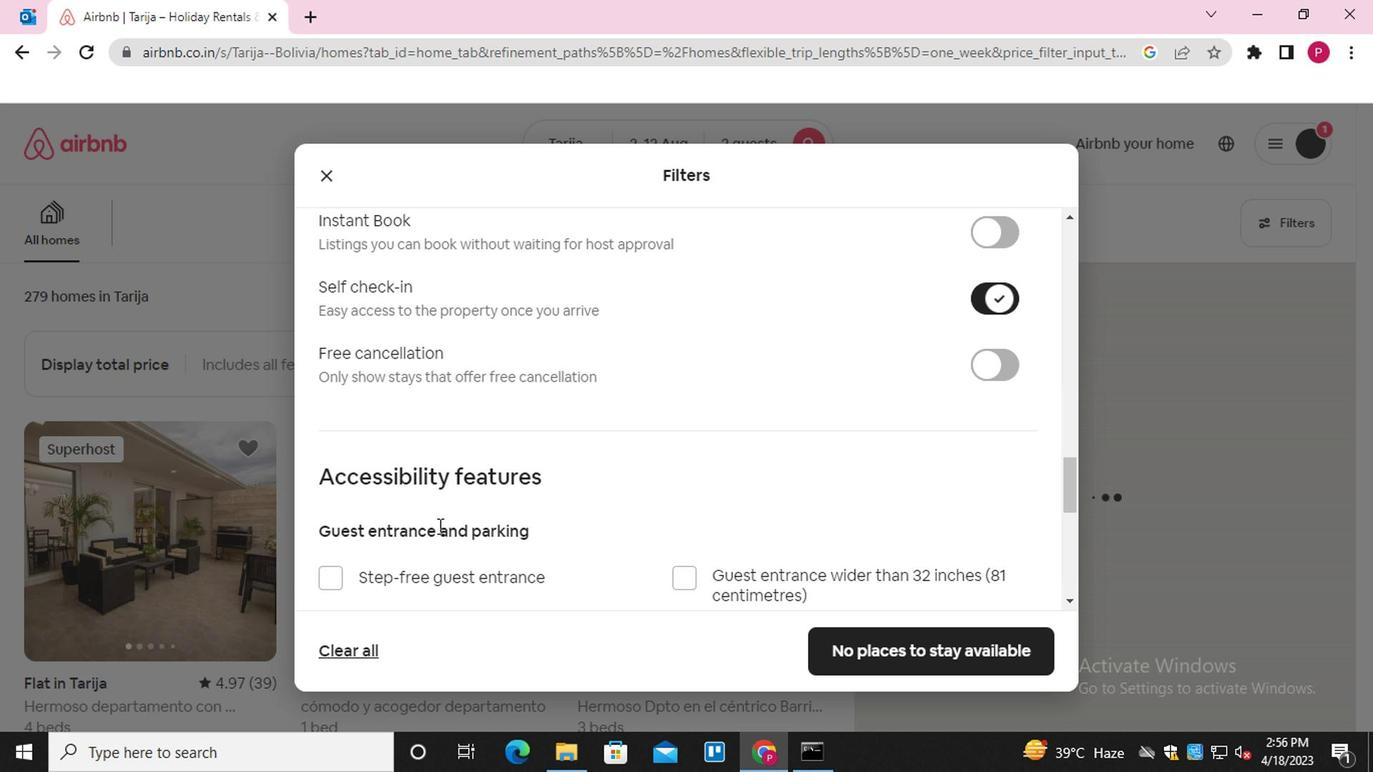 
Action: Mouse scrolled (437, 550) with delta (0, 0)
Screenshot: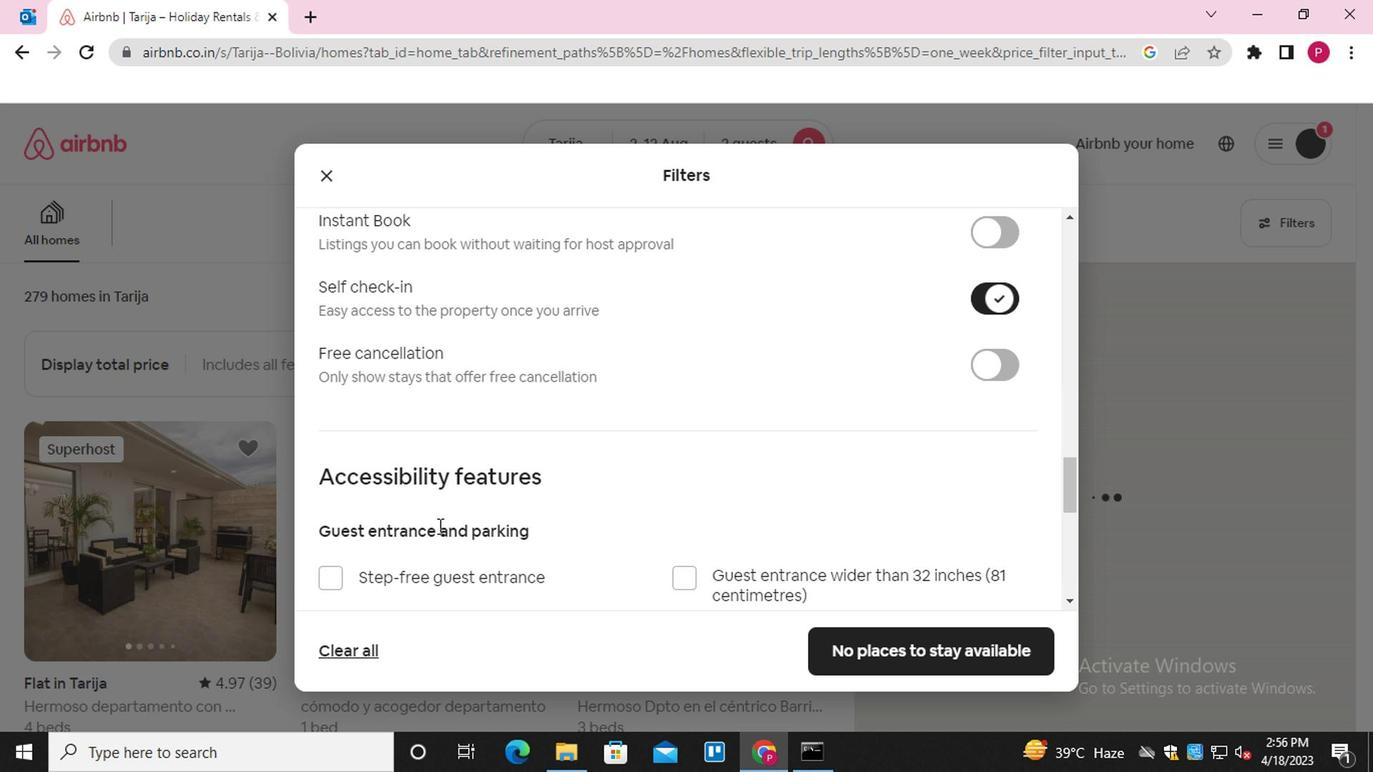 
Action: Mouse moved to (438, 556)
Screenshot: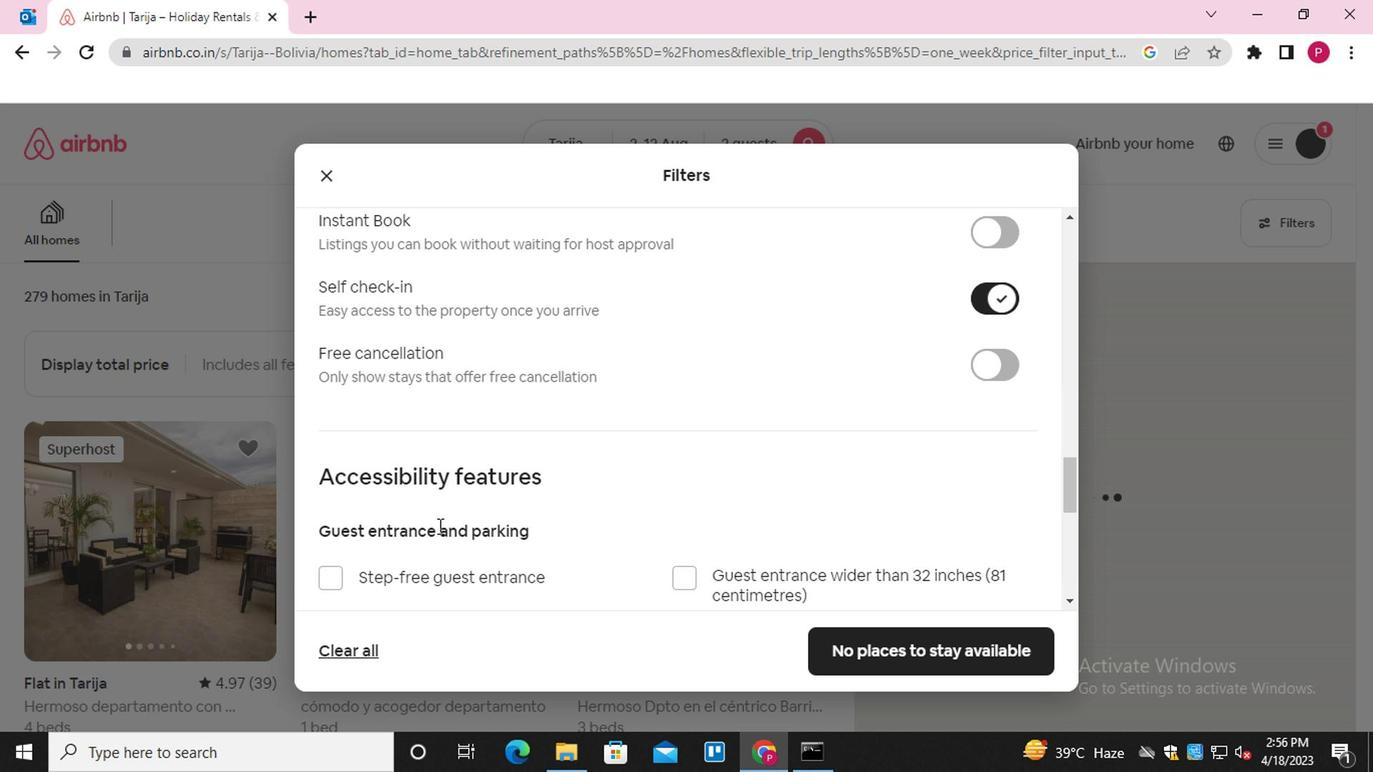 
Action: Mouse scrolled (438, 555) with delta (0, 0)
Screenshot: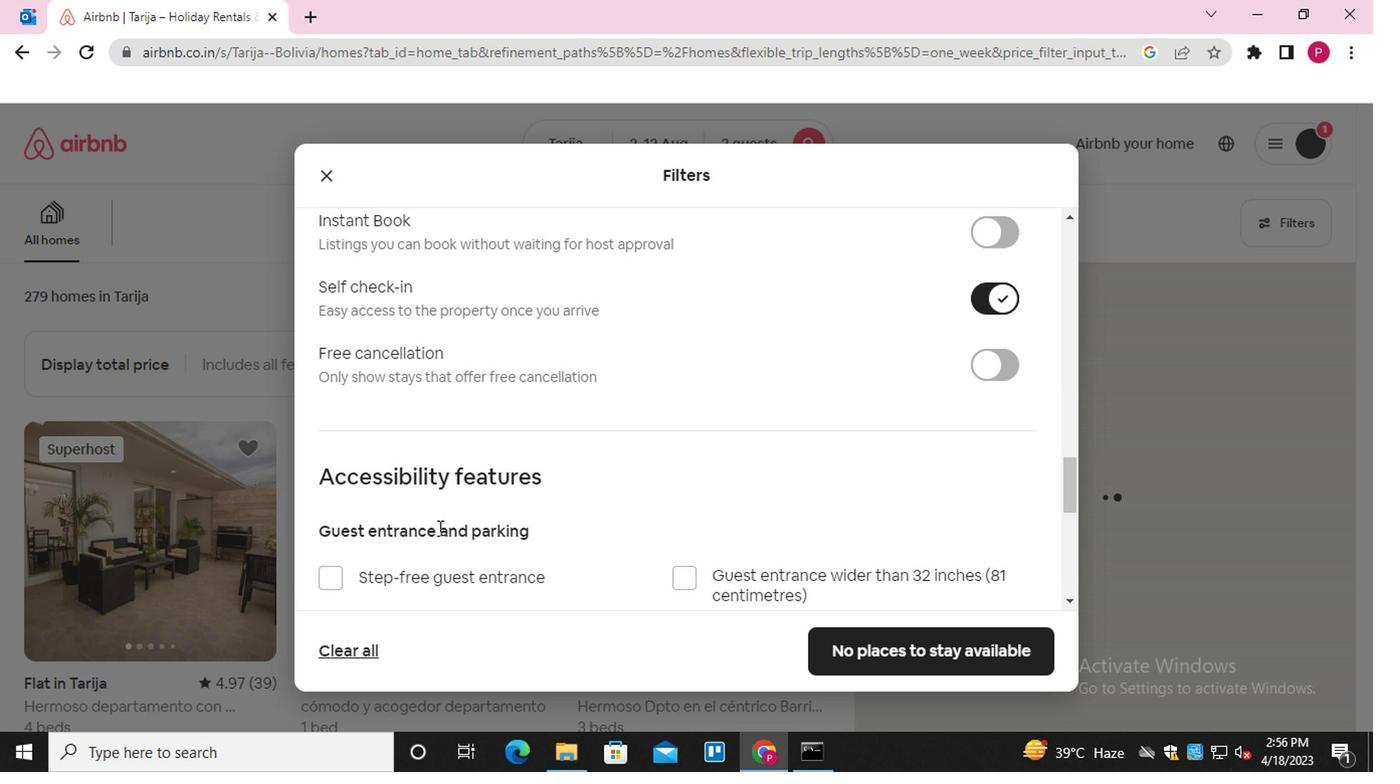 
Action: Mouse moved to (344, 558)
Screenshot: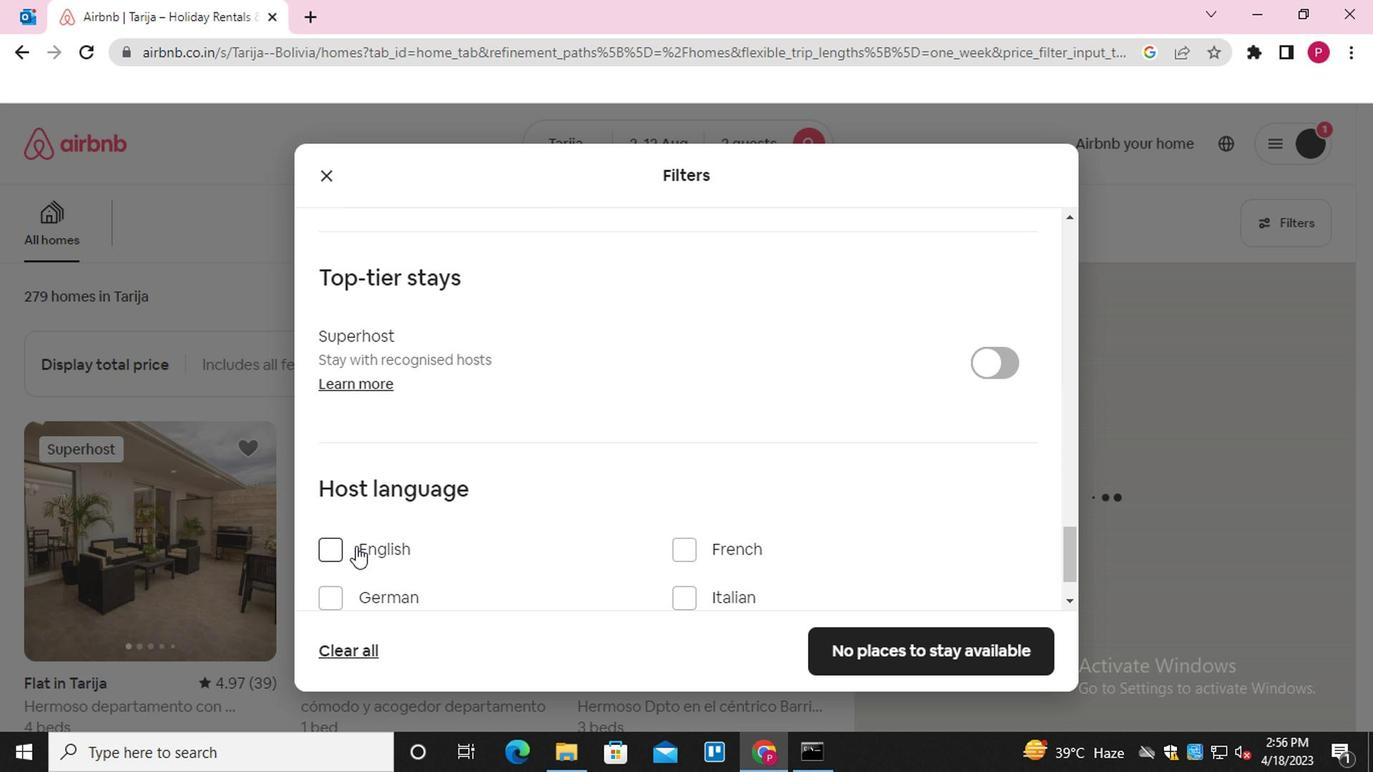 
Action: Mouse pressed left at (344, 558)
Screenshot: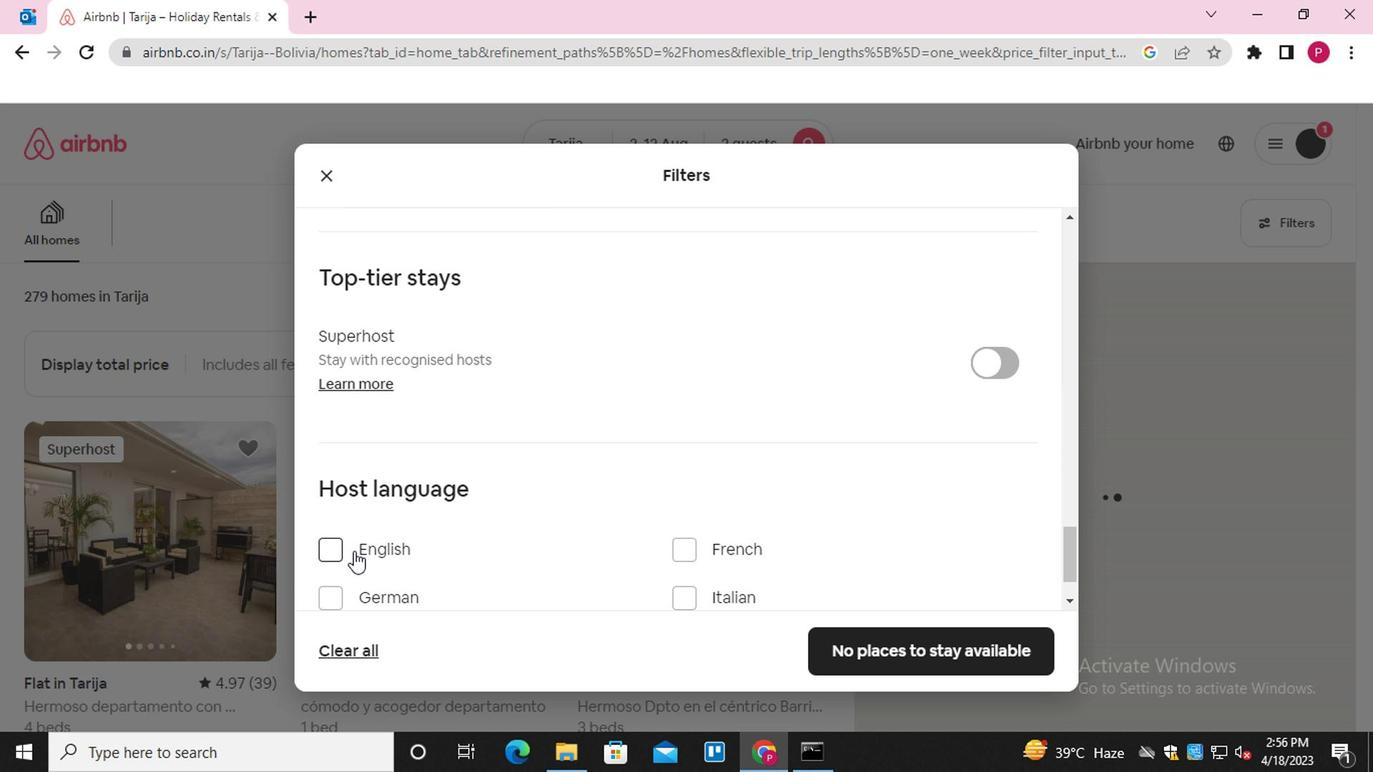 
Action: Mouse moved to (857, 649)
Screenshot: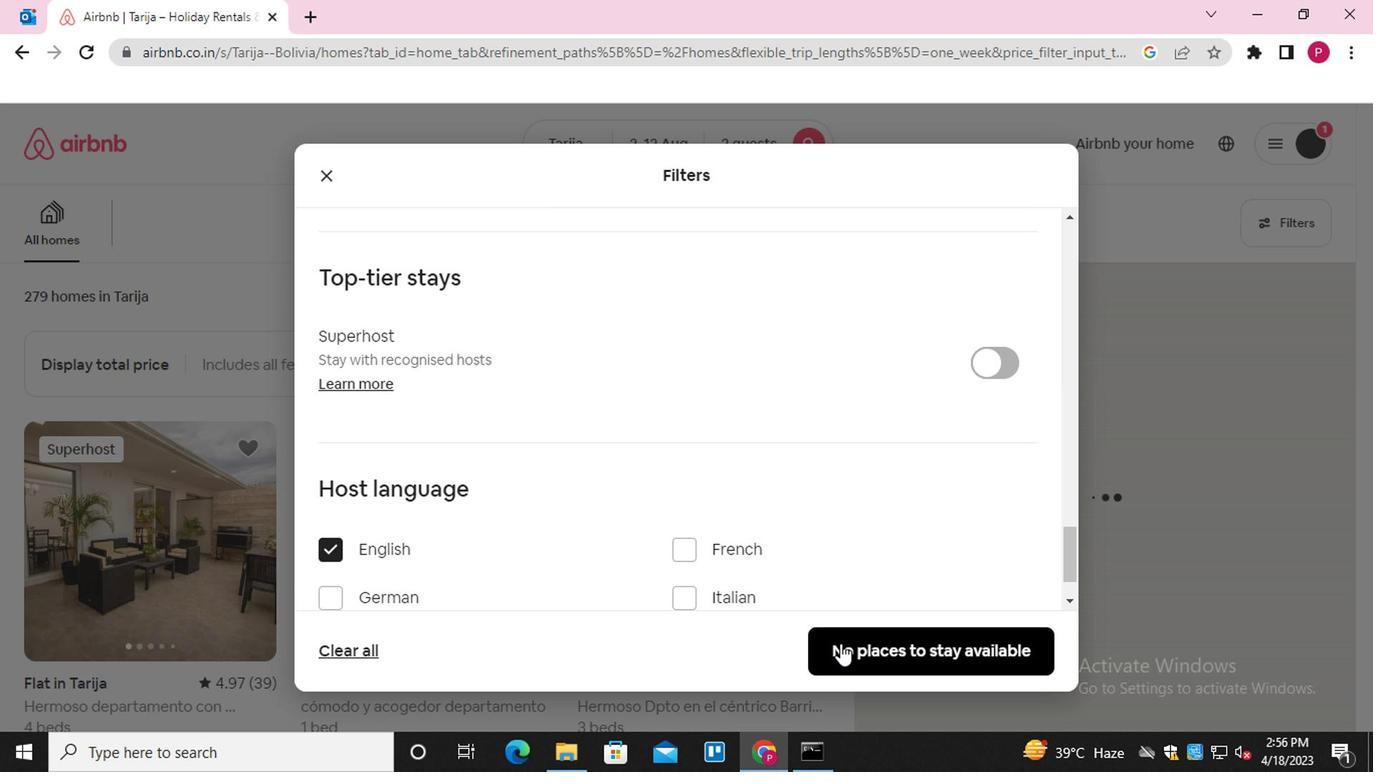 
Action: Mouse pressed left at (857, 649)
Screenshot: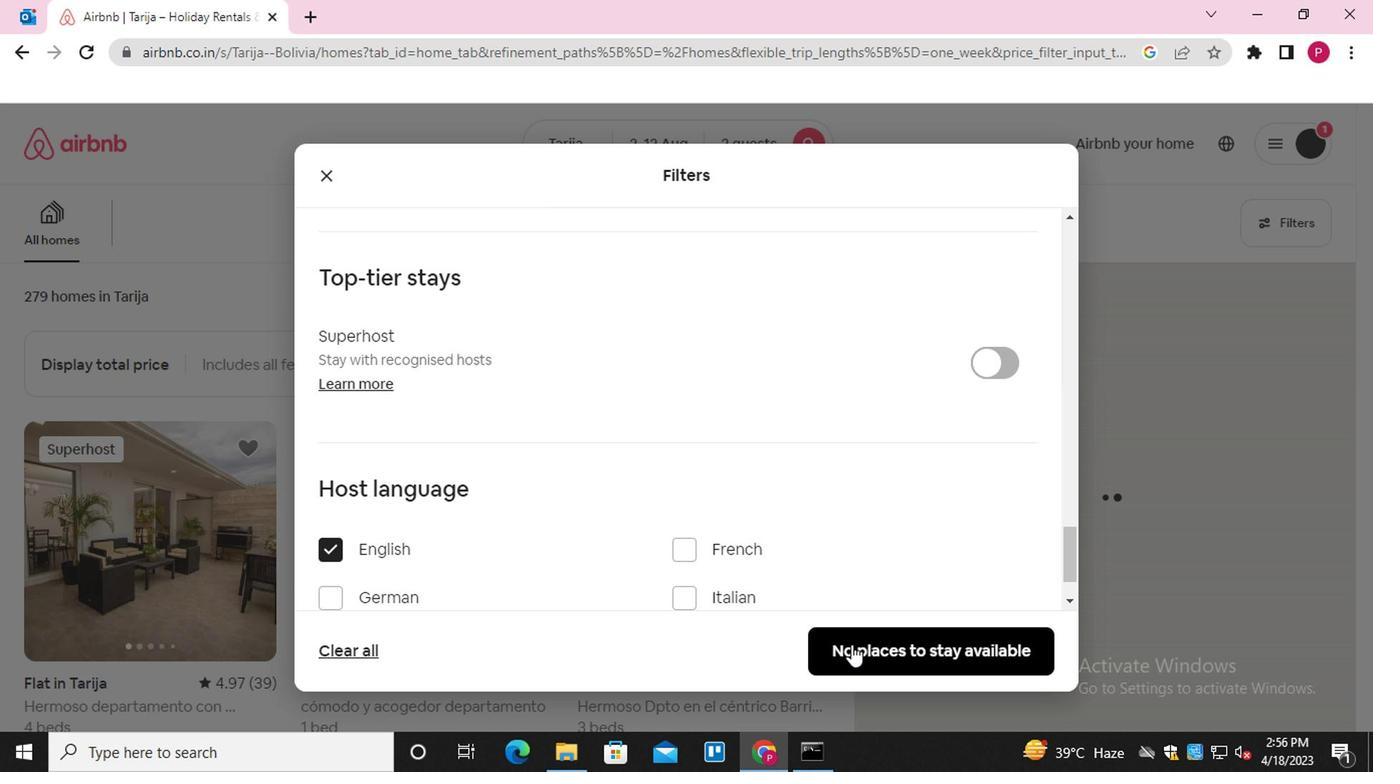
Action: Mouse moved to (503, 443)
Screenshot: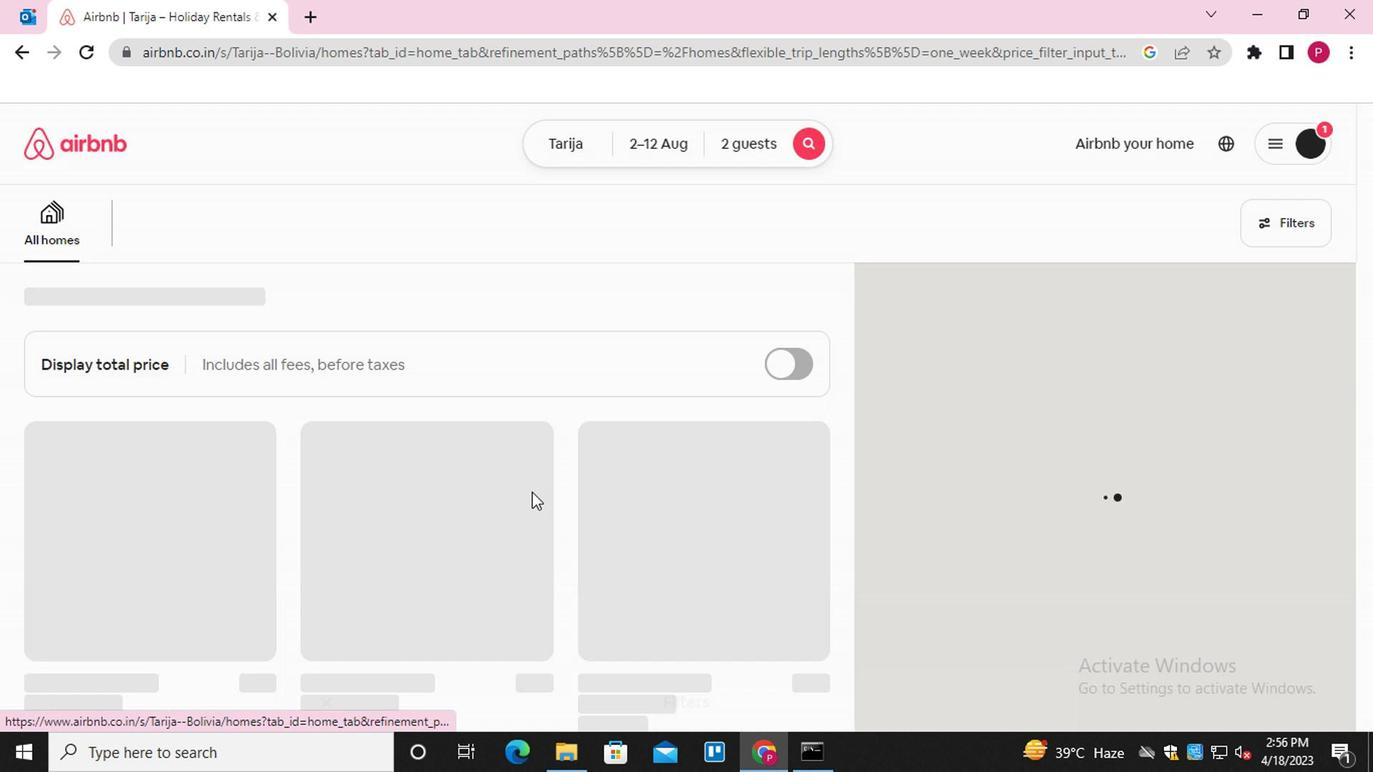 
